 Task: Add a signature Jude Thompson containing Best wishes for a happy National Science Day, Jude Thompson to email address softage.5@softage.net and add a label Version control
Action: Mouse moved to (1037, 87)
Screenshot: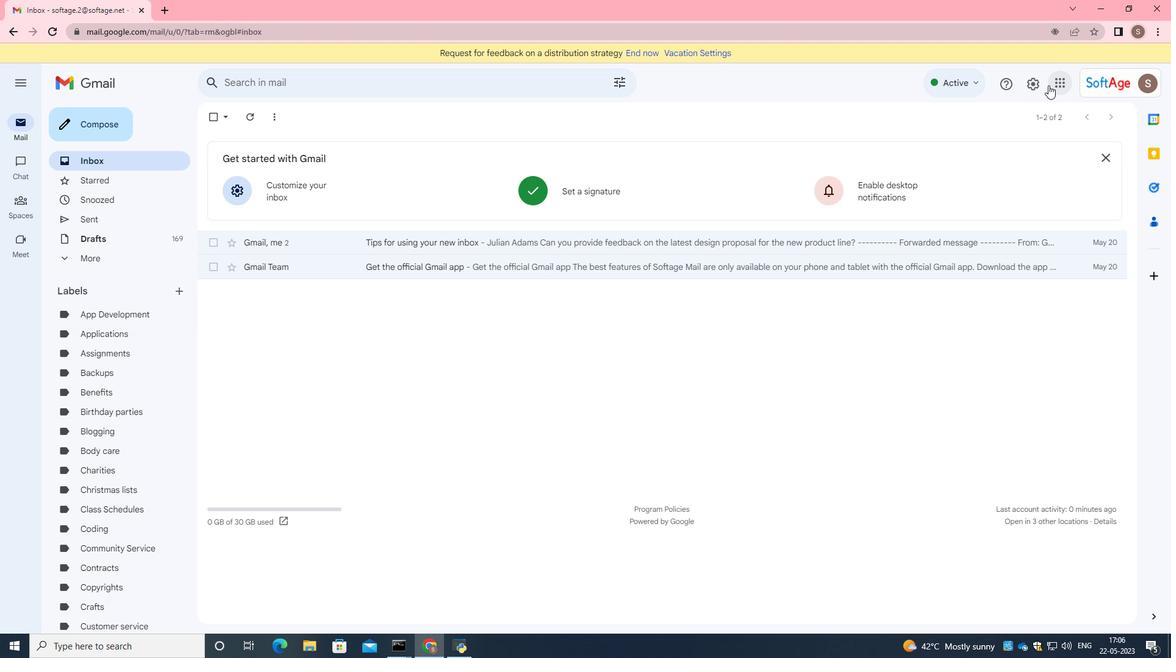 
Action: Mouse pressed left at (1037, 87)
Screenshot: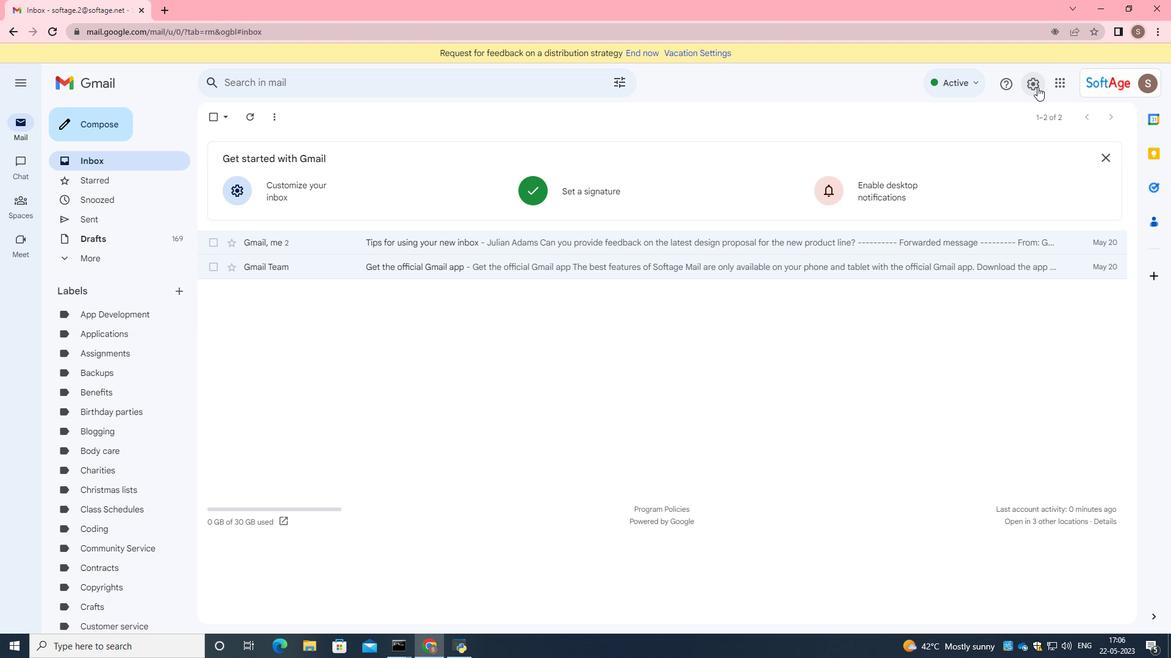 
Action: Mouse moved to (1022, 151)
Screenshot: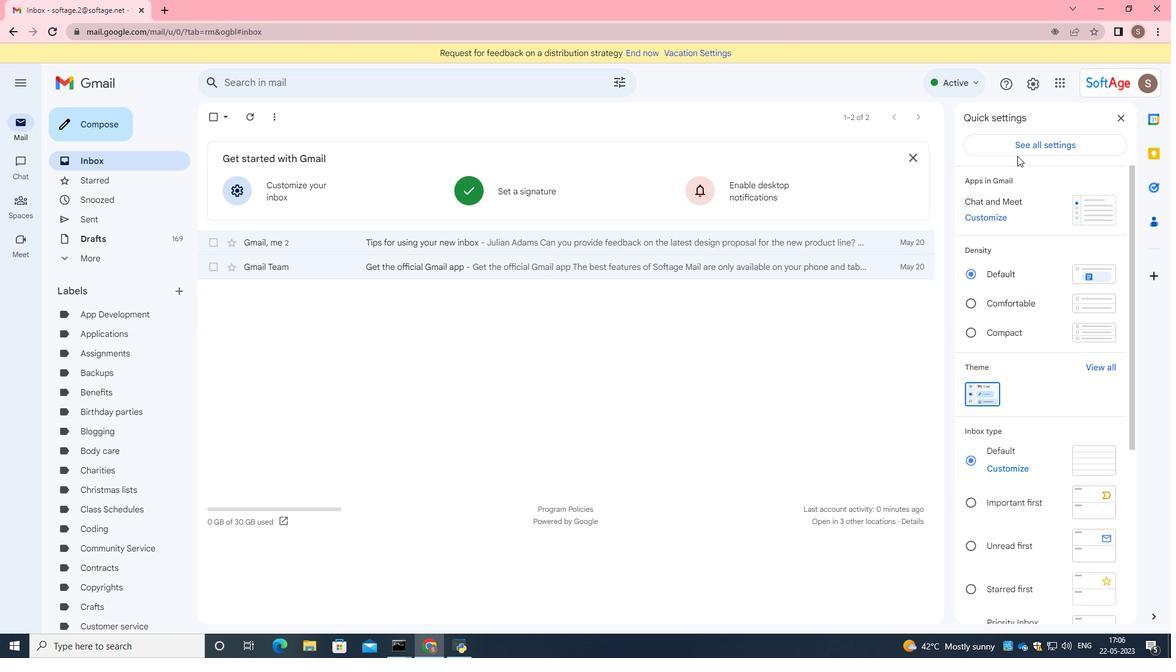 
Action: Mouse pressed left at (1022, 151)
Screenshot: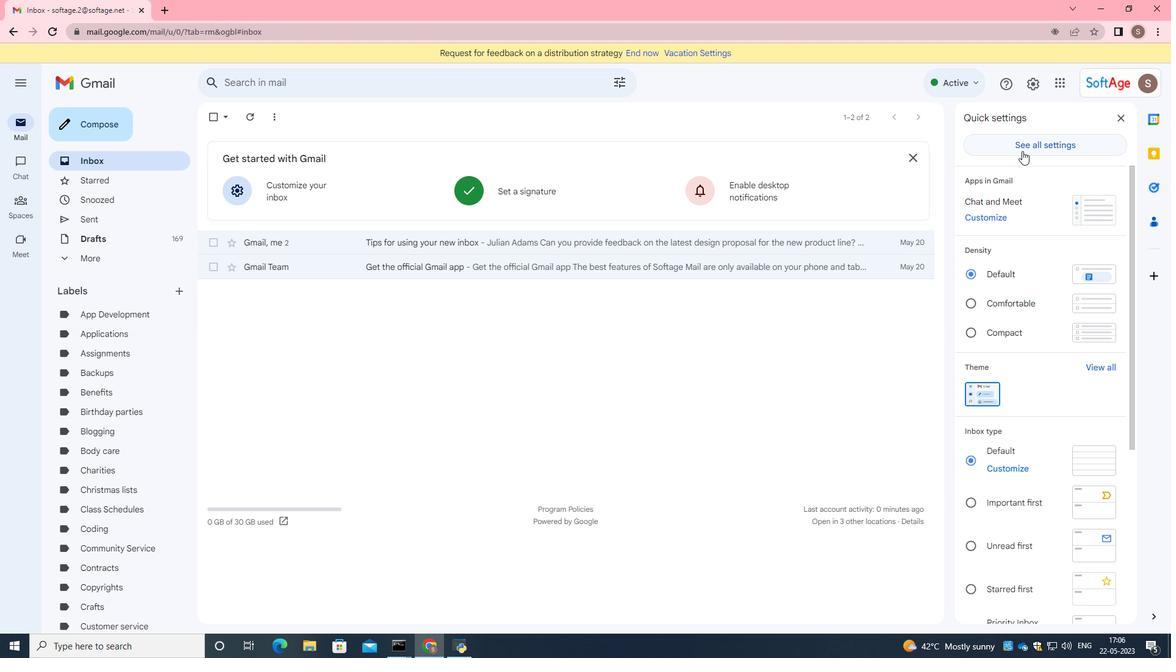 
Action: Mouse moved to (594, 265)
Screenshot: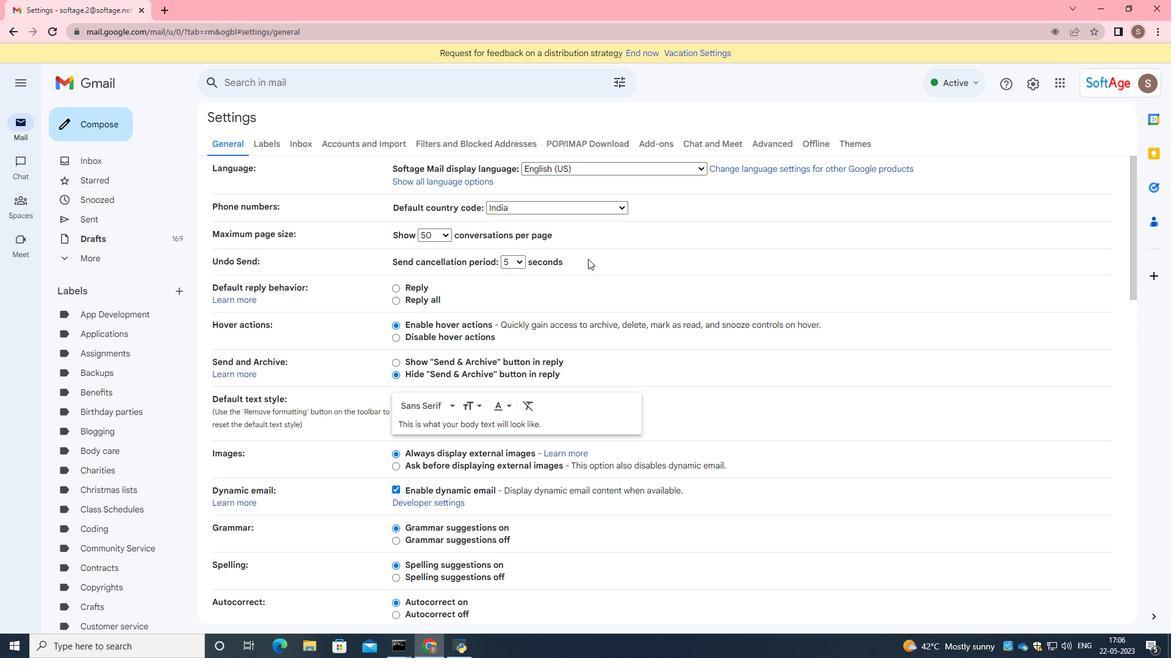 
Action: Mouse scrolled (594, 265) with delta (0, 0)
Screenshot: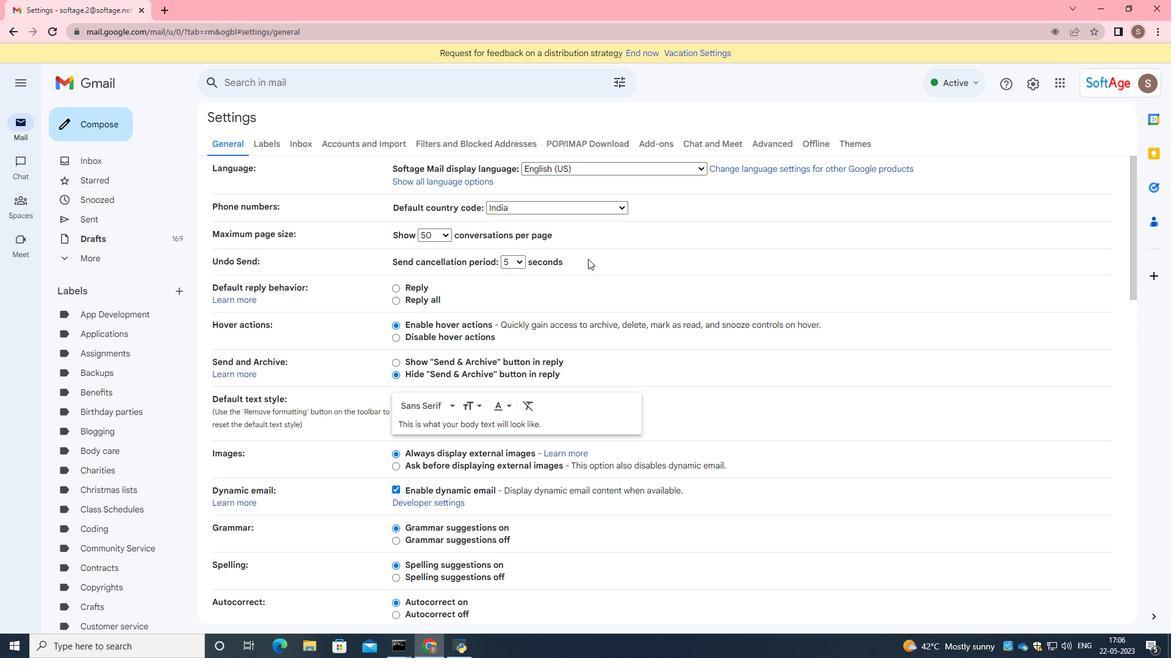 
Action: Mouse scrolled (594, 265) with delta (0, 0)
Screenshot: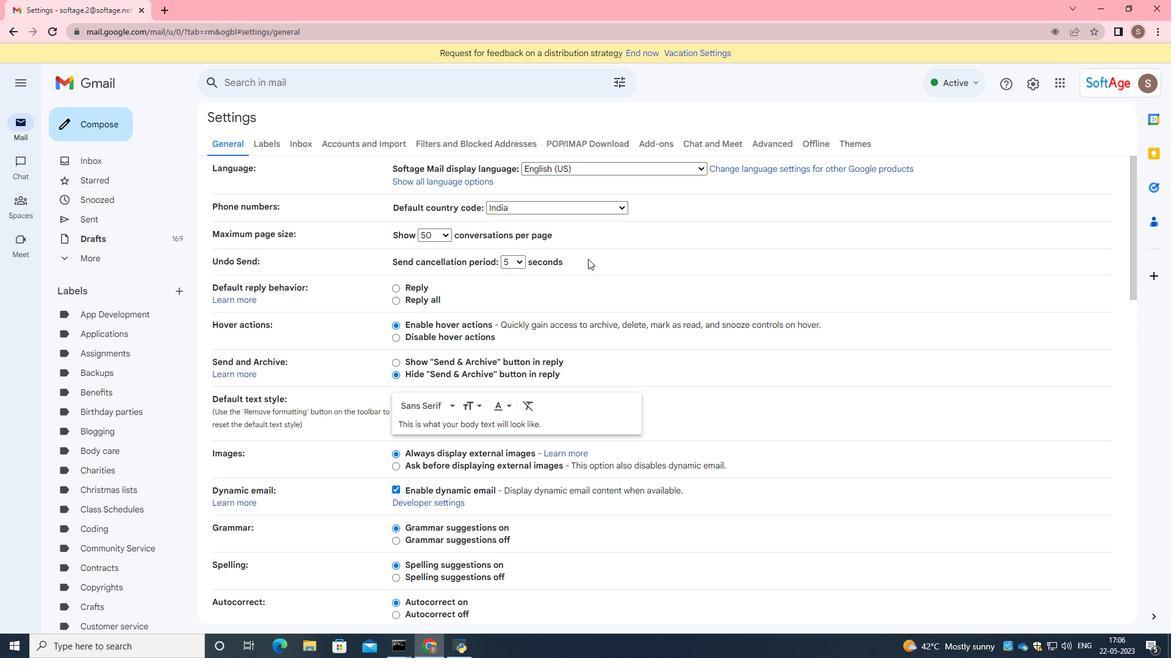 
Action: Mouse scrolled (594, 265) with delta (0, 0)
Screenshot: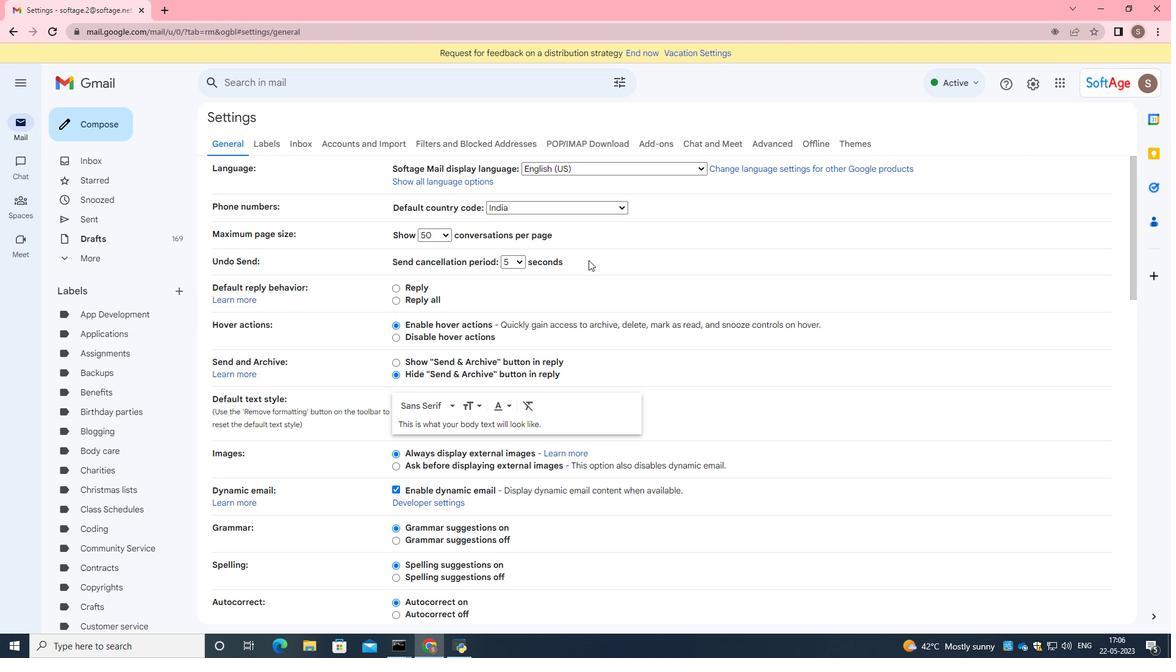 
Action: Mouse scrolled (594, 265) with delta (0, 0)
Screenshot: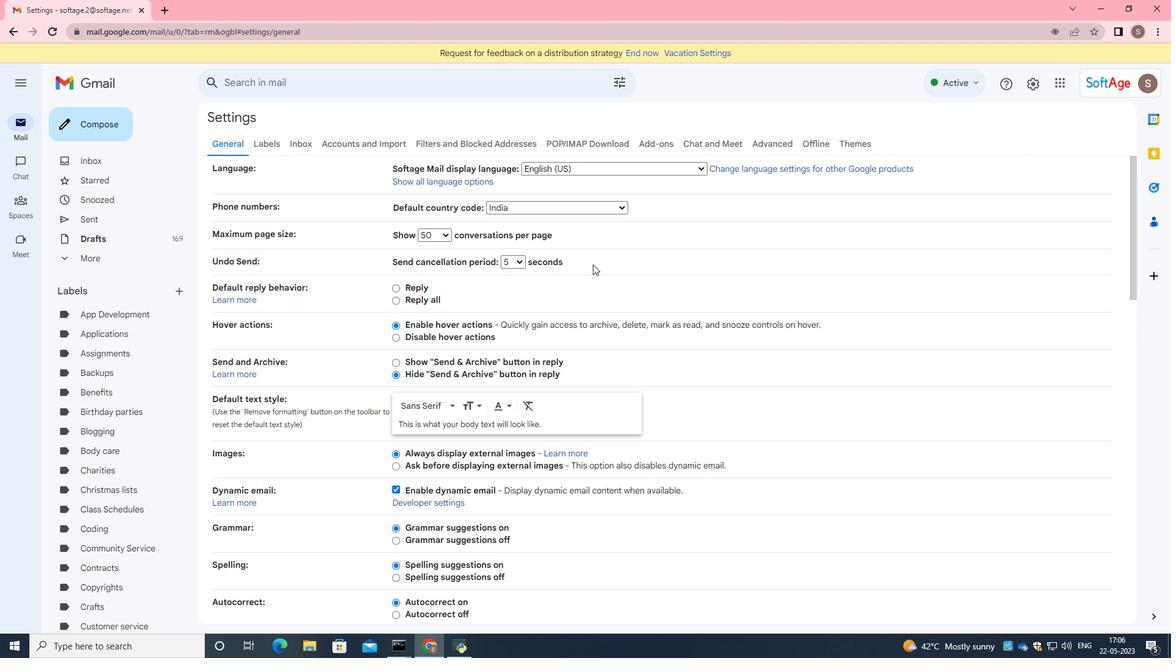 
Action: Mouse moved to (592, 259)
Screenshot: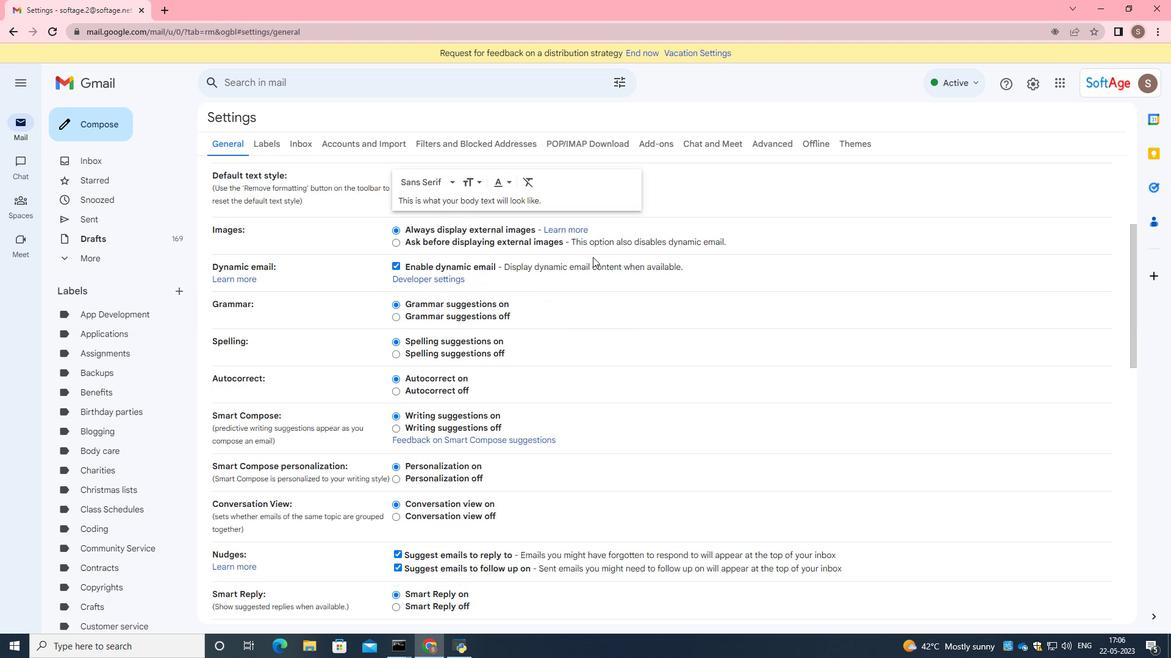
Action: Mouse scrolled (592, 259) with delta (0, 0)
Screenshot: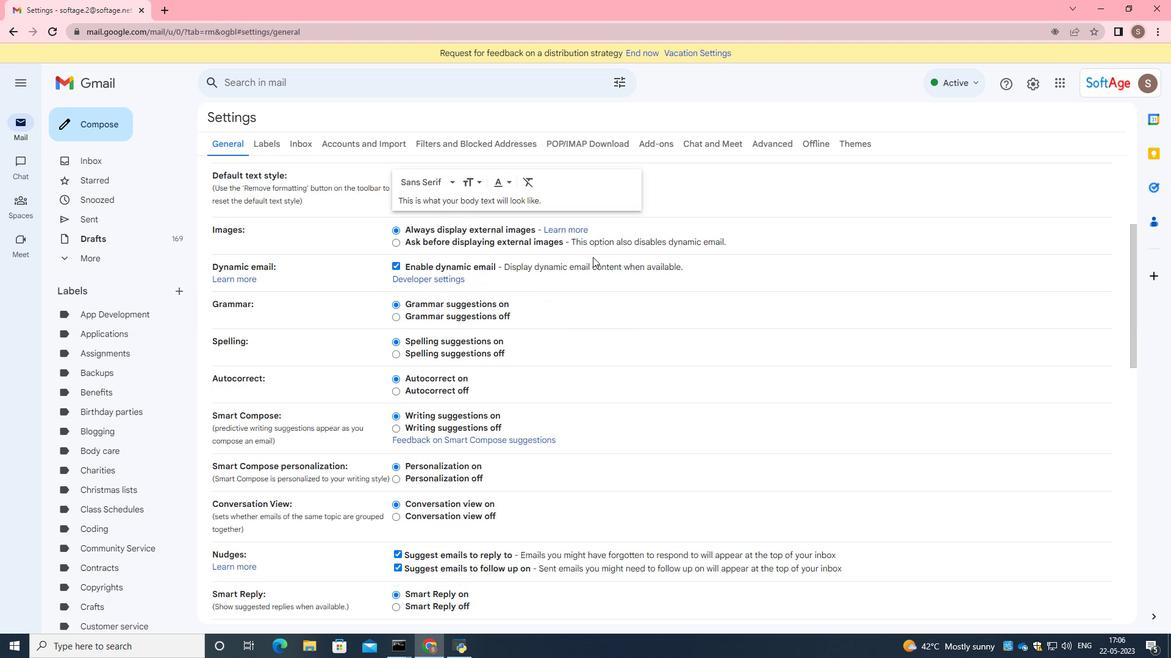 
Action: Mouse moved to (592, 260)
Screenshot: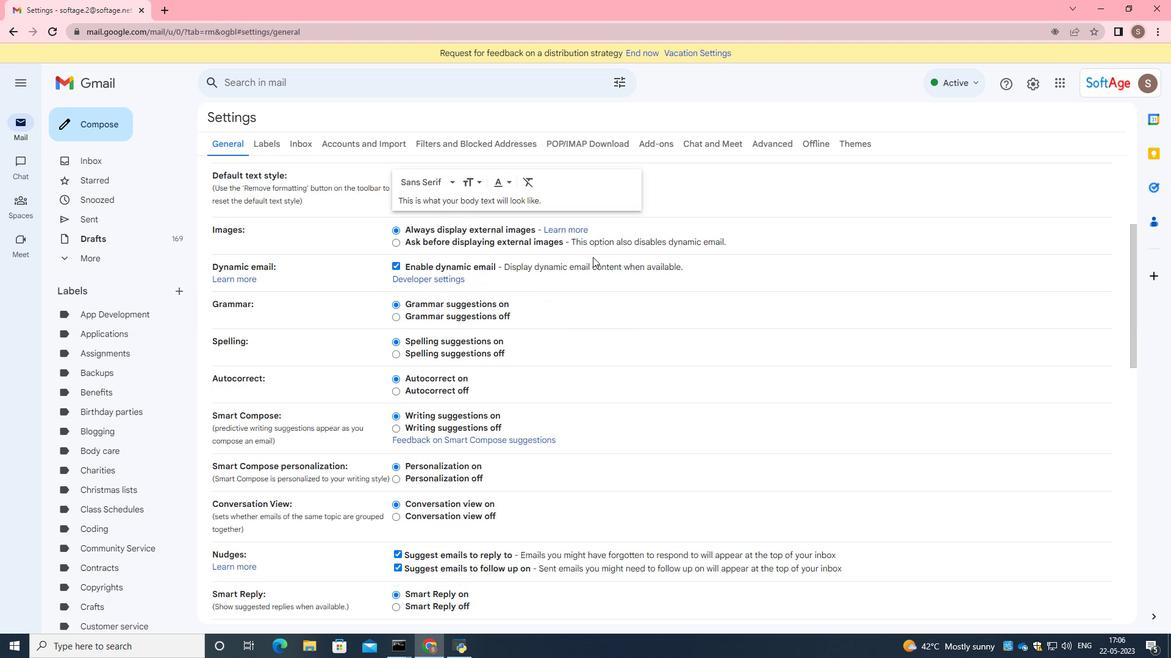 
Action: Mouse scrolled (592, 259) with delta (0, 0)
Screenshot: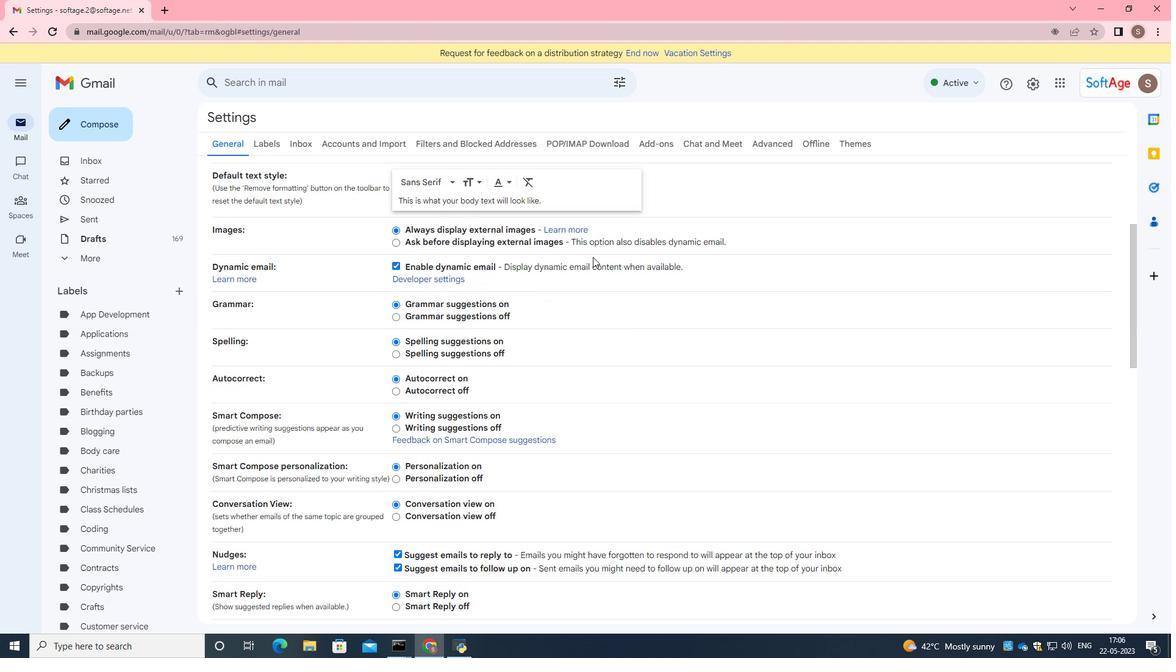 
Action: Mouse scrolled (592, 259) with delta (0, 0)
Screenshot: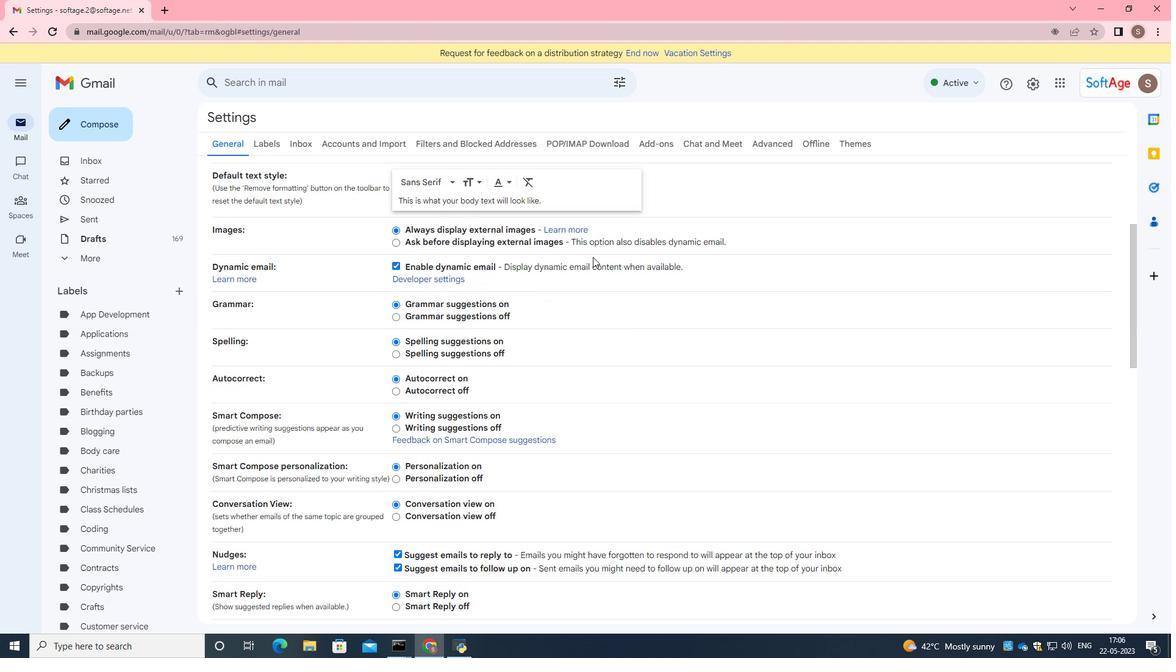 
Action: Mouse scrolled (592, 259) with delta (0, 0)
Screenshot: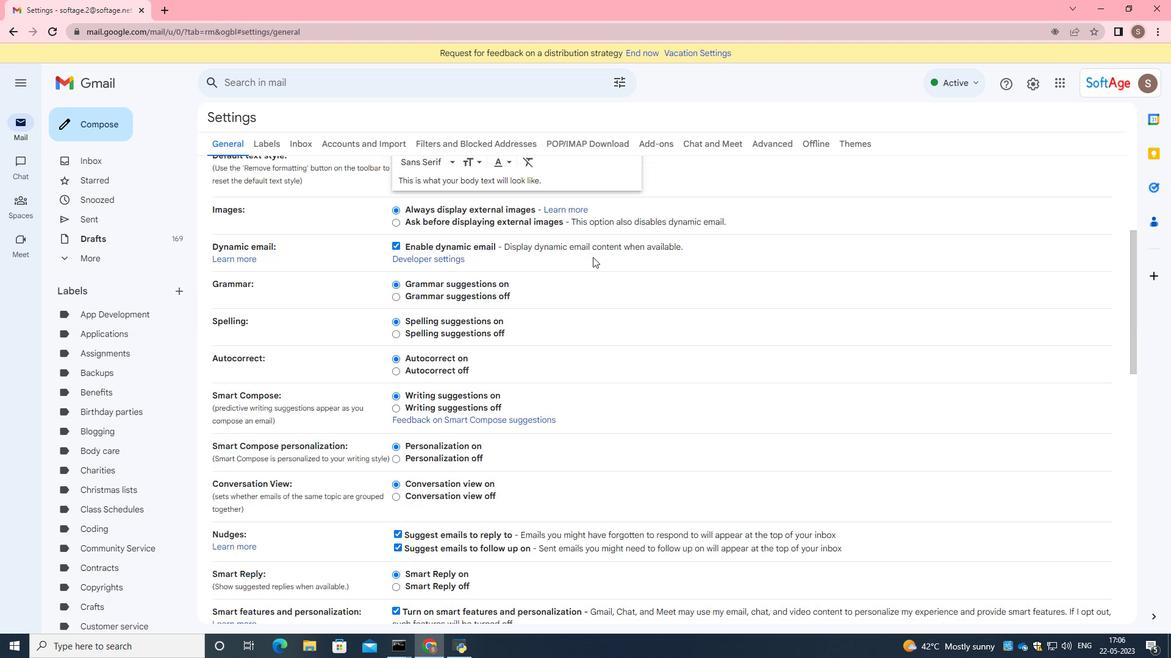 
Action: Mouse moved to (594, 261)
Screenshot: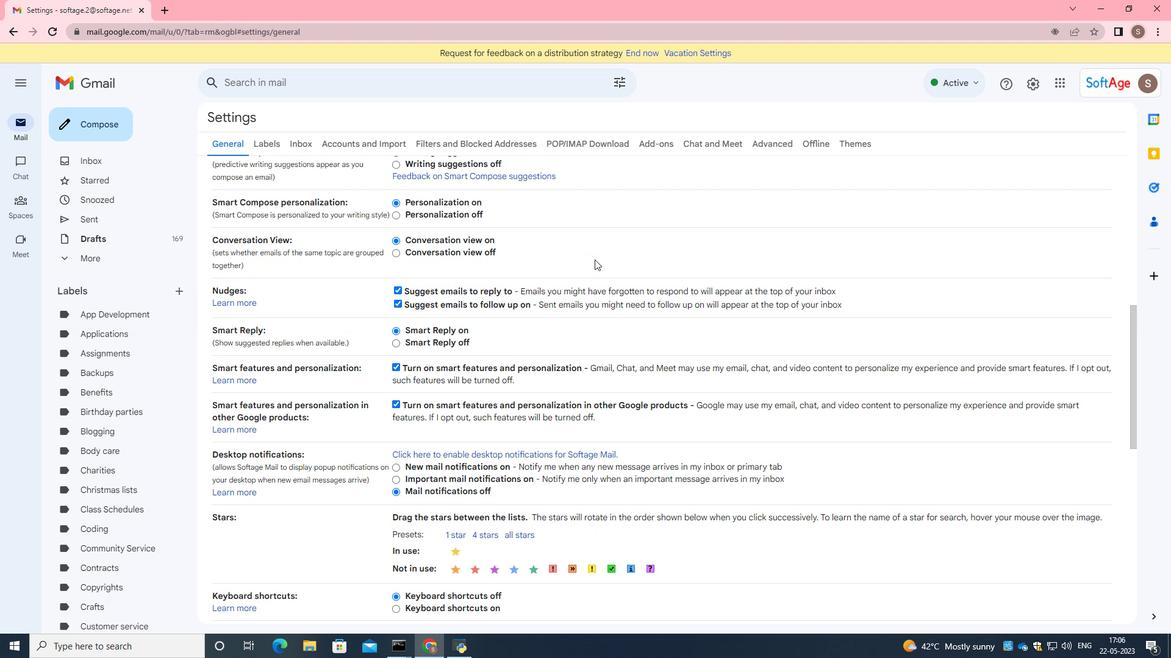 
Action: Mouse scrolled (594, 259) with delta (0, 0)
Screenshot: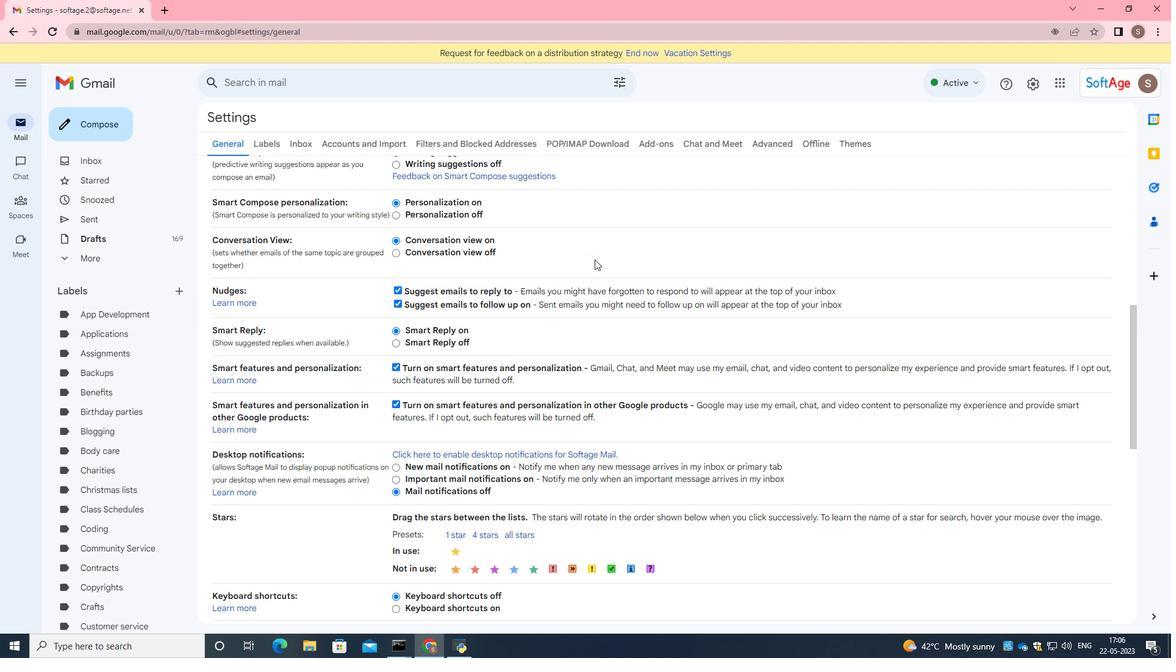 
Action: Mouse scrolled (594, 260) with delta (0, 0)
Screenshot: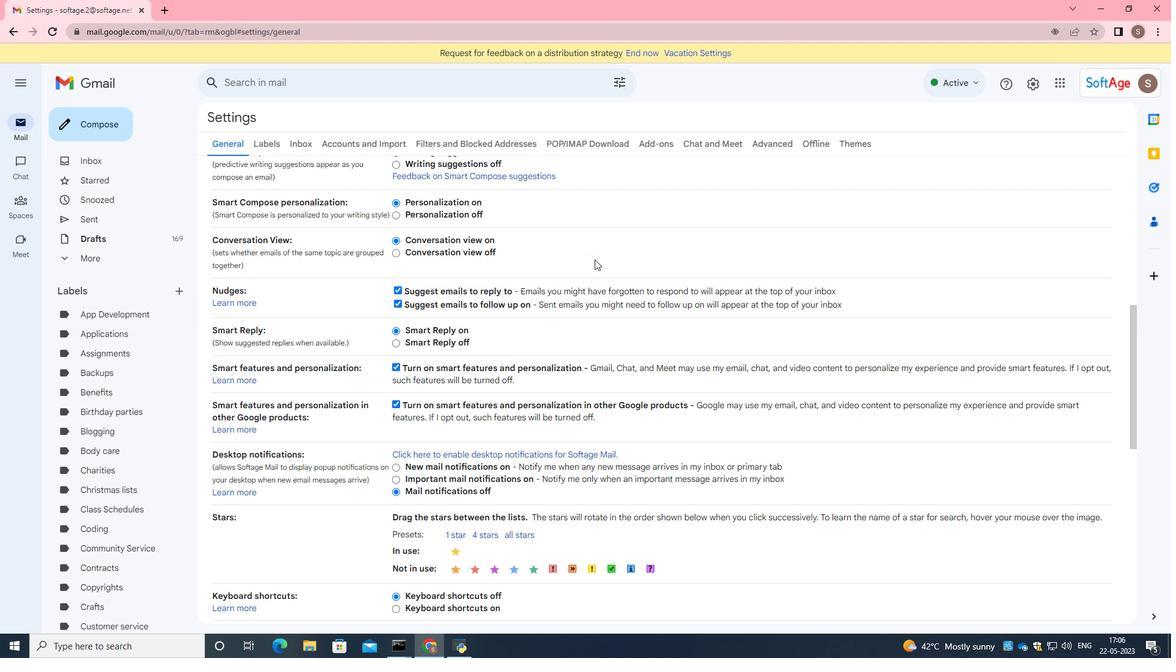 
Action: Mouse moved to (594, 263)
Screenshot: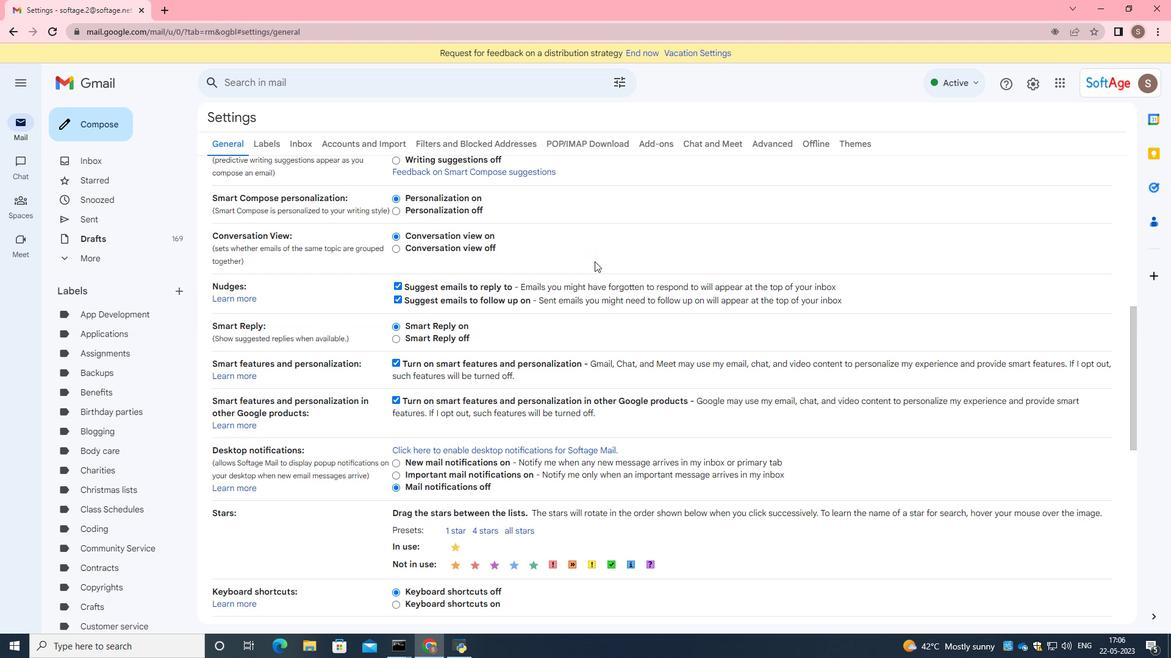 
Action: Mouse scrolled (594, 262) with delta (0, 0)
Screenshot: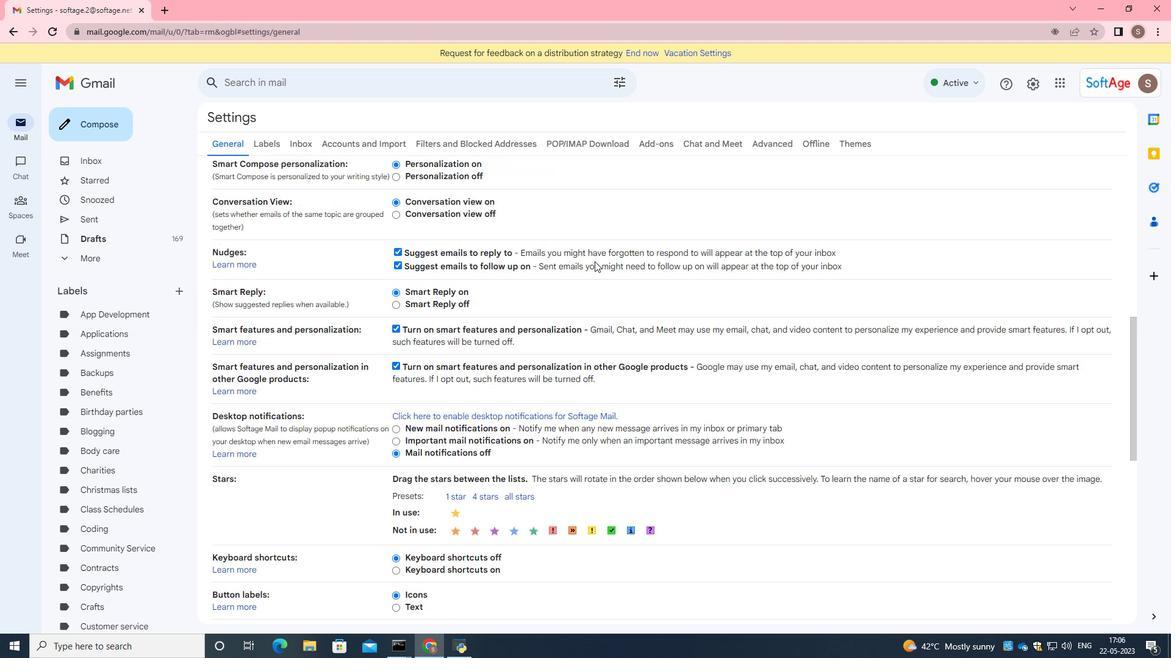
Action: Mouse scrolled (594, 262) with delta (0, 0)
Screenshot: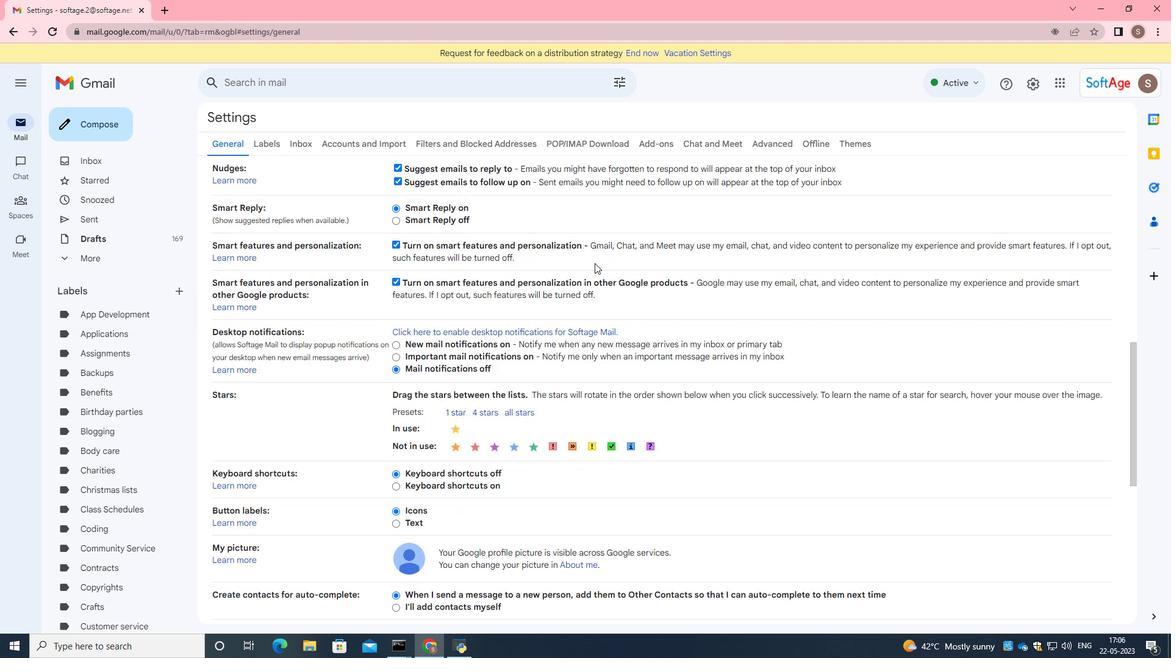 
Action: Mouse moved to (482, 433)
Screenshot: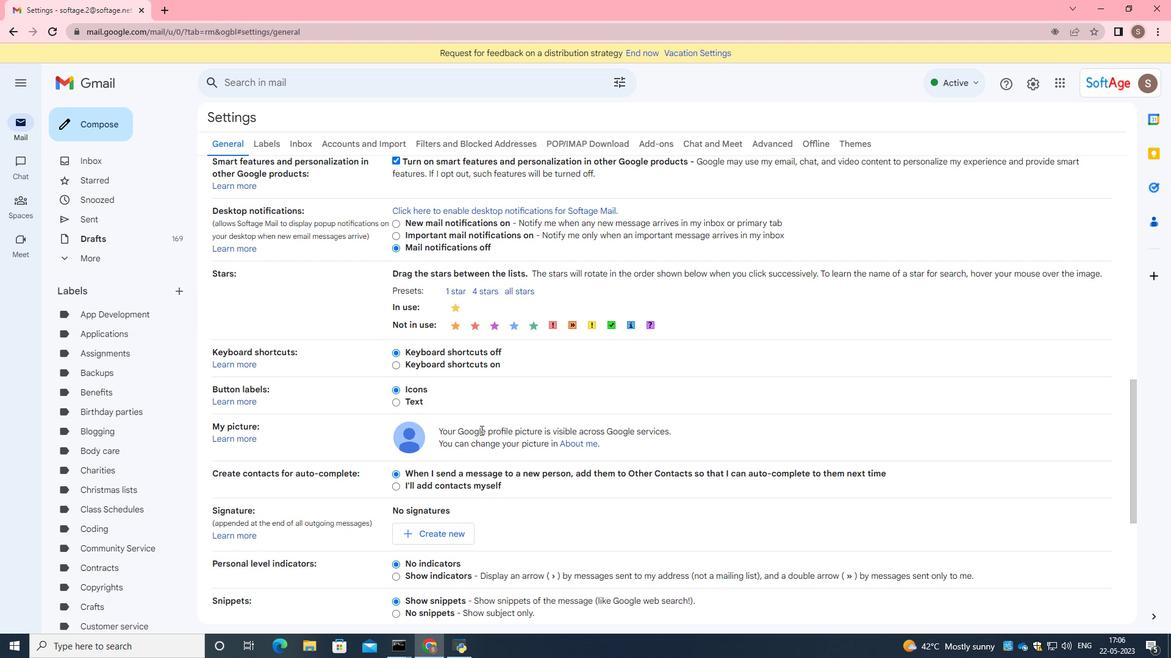 
Action: Mouse scrolled (482, 432) with delta (0, 0)
Screenshot: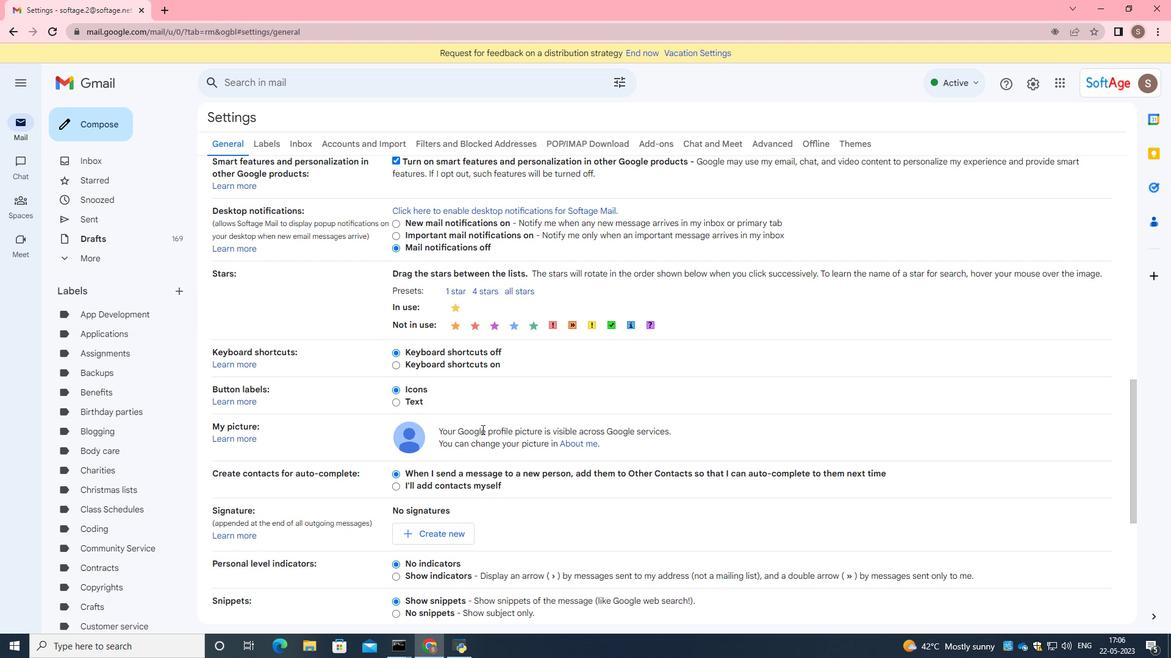 
Action: Mouse moved to (482, 442)
Screenshot: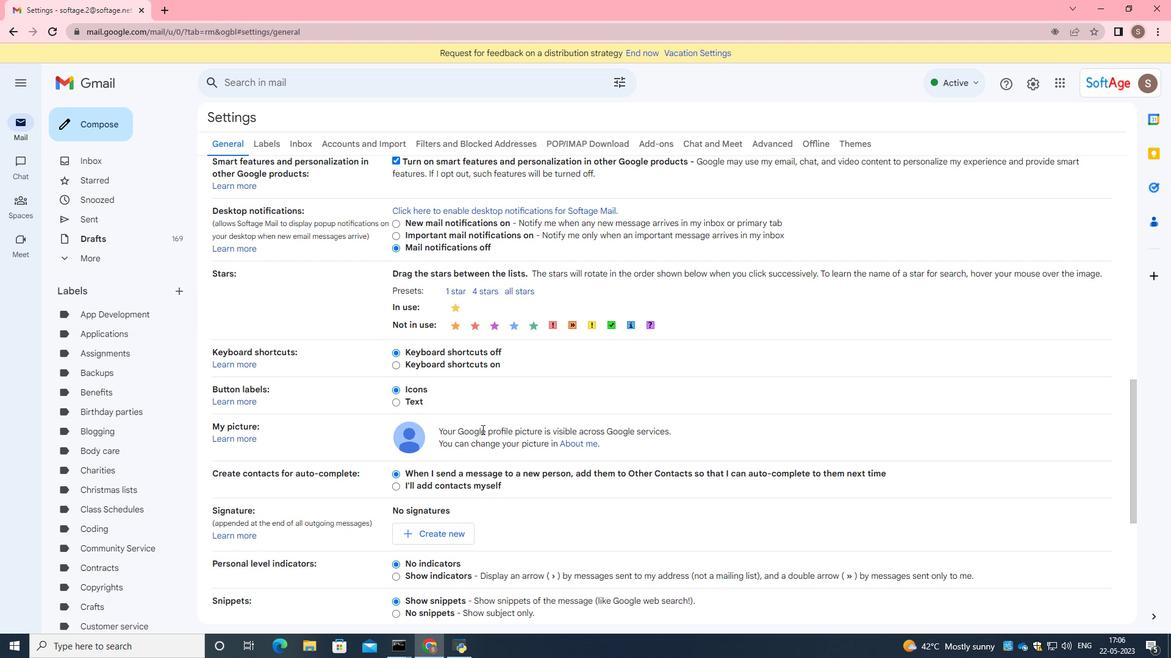 
Action: Mouse scrolled (482, 442) with delta (0, 0)
Screenshot: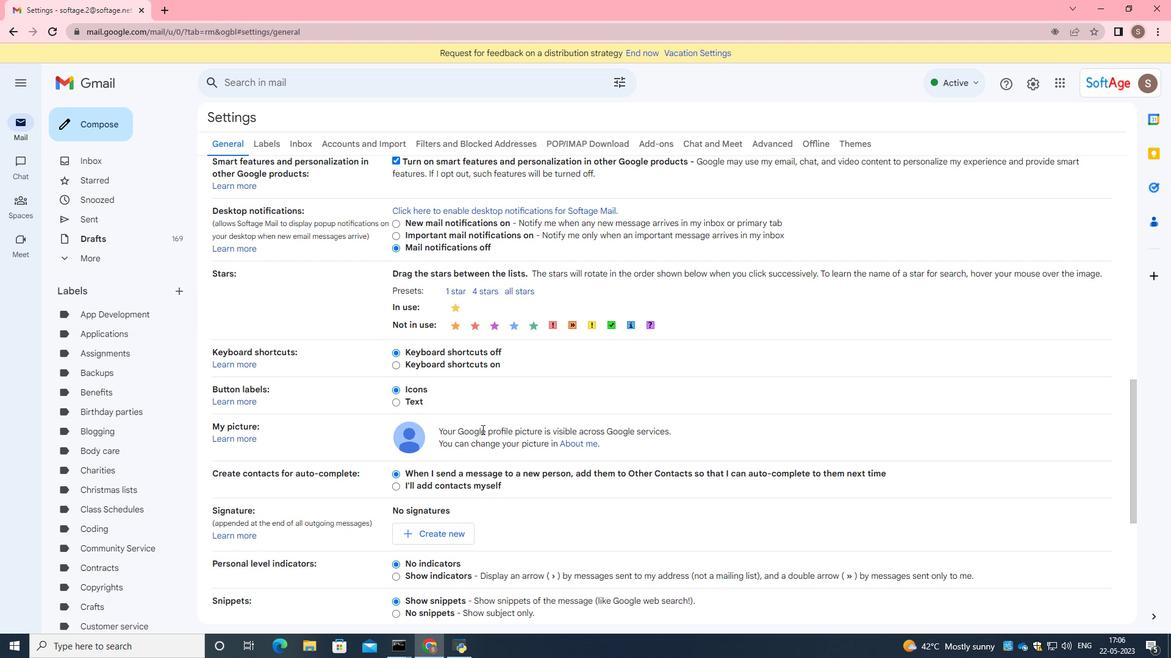 
Action: Mouse moved to (444, 417)
Screenshot: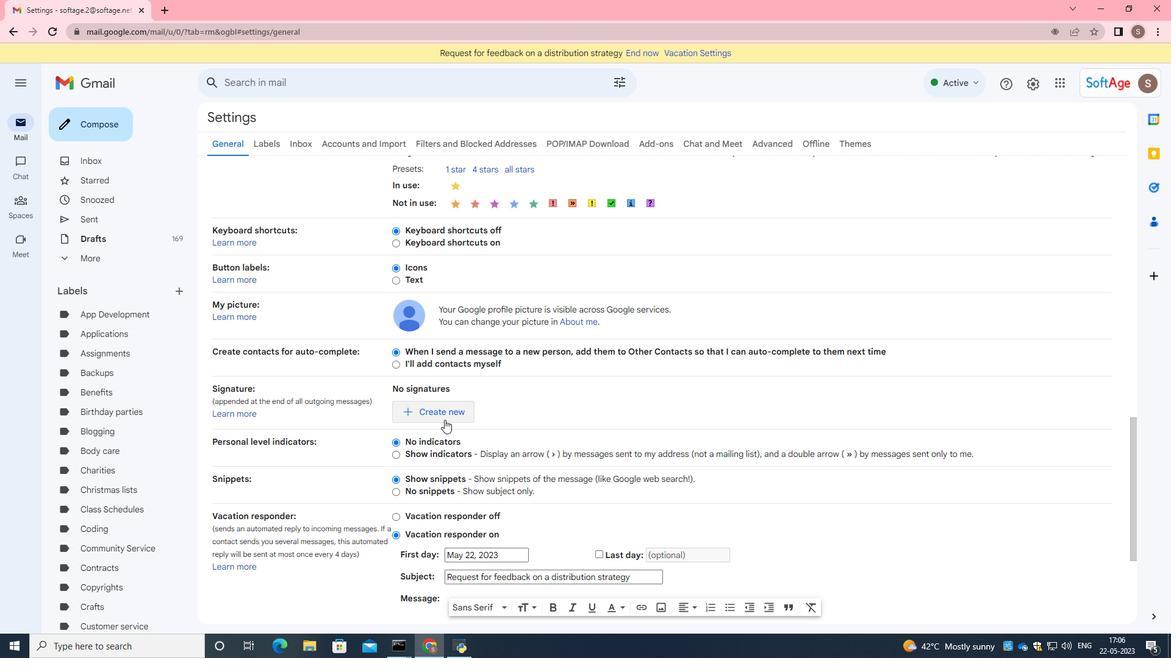
Action: Mouse pressed left at (444, 417)
Screenshot: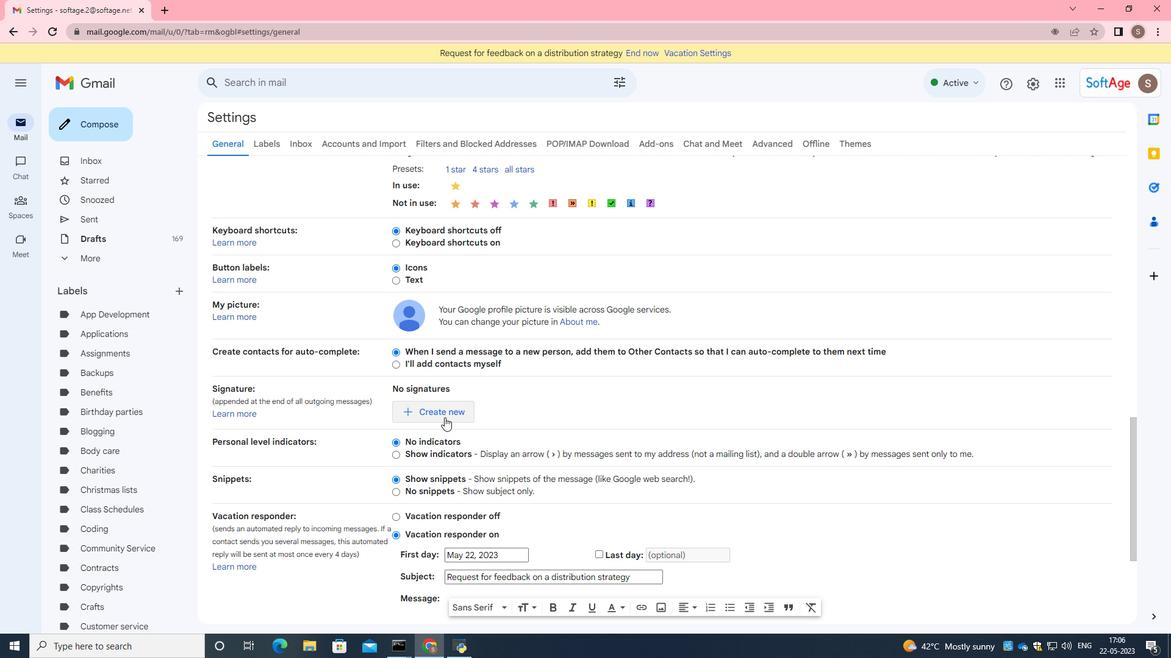 
Action: Mouse moved to (531, 333)
Screenshot: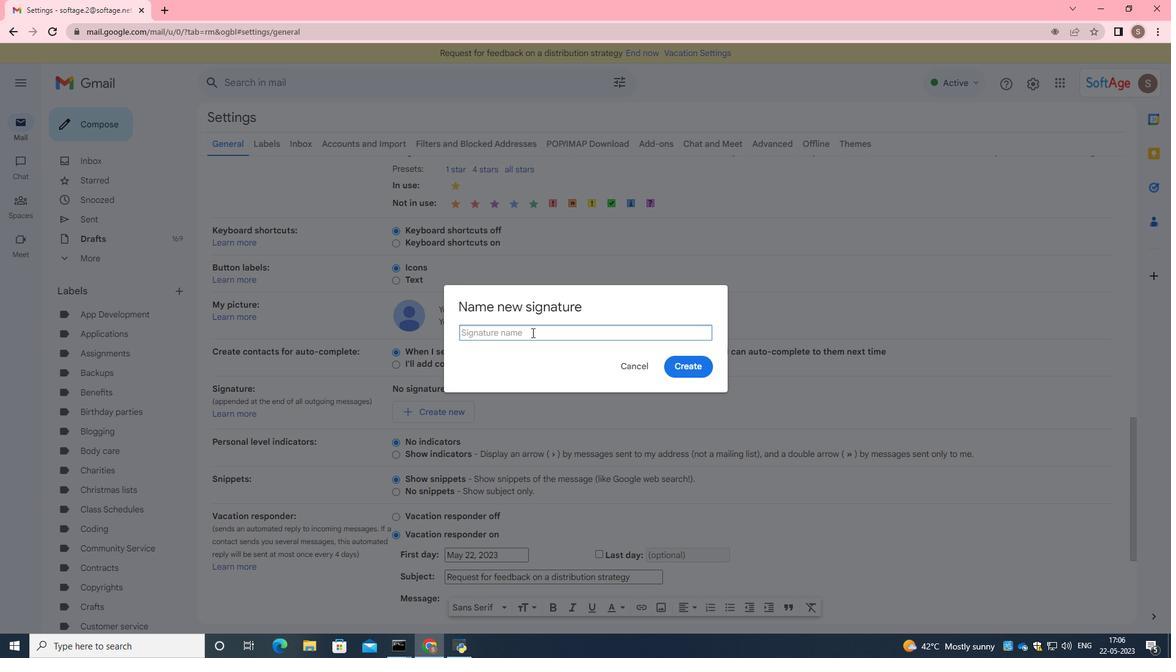 
Action: Key pressed <Key.caps_lock>J<Key.caps_lock>ude<Key.space><Key.caps_lock>T<Key.caps_lock>hompson
Screenshot: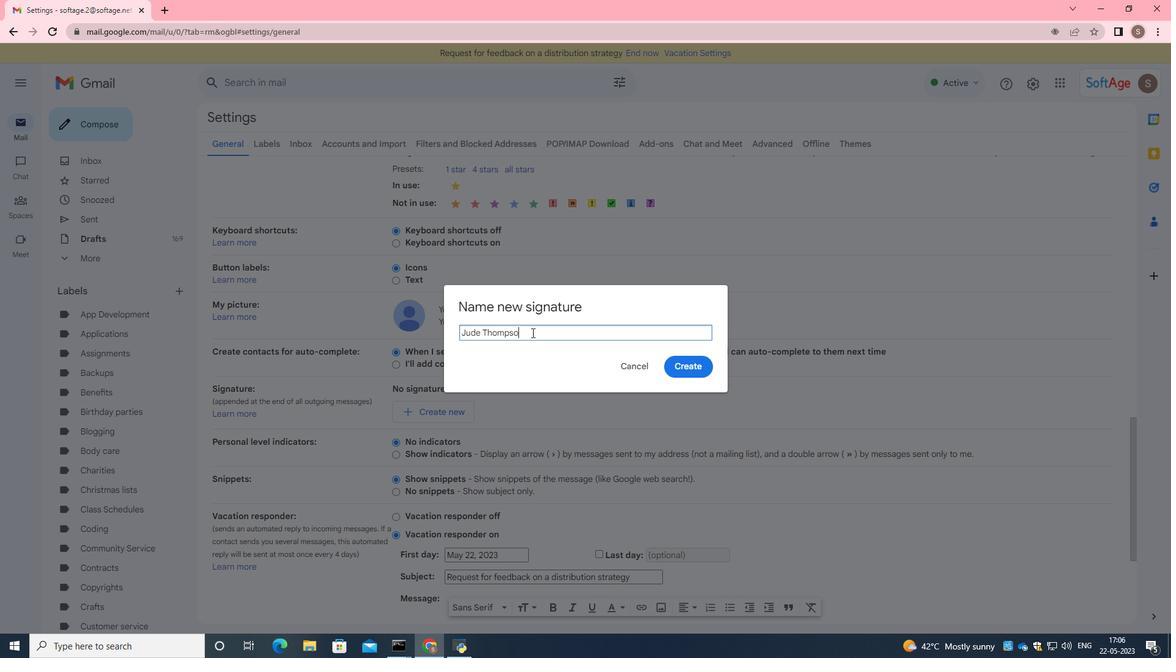 
Action: Mouse moved to (675, 364)
Screenshot: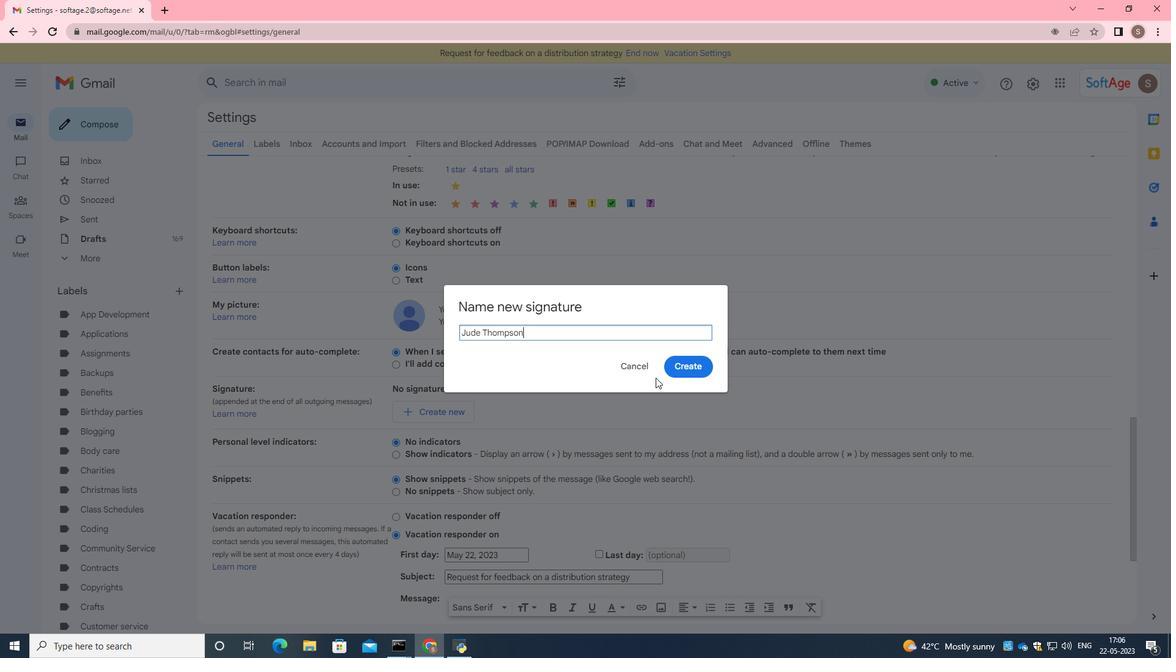 
Action: Mouse pressed left at (675, 364)
Screenshot: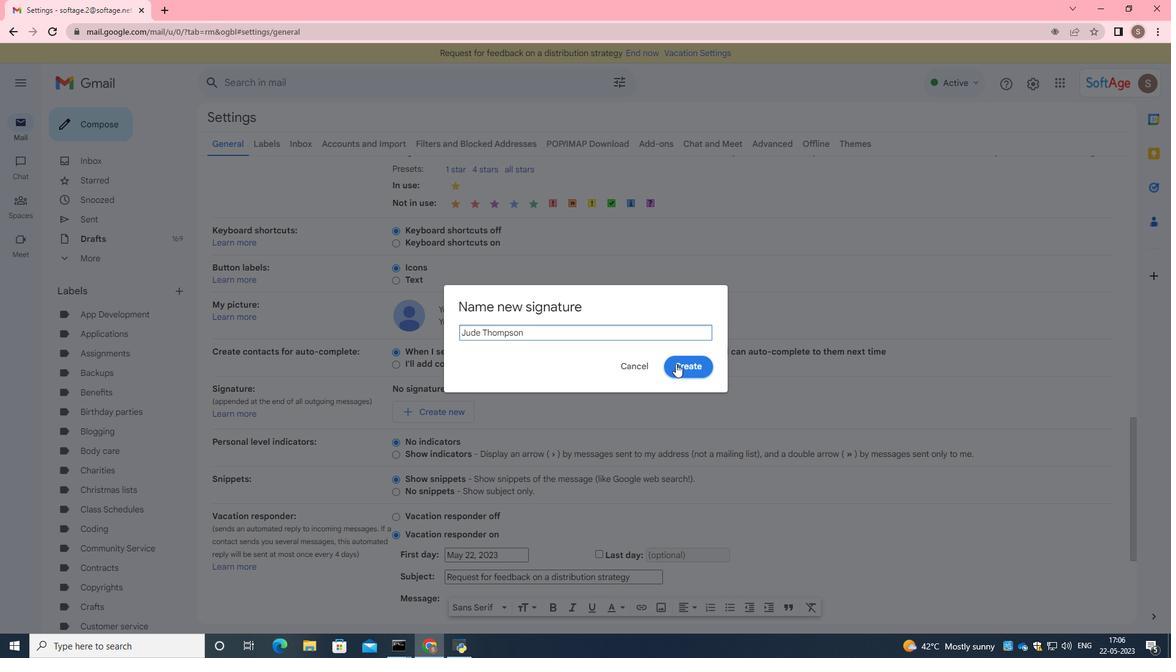 
Action: Mouse moved to (555, 394)
Screenshot: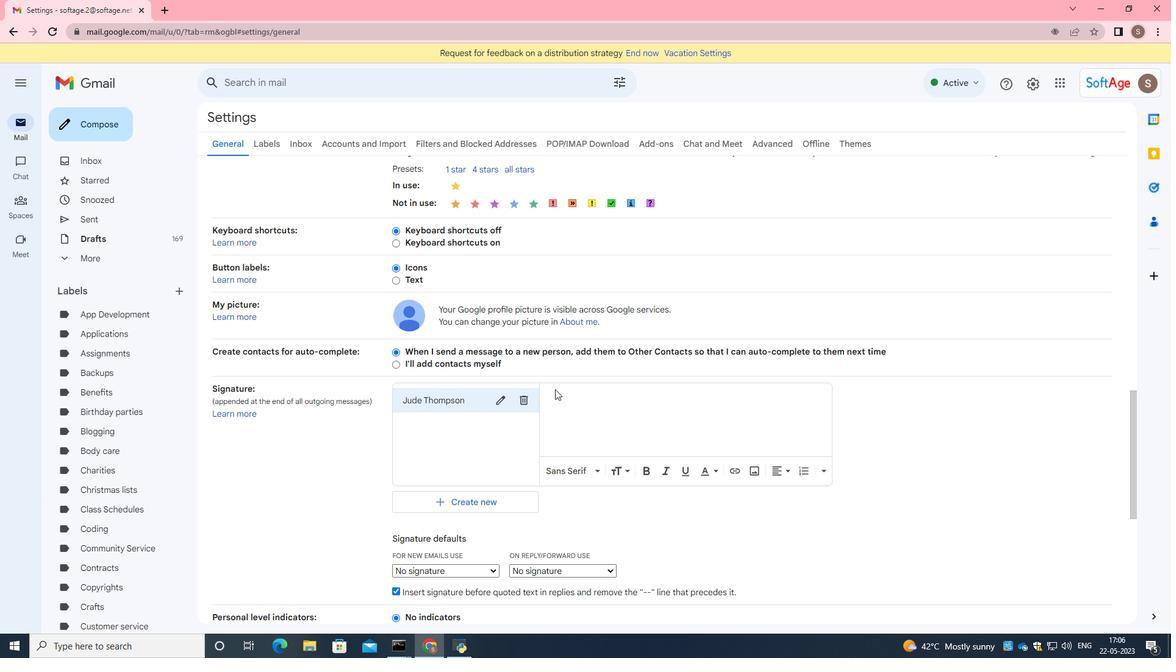 
Action: Mouse scrolled (555, 393) with delta (0, 0)
Screenshot: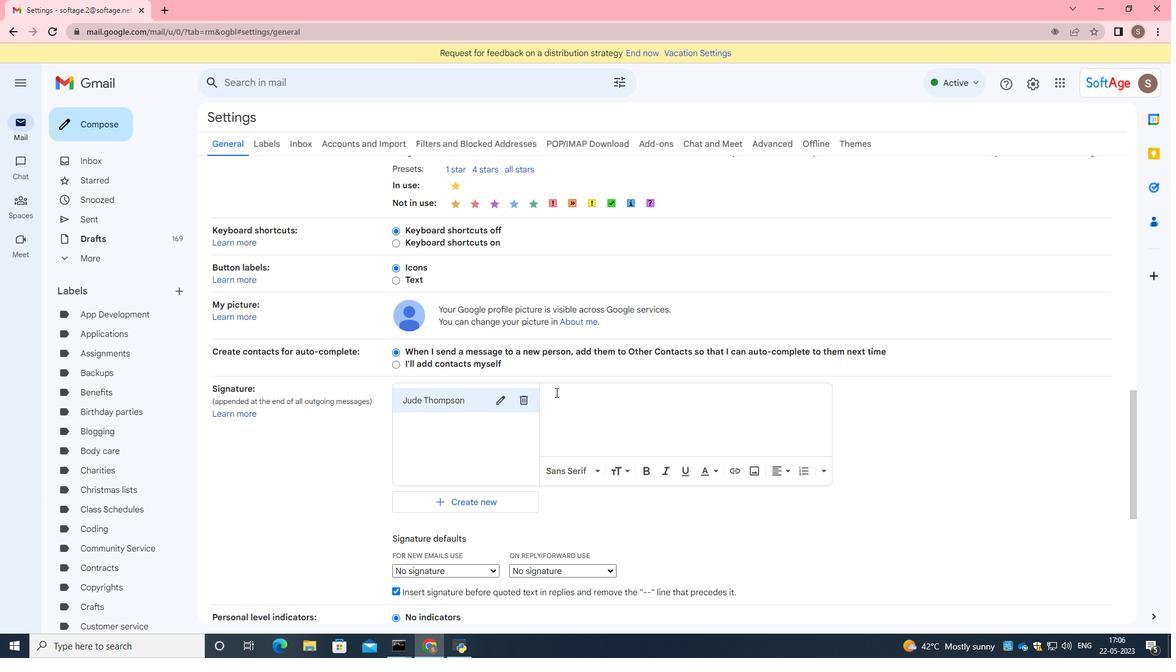 
Action: Mouse moved to (575, 395)
Screenshot: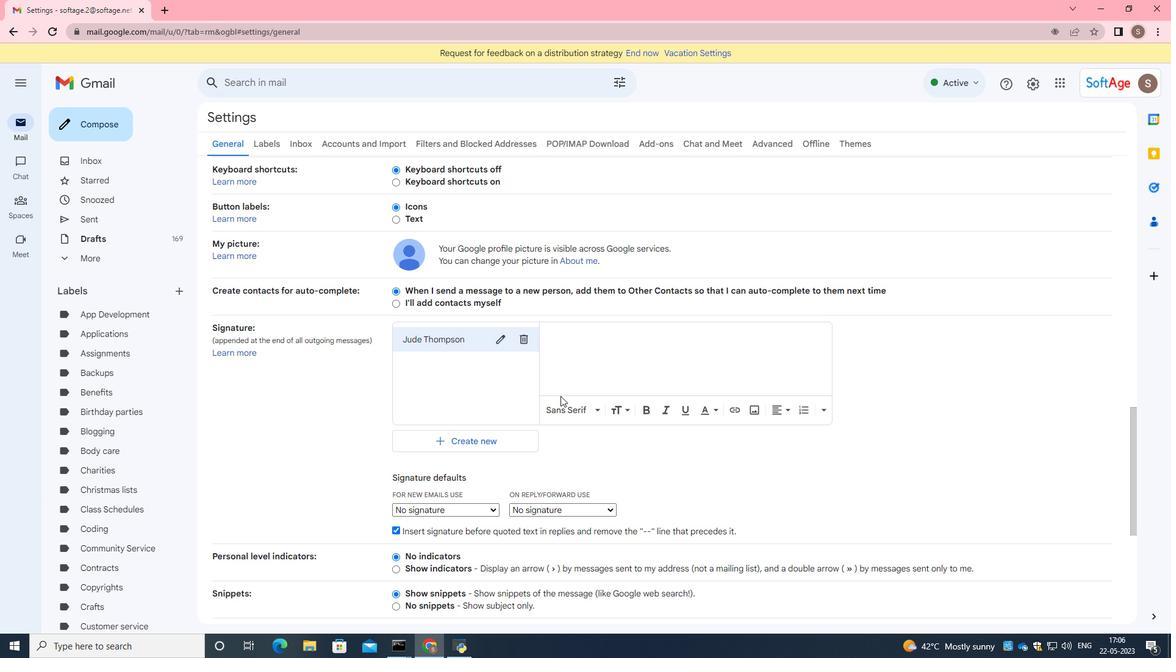 
Action: Mouse pressed left at (575, 395)
Screenshot: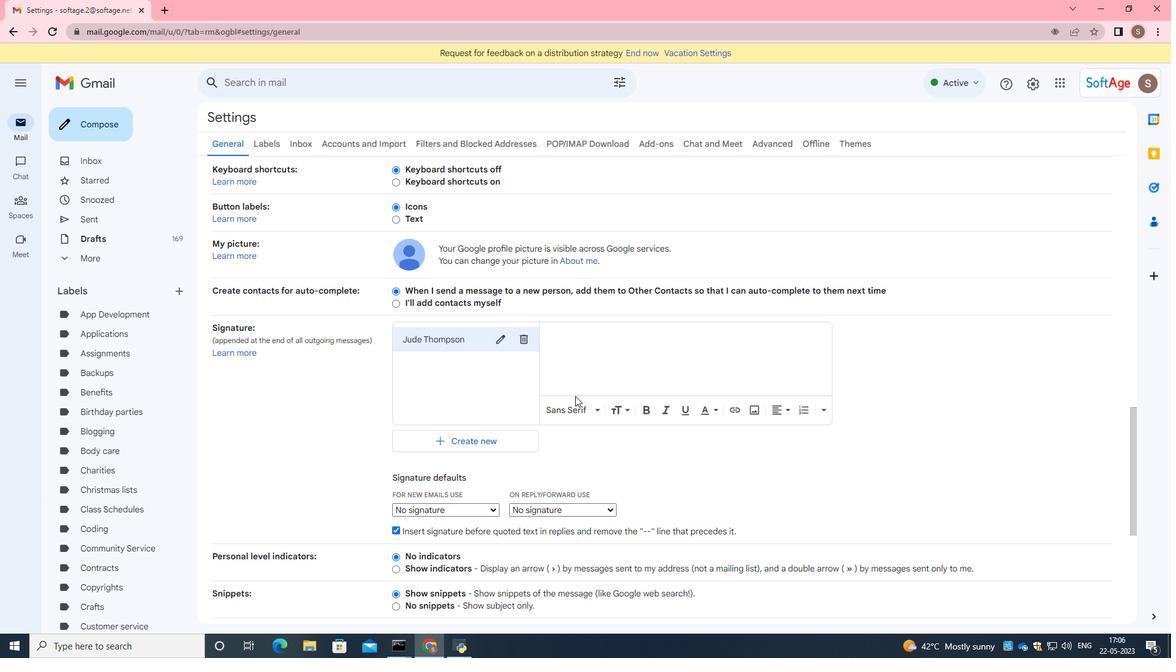 
Action: Key pressed <Key.caps_lock>B<Key.caps_lock>est<Key.space>wi
Screenshot: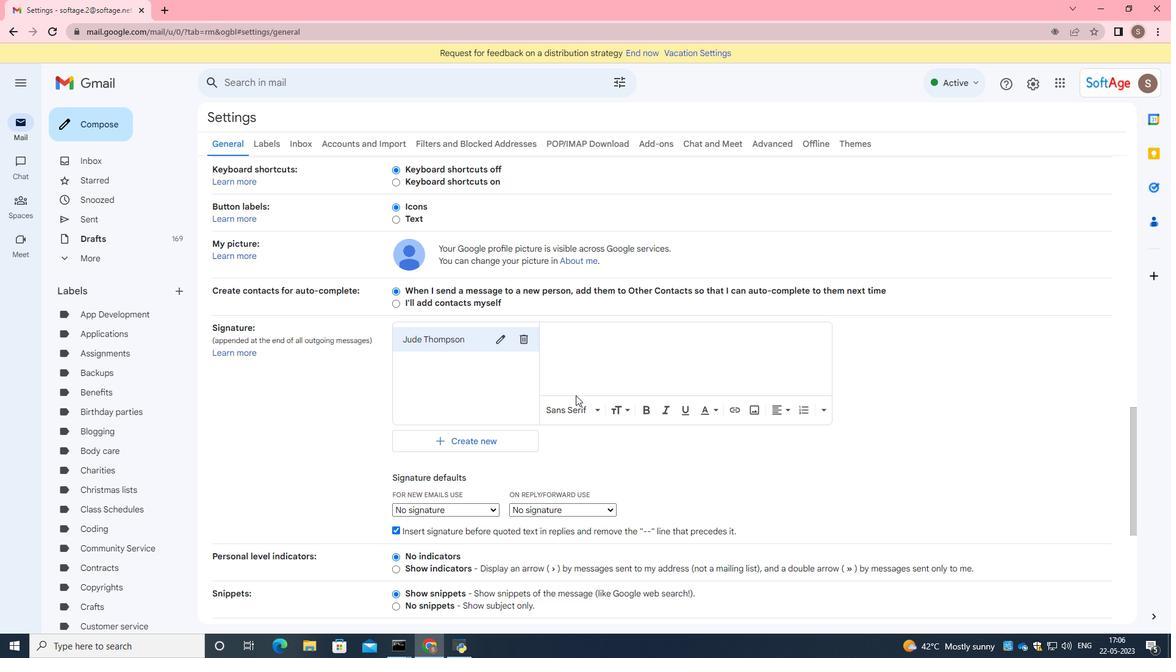 
Action: Mouse moved to (638, 375)
Screenshot: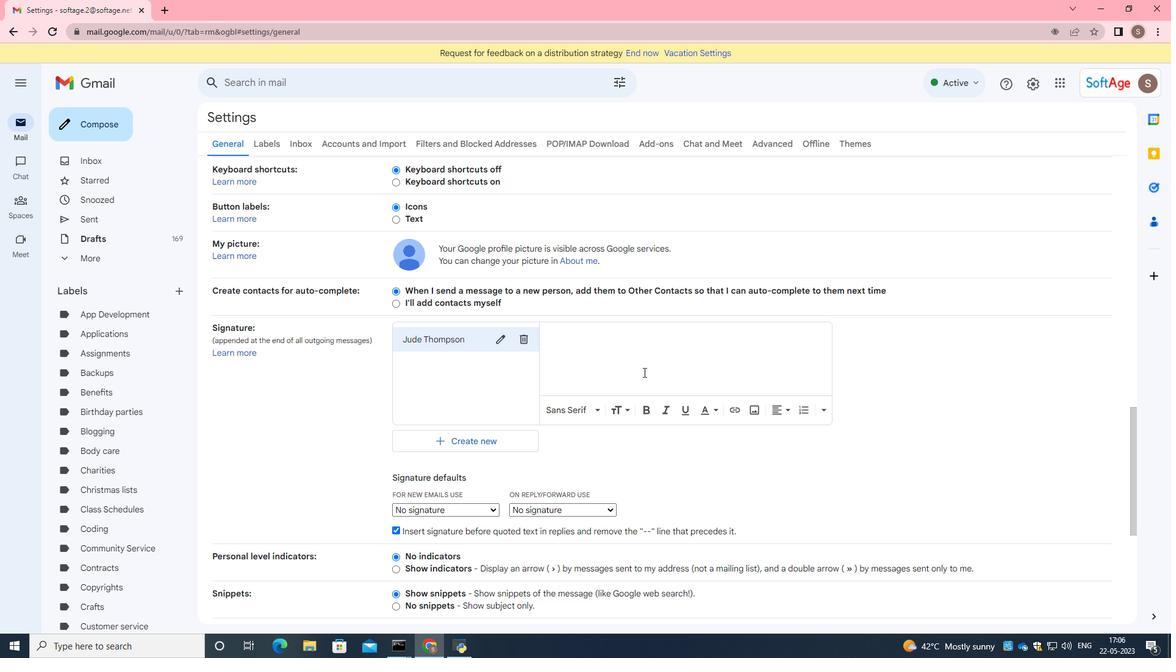 
Action: Mouse pressed left at (638, 375)
Screenshot: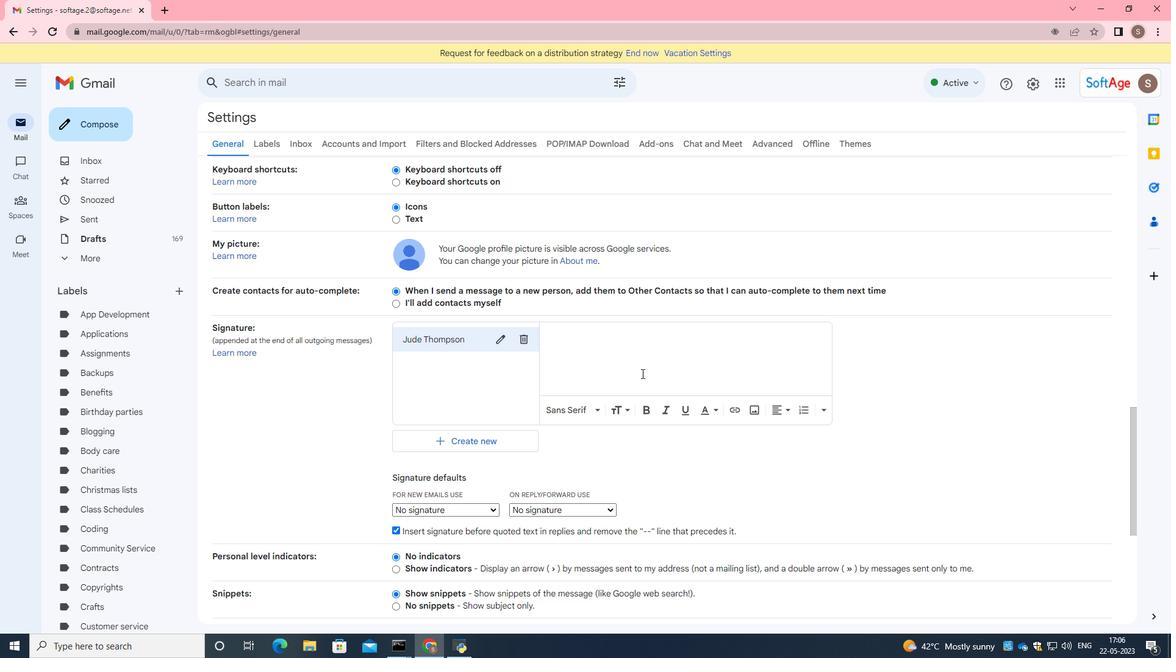 
Action: Key pressed <Key.caps_lock>B<Key.caps_lock>est<Key.space>wishes<Key.space>for<Key.space>a<Key.space>happy<Key.space><Key.caps_lock>N<Key.caps_lock>ational<Key.space><Key.caps_lock>S<Key.caps_lock>cience<Key.space><Key.caps_lock>D<Key.caps_lock>ay
Screenshot: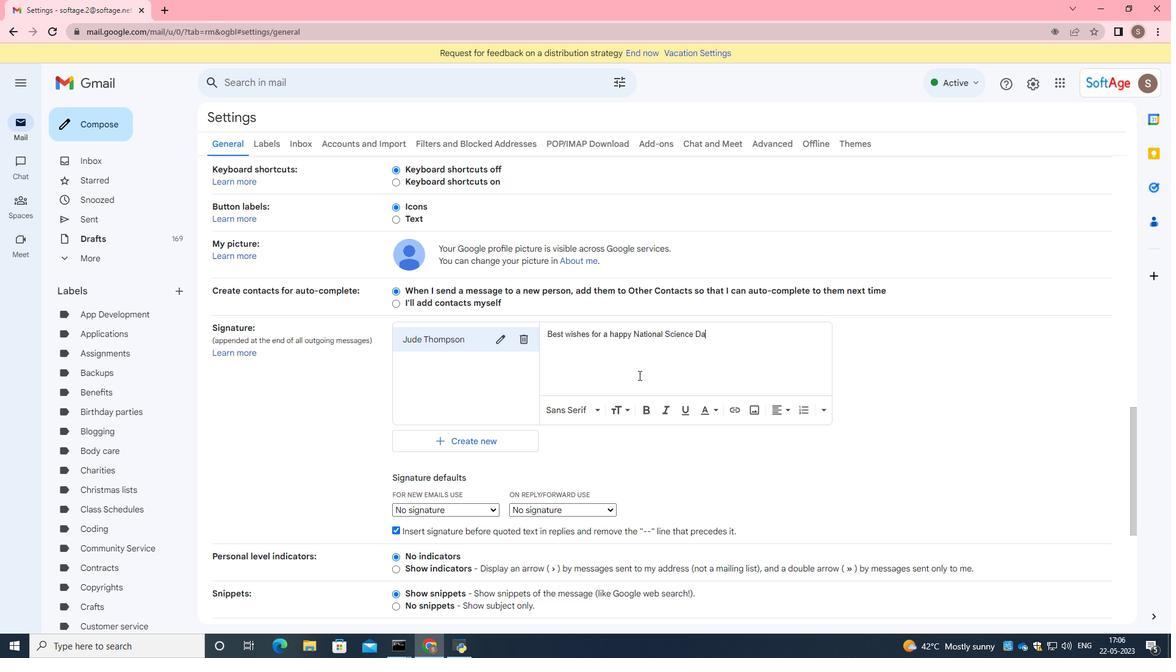 
Action: Mouse moved to (605, 436)
Screenshot: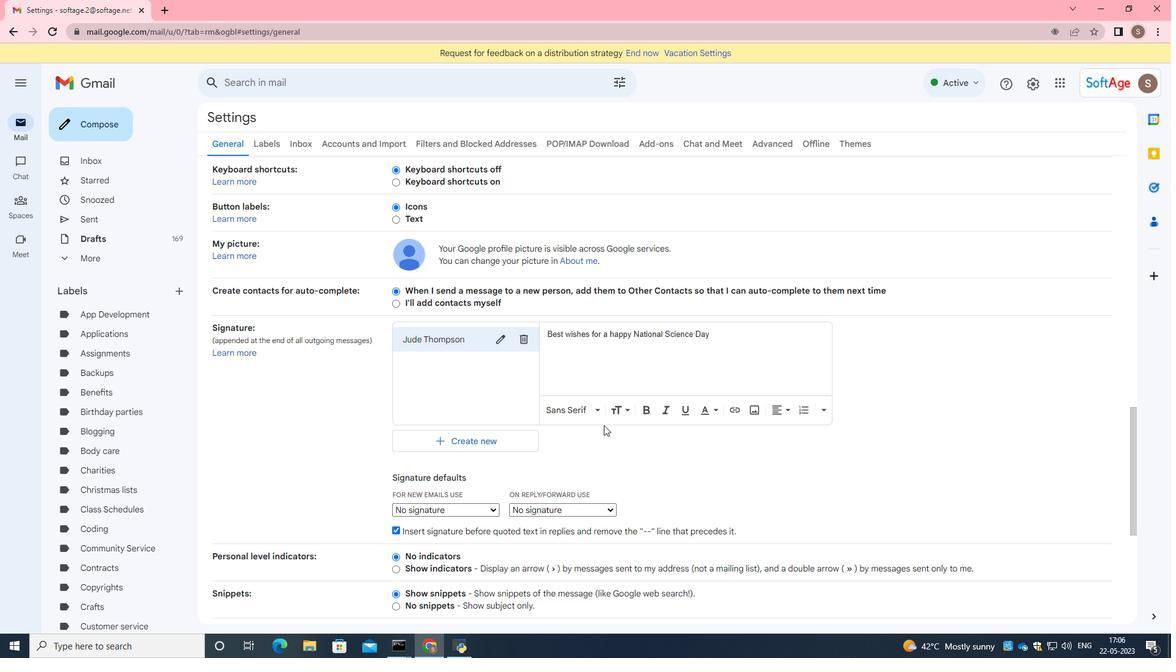 
Action: Mouse scrolled (605, 430) with delta (0, 0)
Screenshot: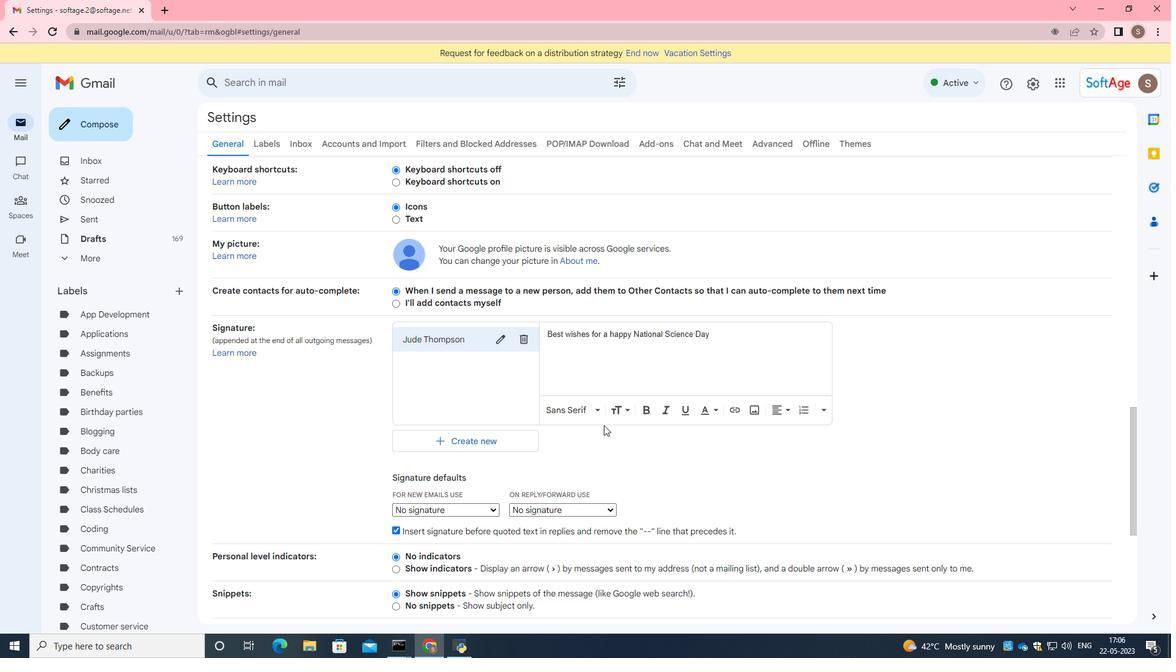
Action: Mouse scrolled (605, 434) with delta (0, 0)
Screenshot: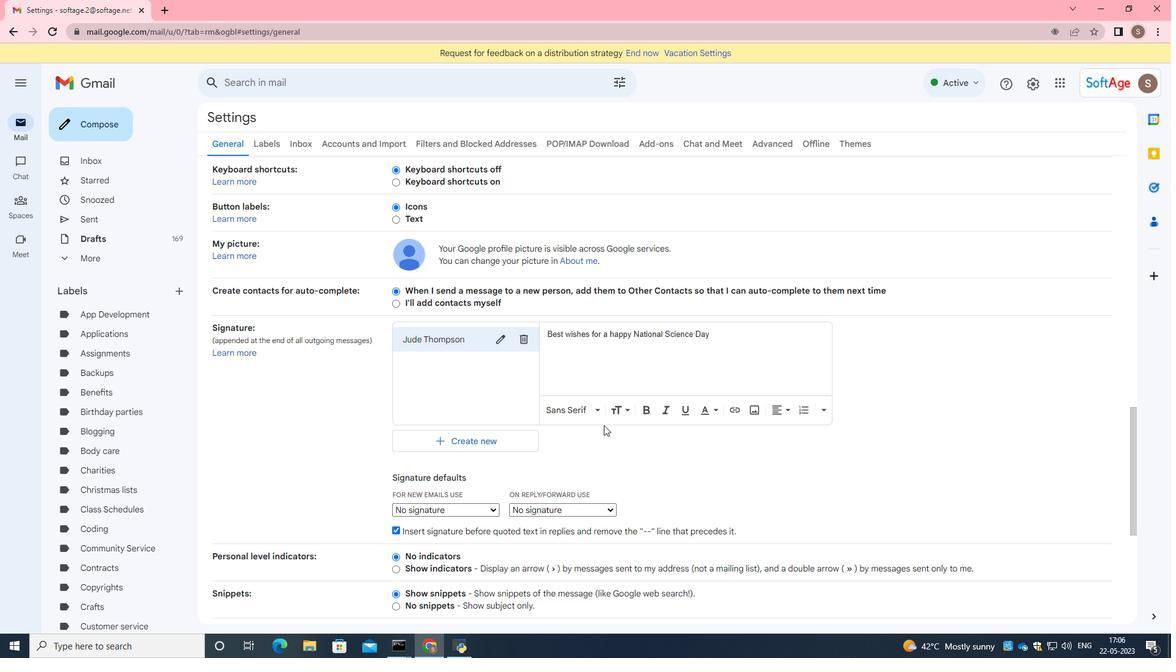
Action: Mouse scrolled (605, 435) with delta (0, 0)
Screenshot: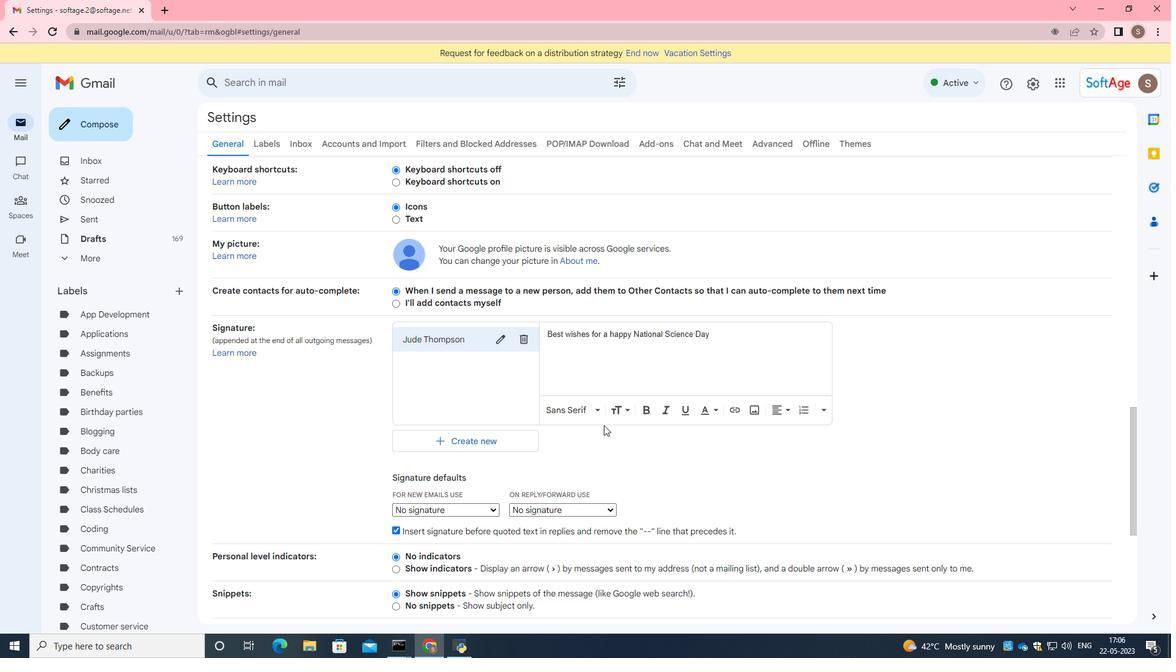 
Action: Mouse scrolled (605, 435) with delta (0, 0)
Screenshot: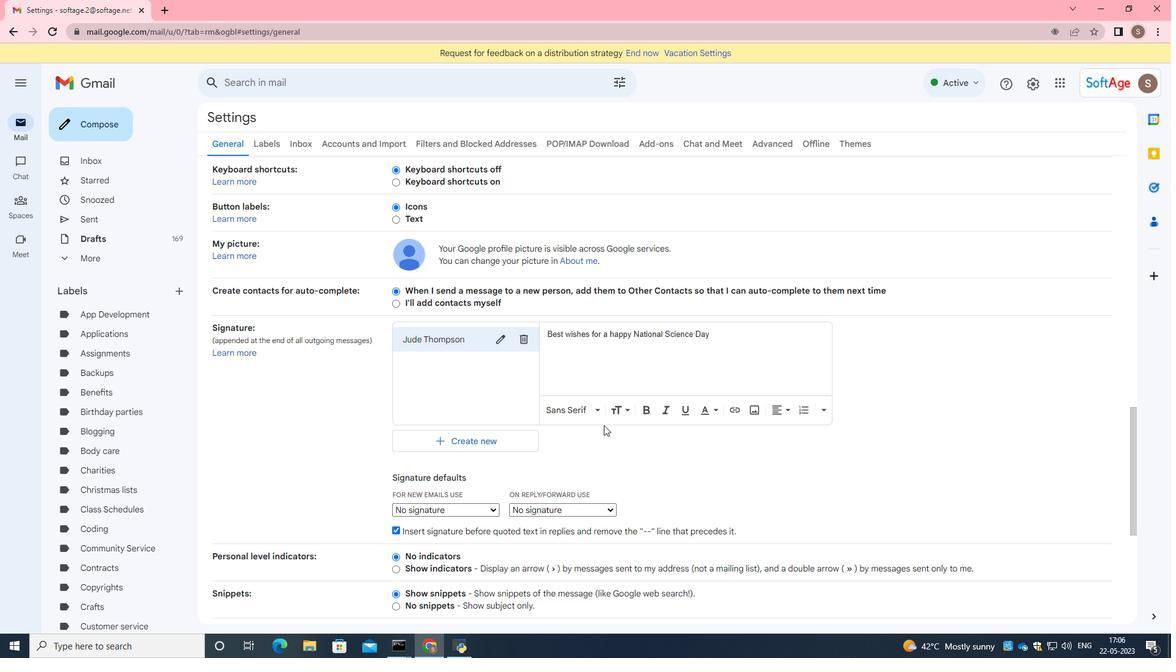 
Action: Mouse scrolled (605, 435) with delta (0, 0)
Screenshot: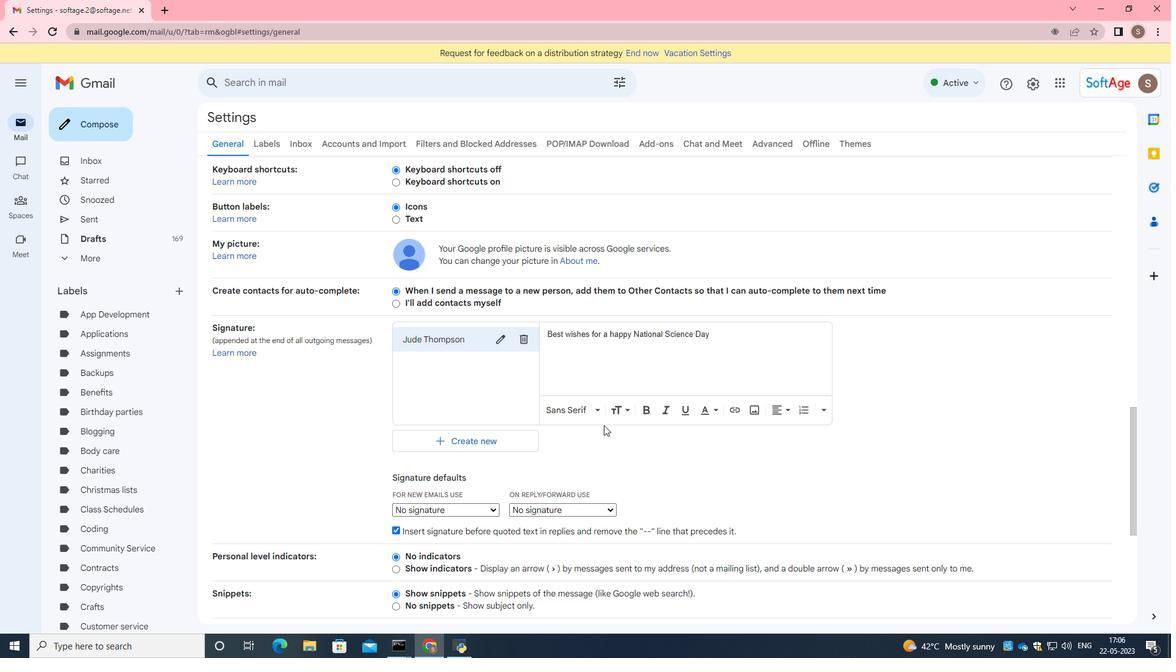 
Action: Mouse scrolled (605, 435) with delta (0, 0)
Screenshot: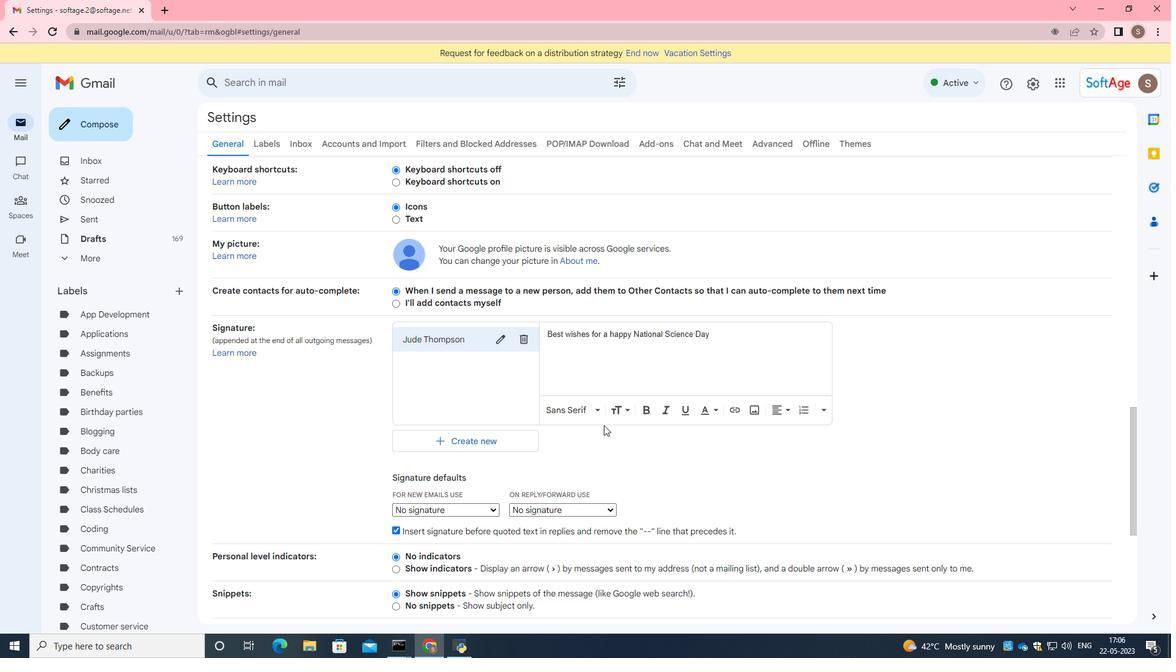 
Action: Mouse moved to (606, 434)
Screenshot: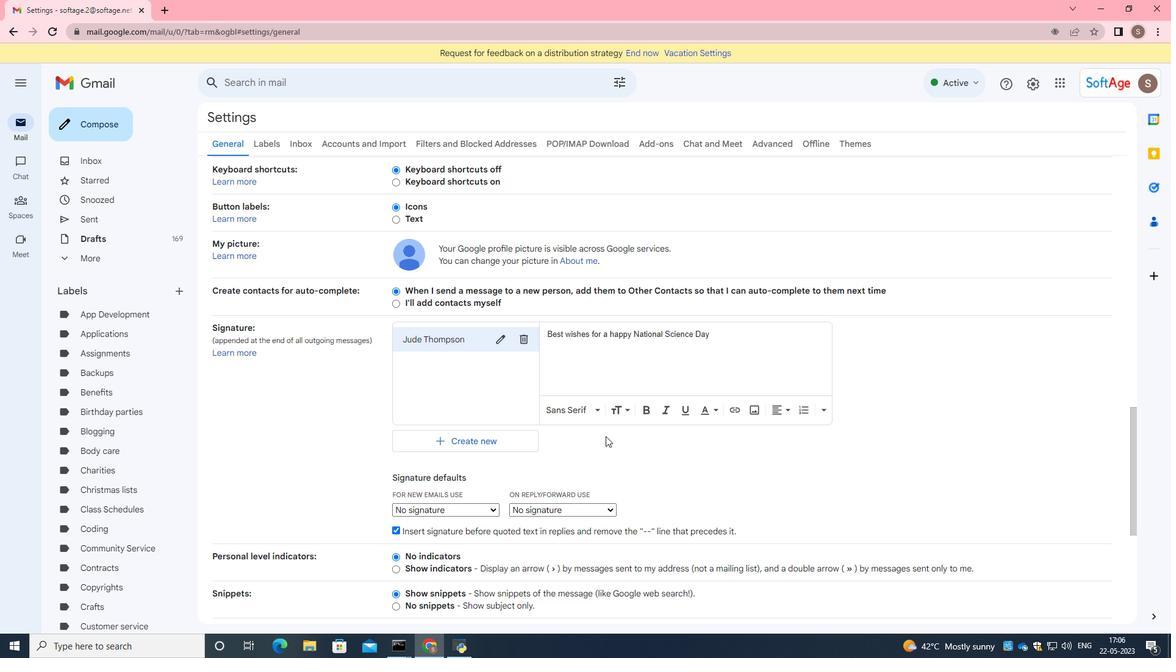 
Action: Mouse scrolled (606, 434) with delta (0, 0)
Screenshot: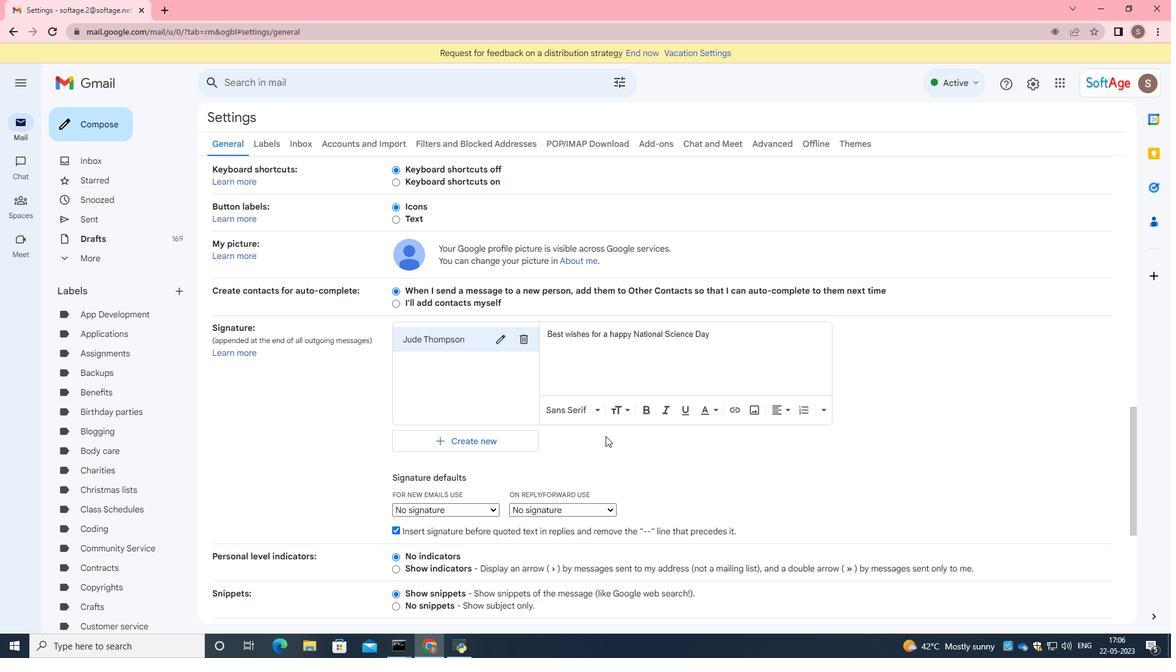 
Action: Mouse moved to (608, 436)
Screenshot: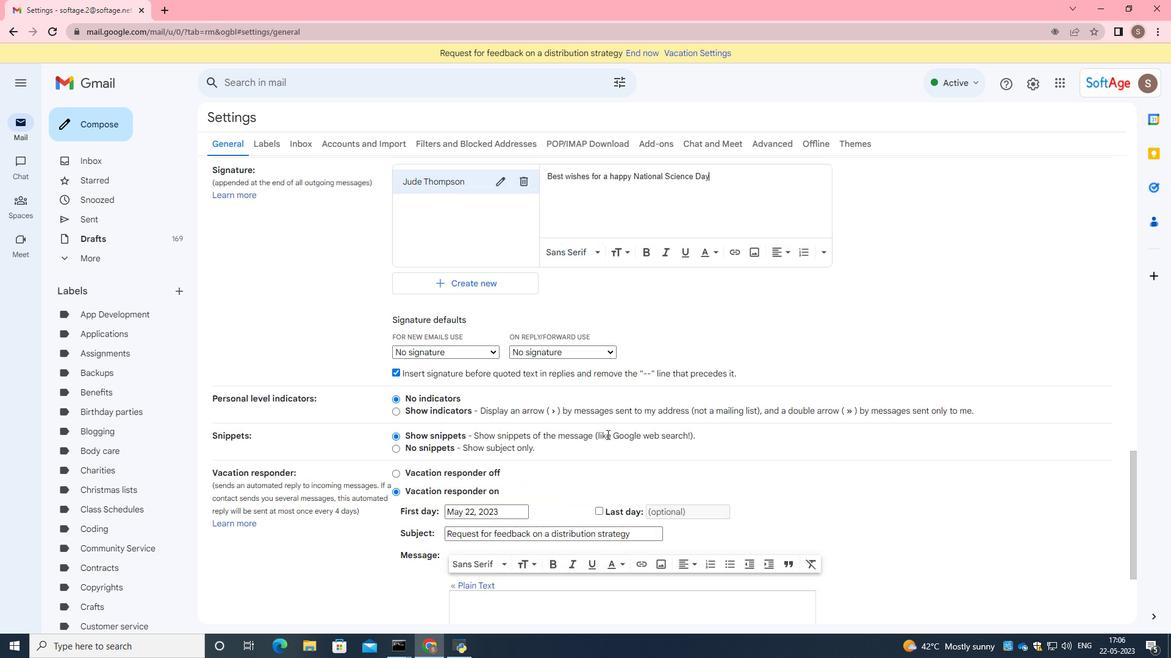 
Action: Mouse scrolled (608, 434) with delta (0, 0)
Screenshot: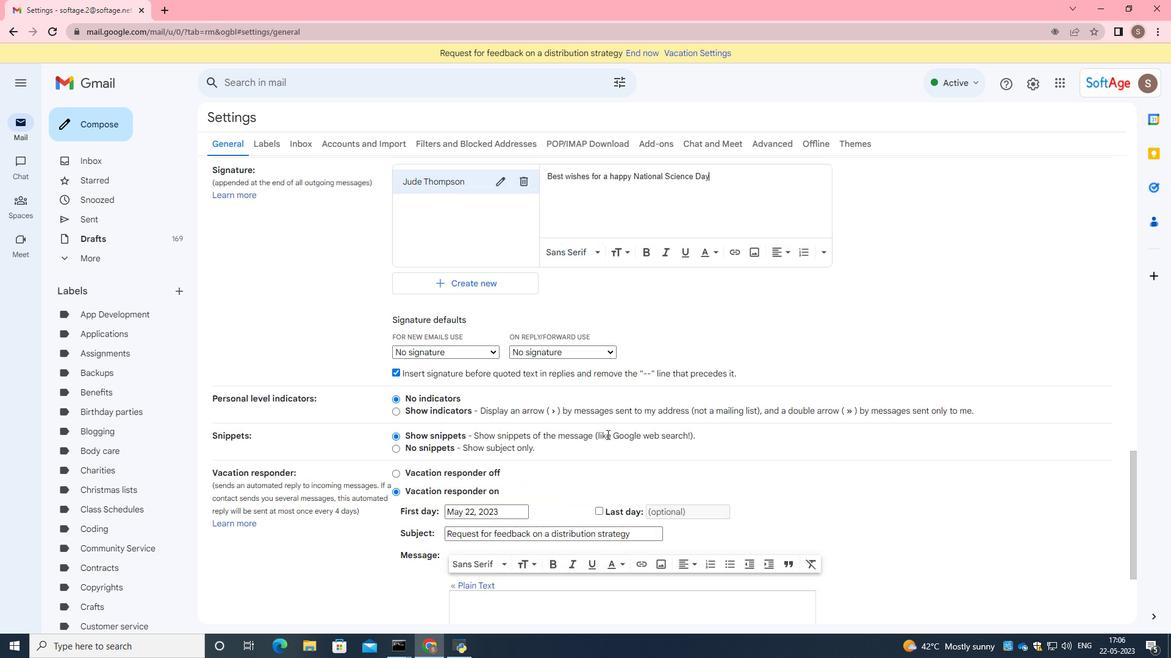 
Action: Mouse moved to (608, 436)
Screenshot: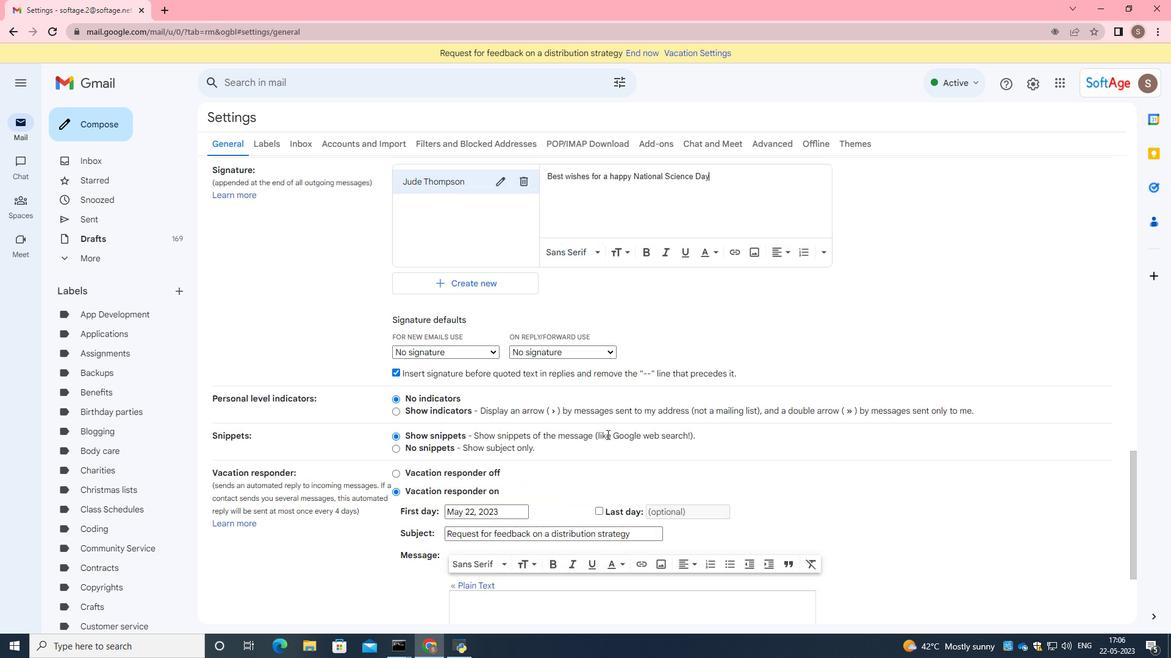 
Action: Mouse scrolled (608, 436) with delta (0, 0)
Screenshot: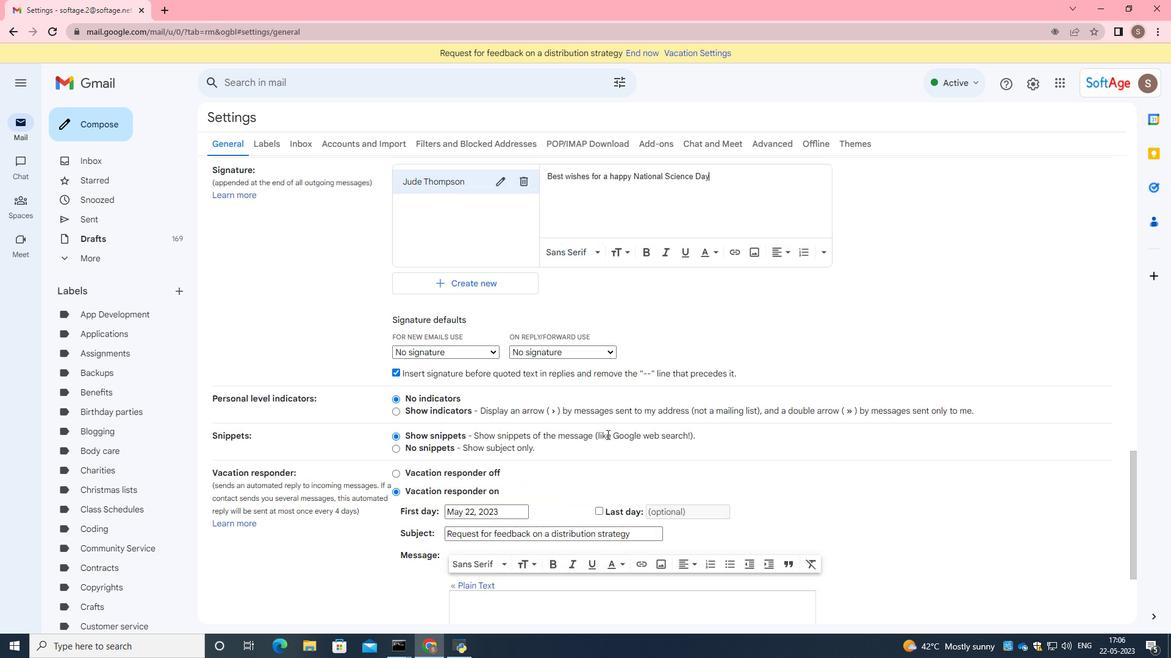 
Action: Mouse scrolled (608, 436) with delta (0, 0)
Screenshot: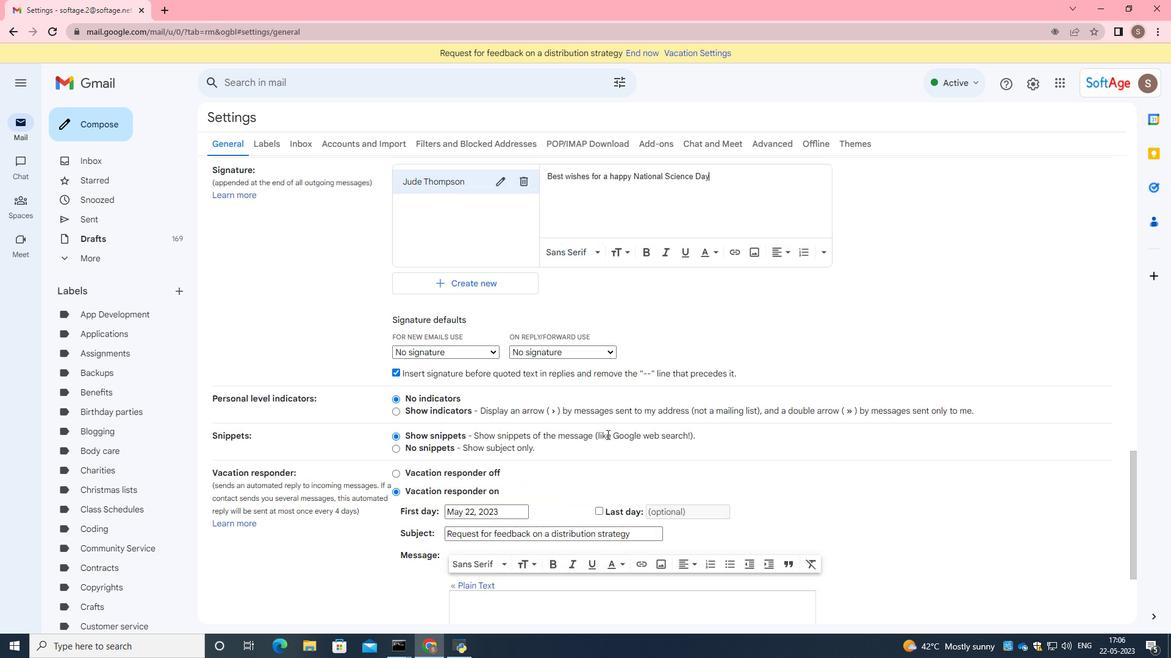 
Action: Mouse moved to (608, 437)
Screenshot: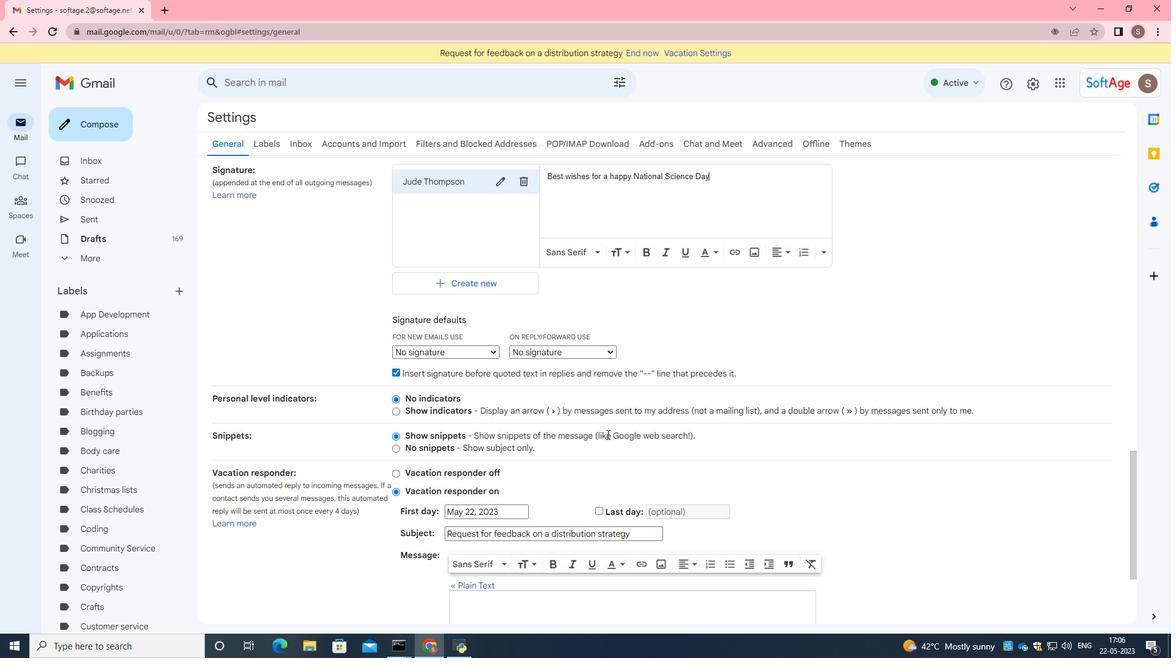 
Action: Mouse scrolled (608, 436) with delta (0, 0)
Screenshot: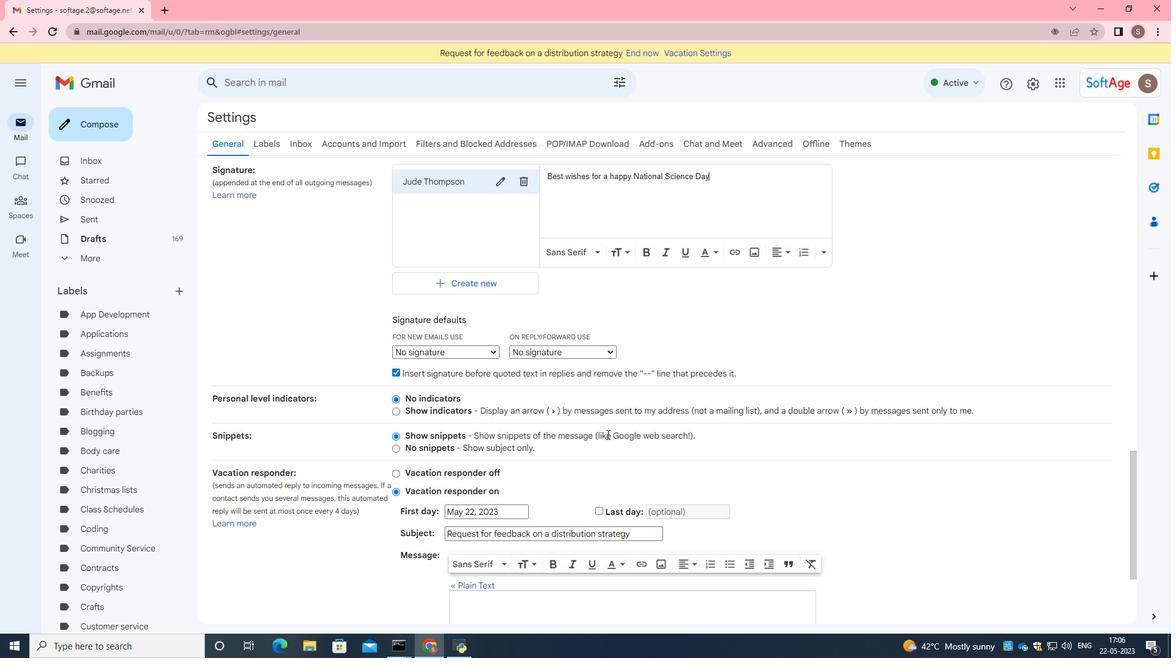 
Action: Mouse moved to (649, 555)
Screenshot: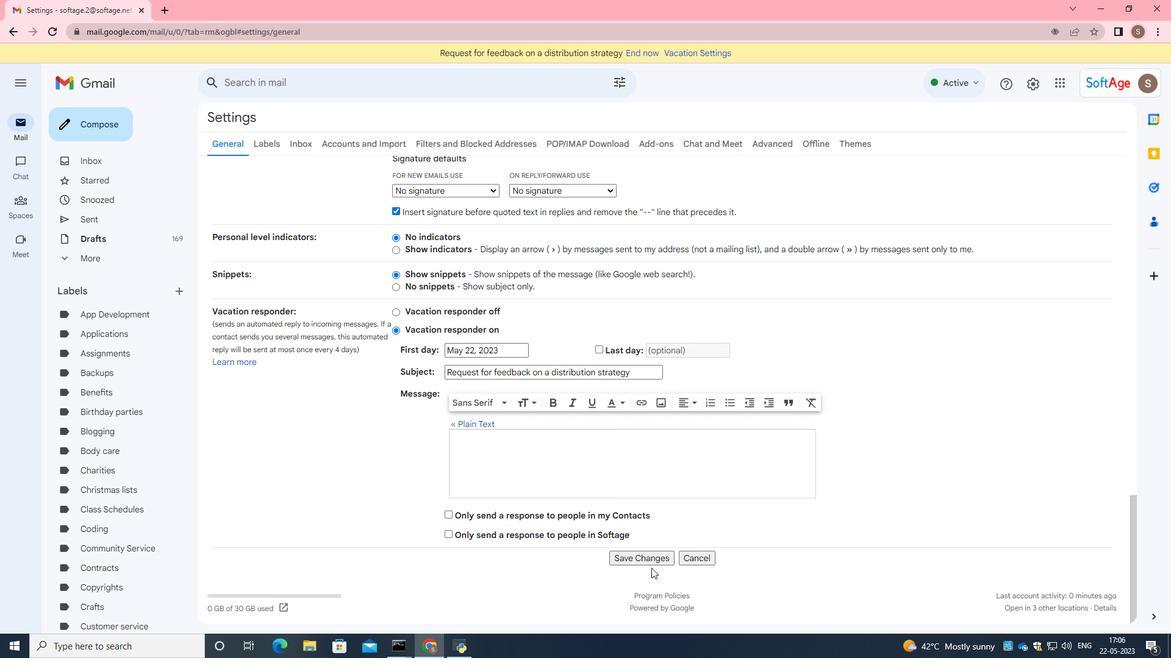 
Action: Mouse pressed left at (649, 555)
Screenshot: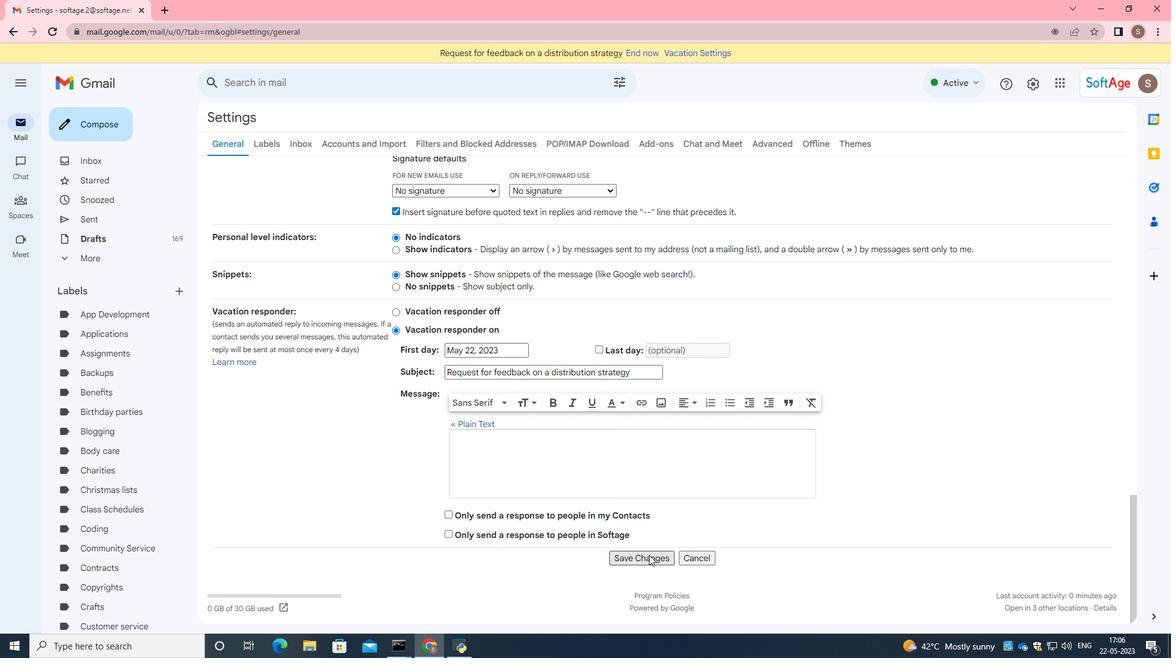 
Action: Mouse moved to (96, 127)
Screenshot: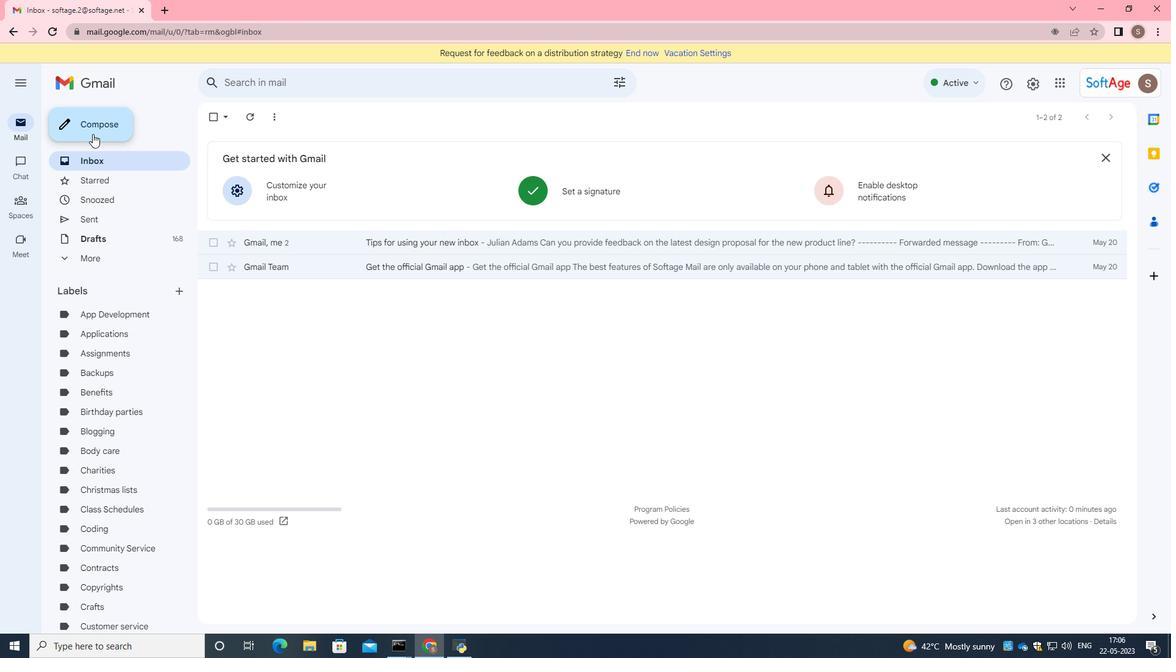 
Action: Mouse pressed left at (96, 127)
Screenshot: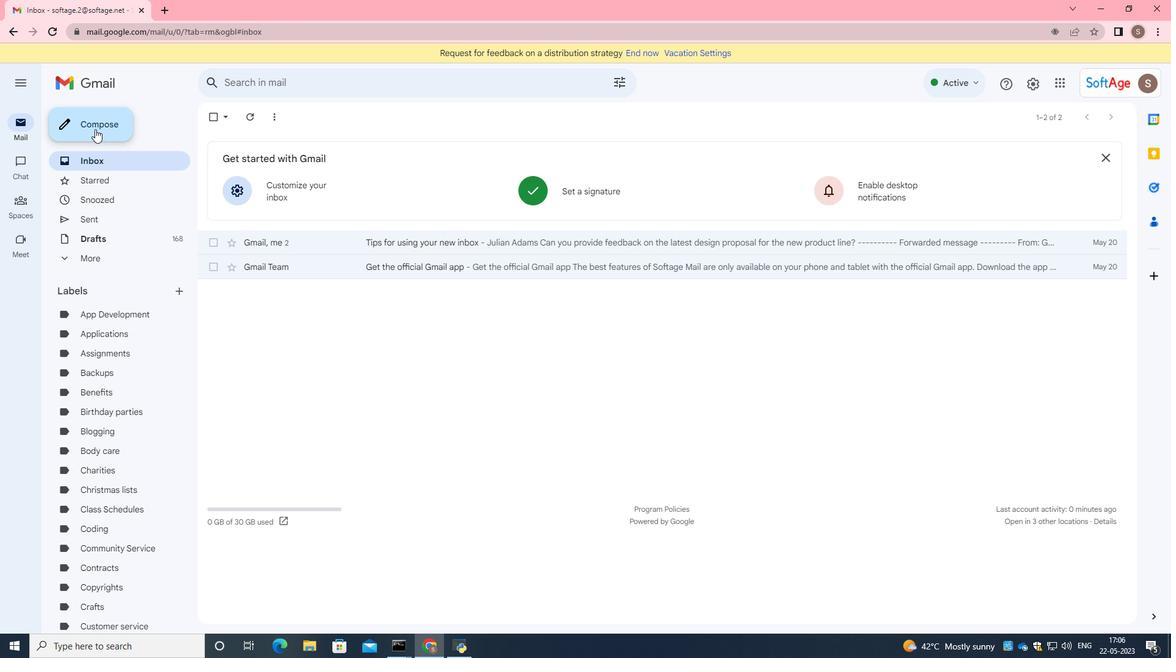 
Action: Mouse moved to (772, 273)
Screenshot: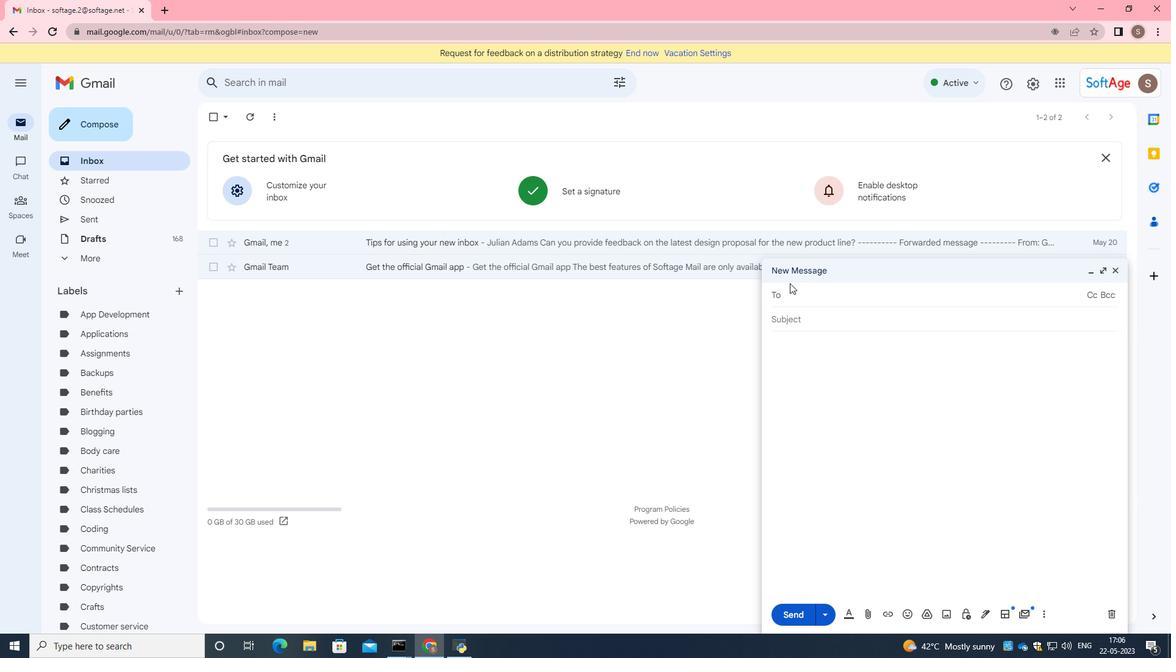 
Action: Key pressed softage.5<Key.shift>@softage.net
Screenshot: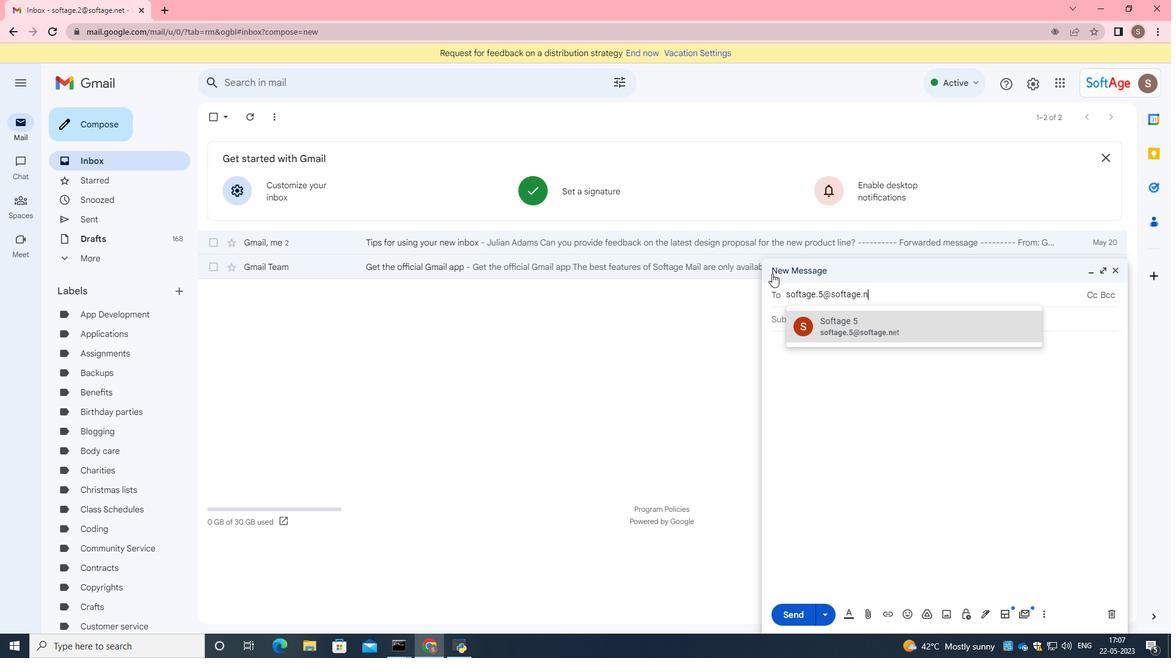
Action: Mouse moved to (889, 325)
Screenshot: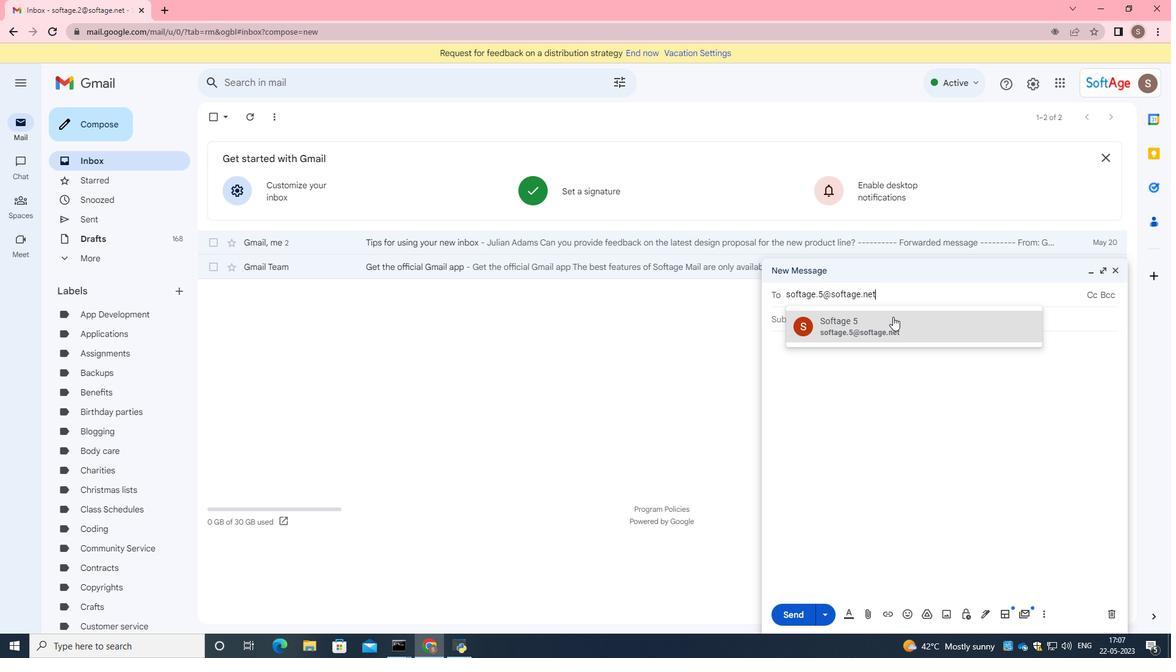 
Action: Mouse pressed left at (889, 325)
Screenshot: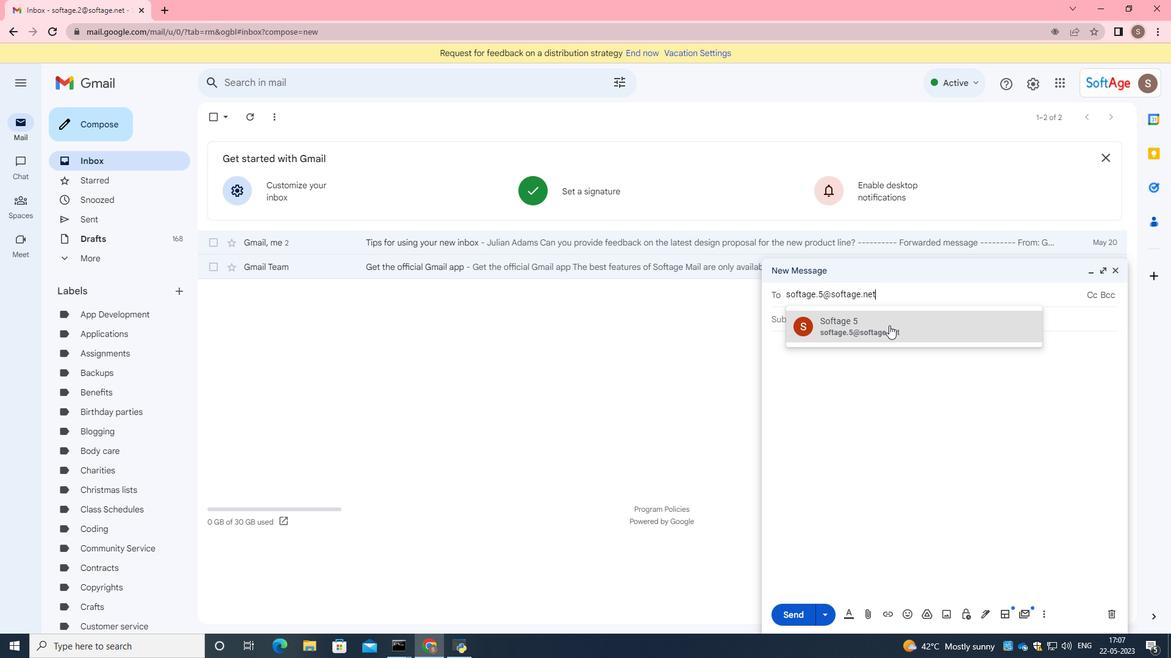 
Action: Mouse moved to (985, 616)
Screenshot: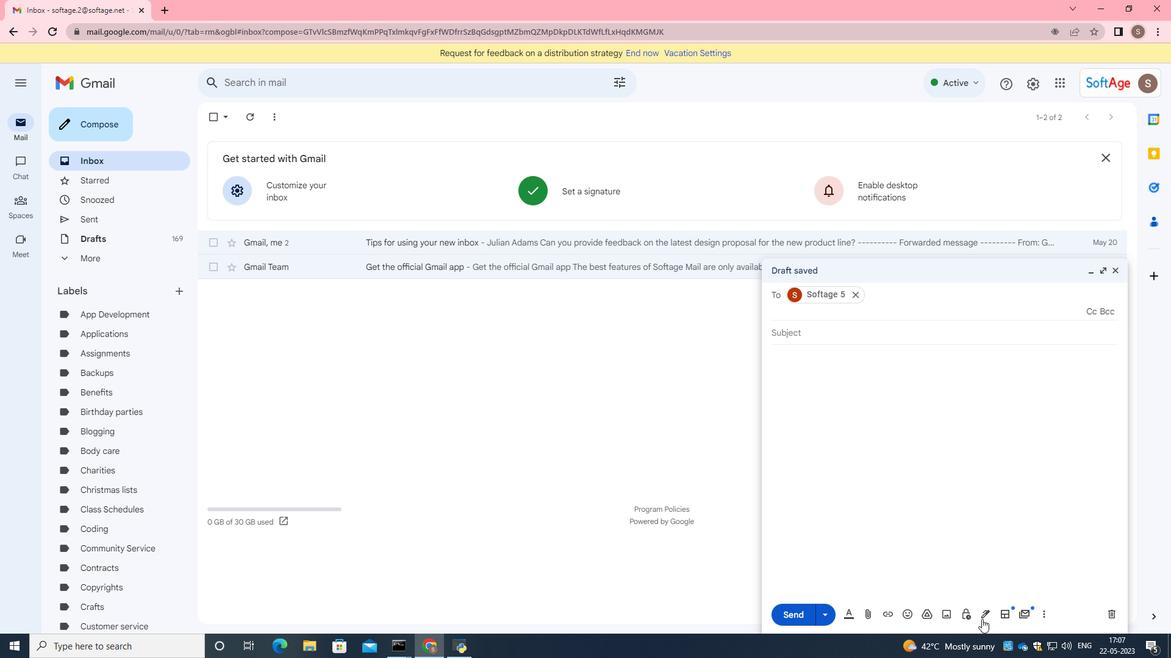
Action: Mouse pressed left at (985, 616)
Screenshot: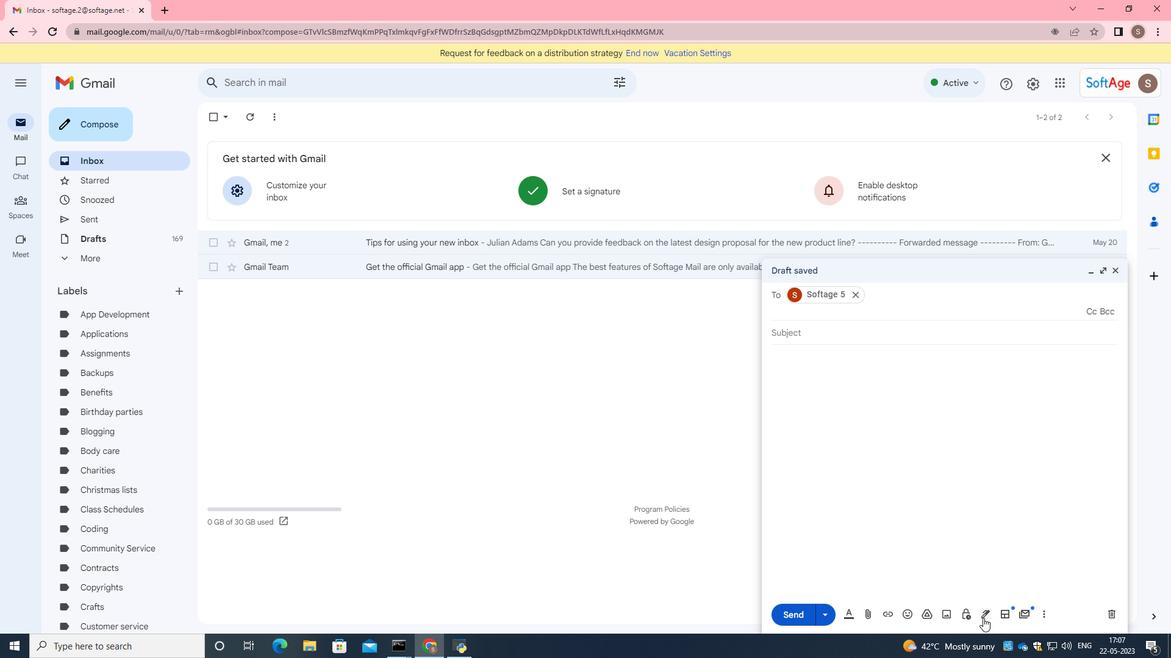 
Action: Mouse moved to (1024, 592)
Screenshot: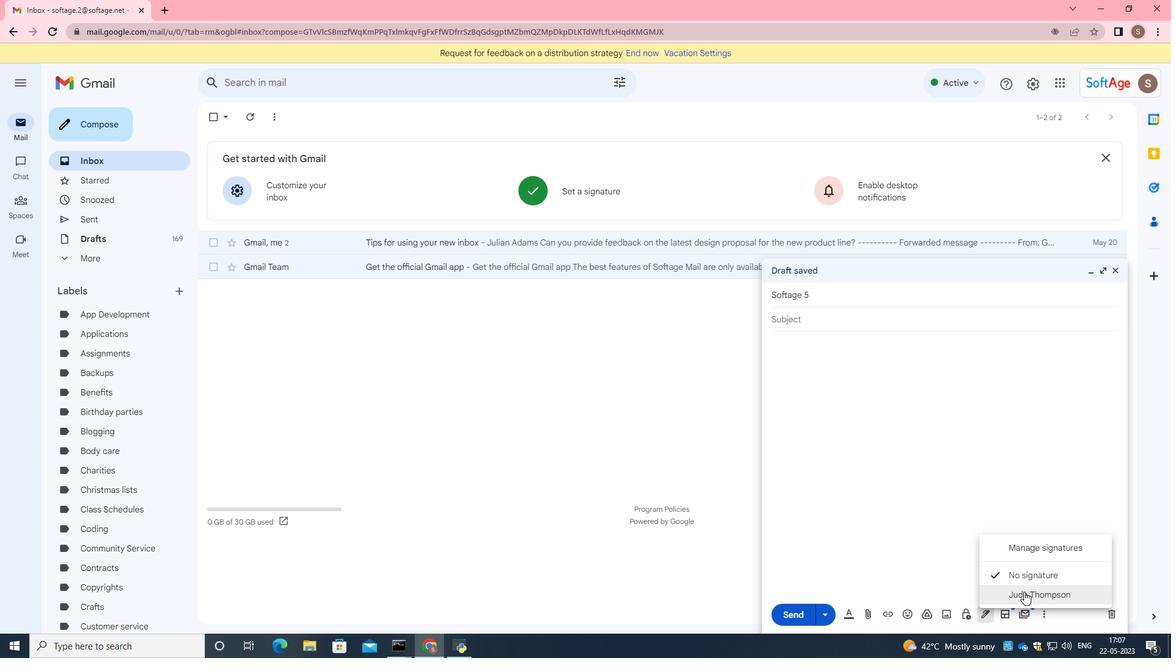 
Action: Mouse pressed left at (1024, 592)
Screenshot: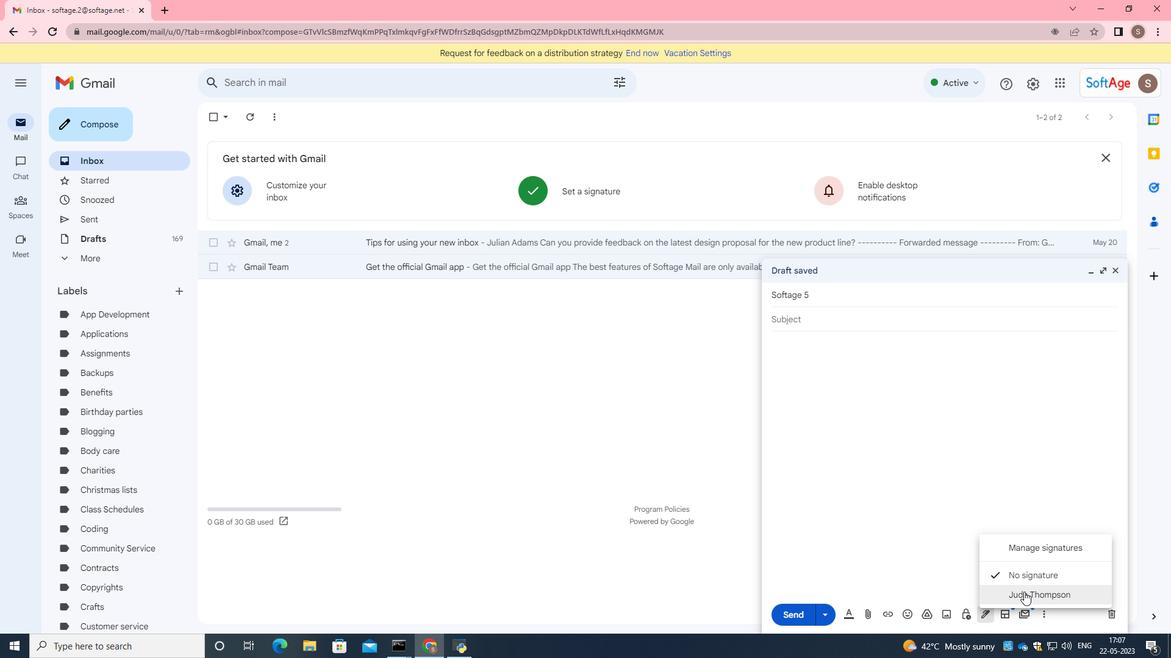 
Action: Mouse moved to (1046, 616)
Screenshot: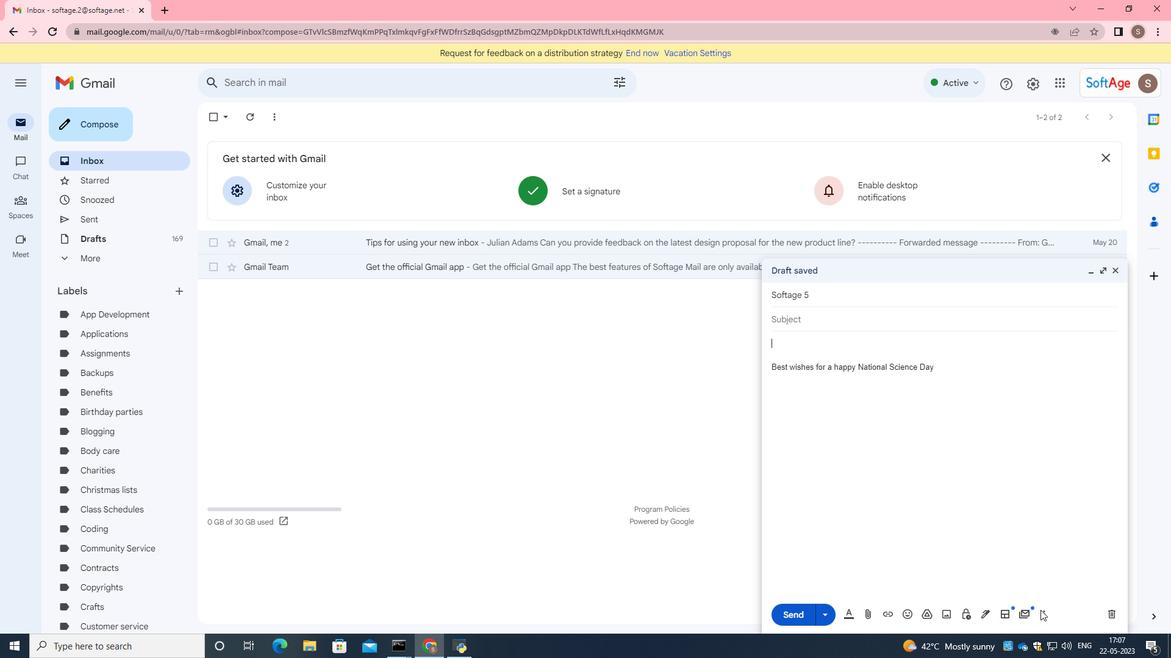 
Action: Mouse pressed left at (1046, 616)
Screenshot: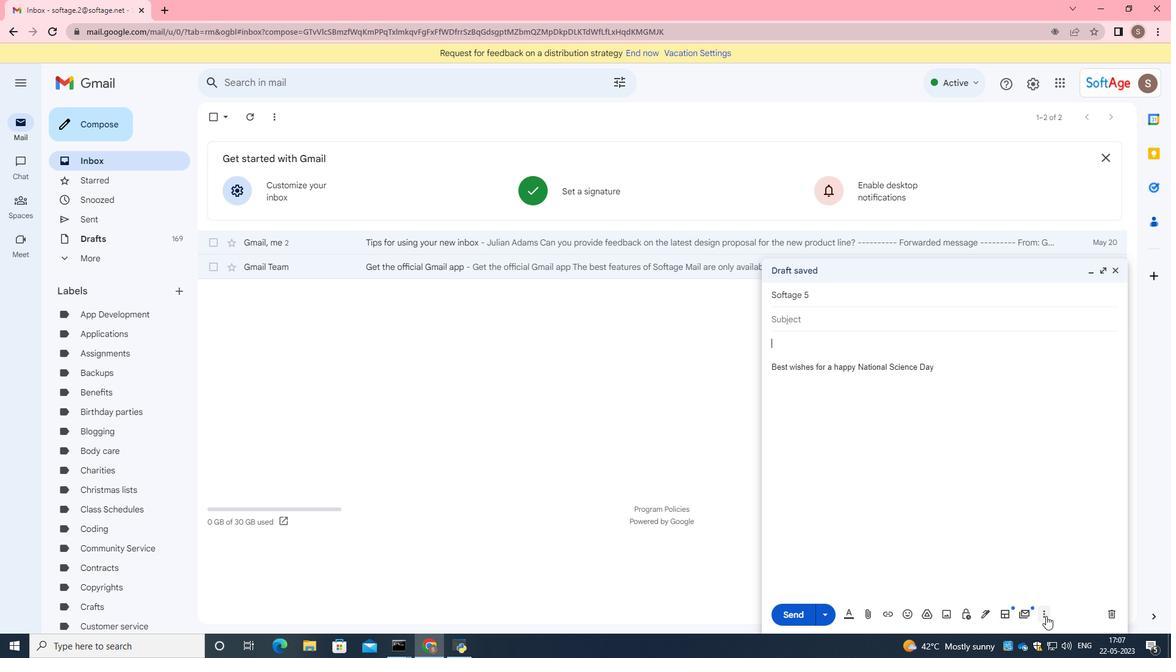 
Action: Mouse moved to (955, 504)
Screenshot: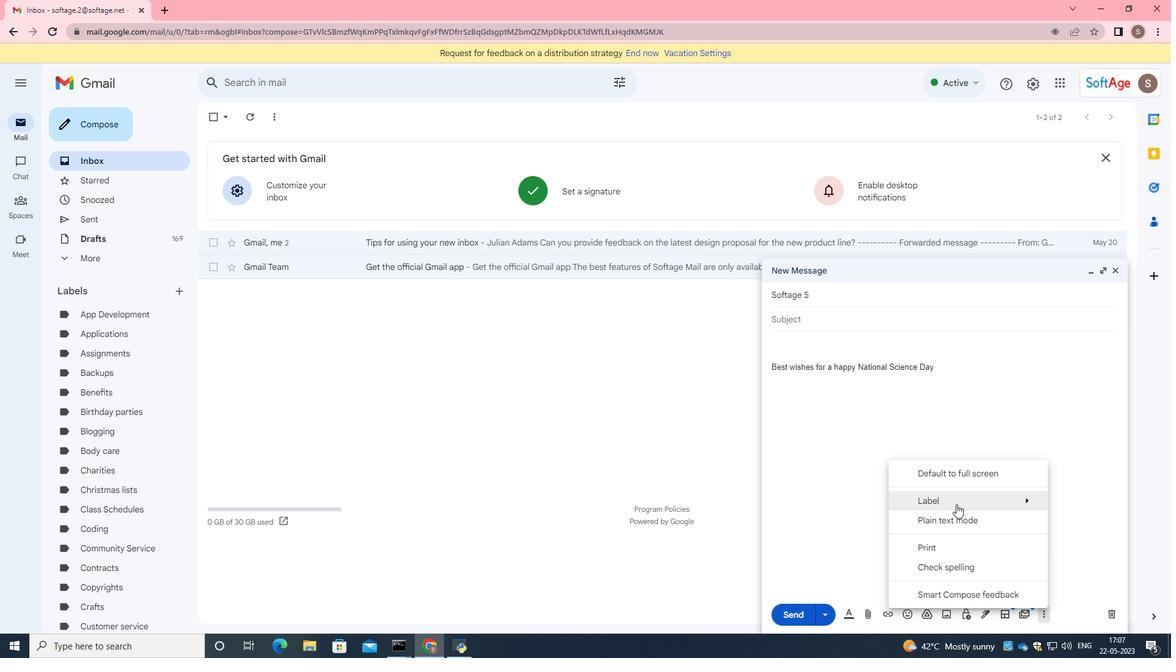 
Action: Mouse pressed left at (955, 504)
Screenshot: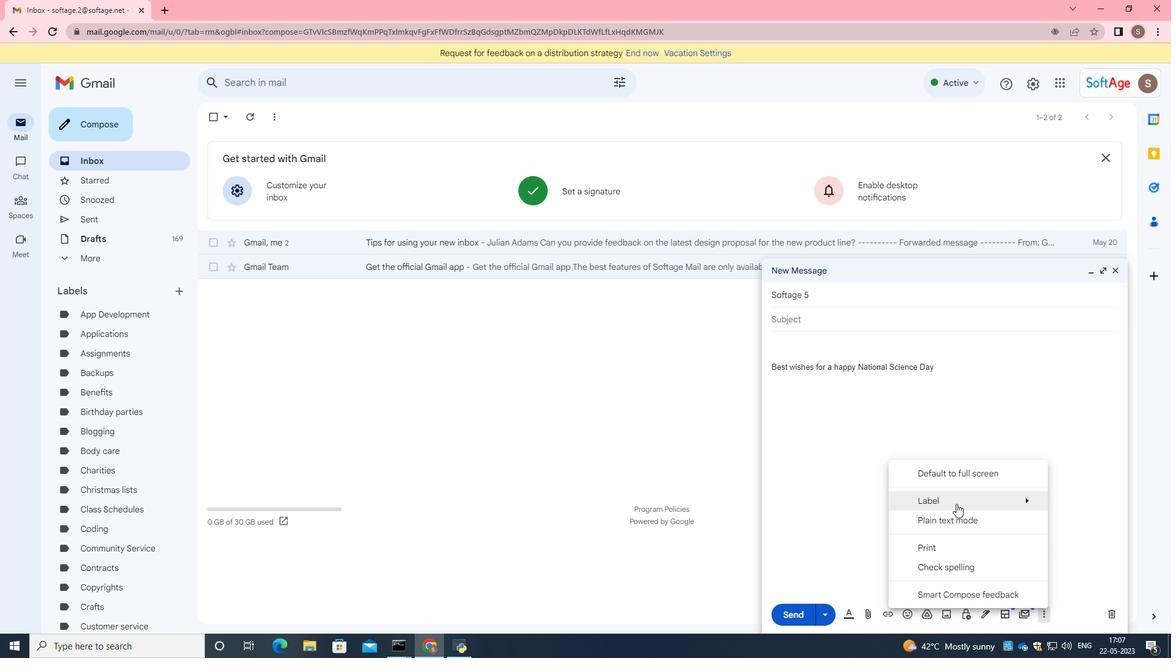 
Action: Mouse moved to (696, 262)
Screenshot: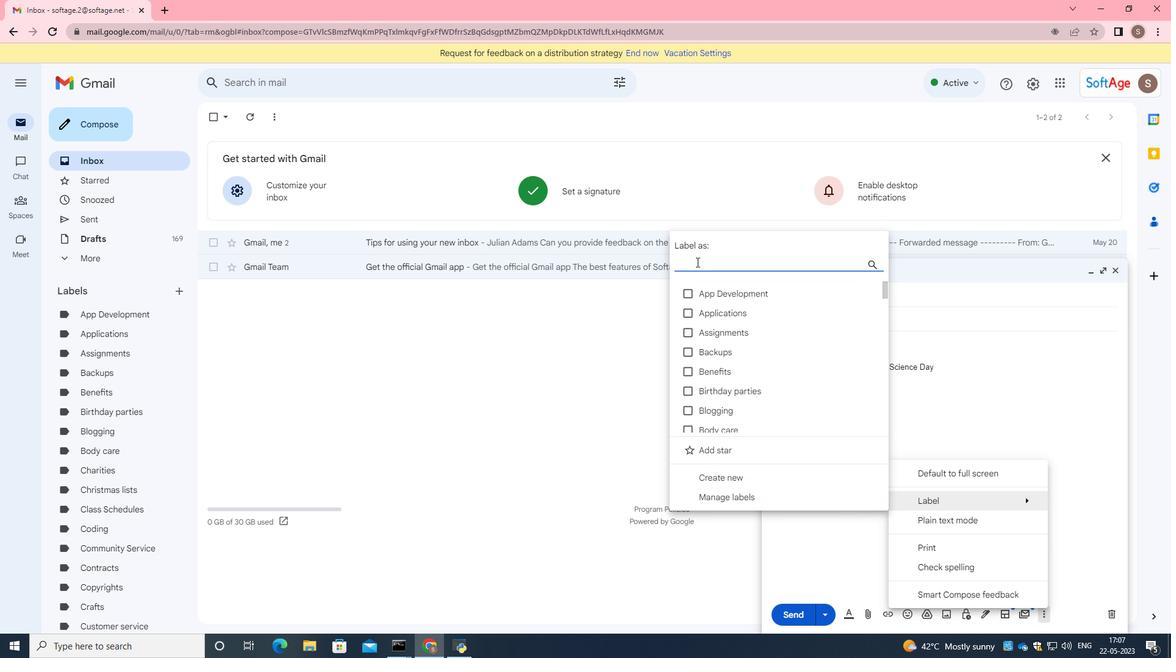 
Action: Key pressed <Key.caps_lock>V<Key.caps_lock>ersion<Key.space><Key.caps_lock>C<Key.caps_lock>ontrol
Screenshot: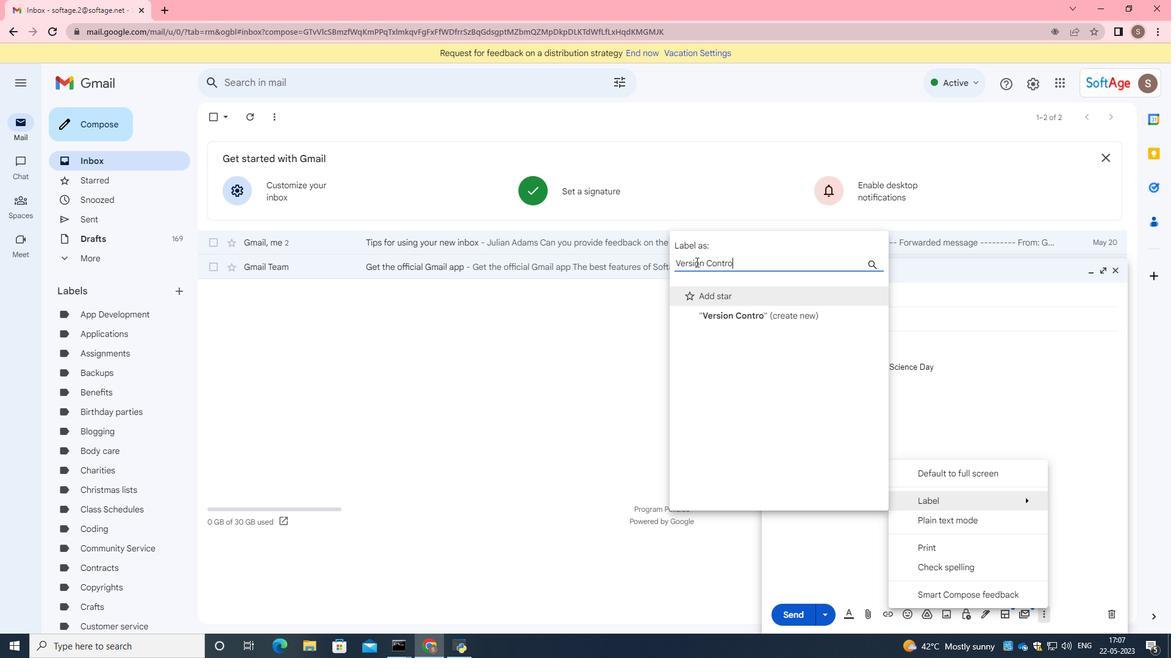 
Action: Mouse moved to (741, 313)
Screenshot: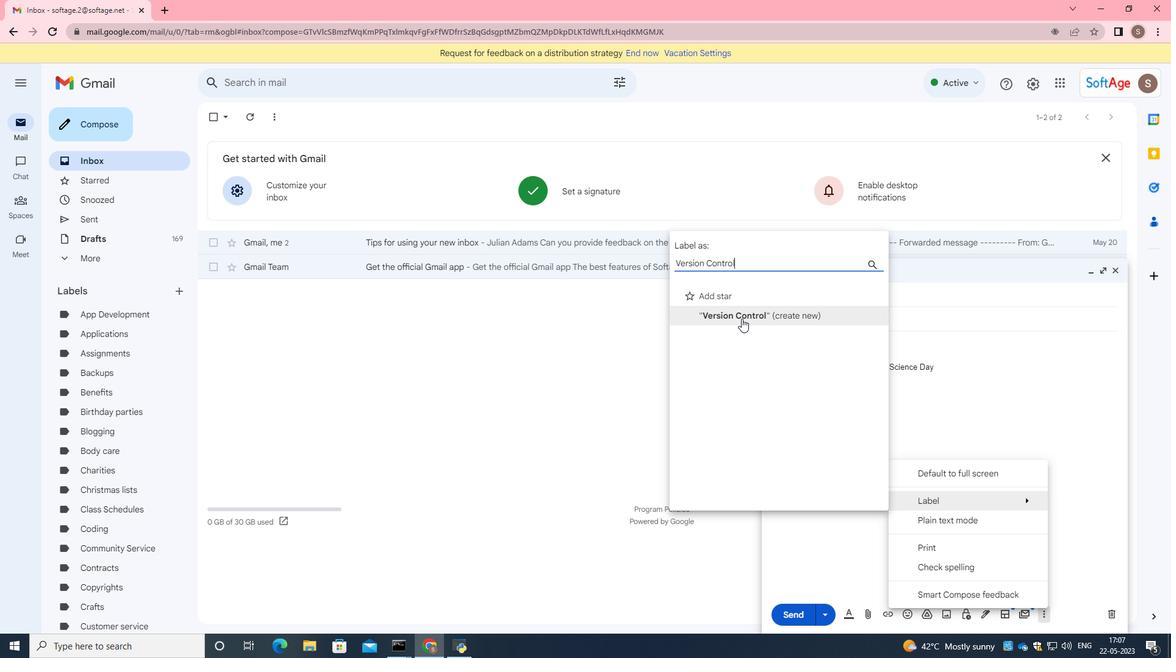 
Action: Mouse pressed left at (741, 313)
Screenshot: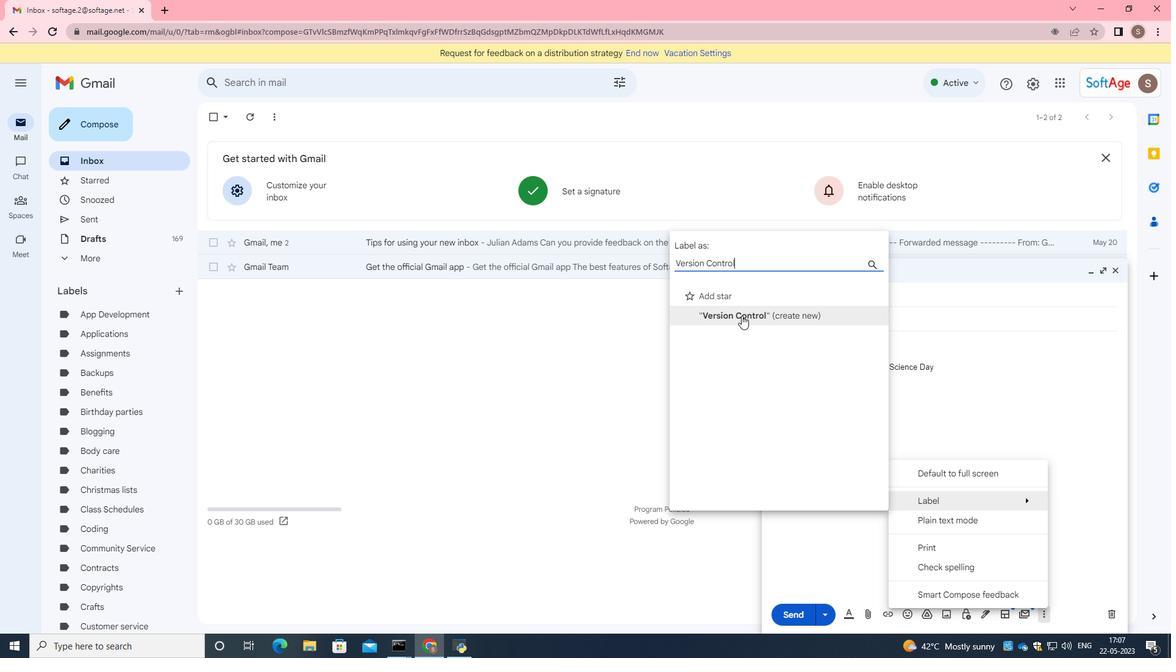 
Action: Mouse moved to (665, 380)
Screenshot: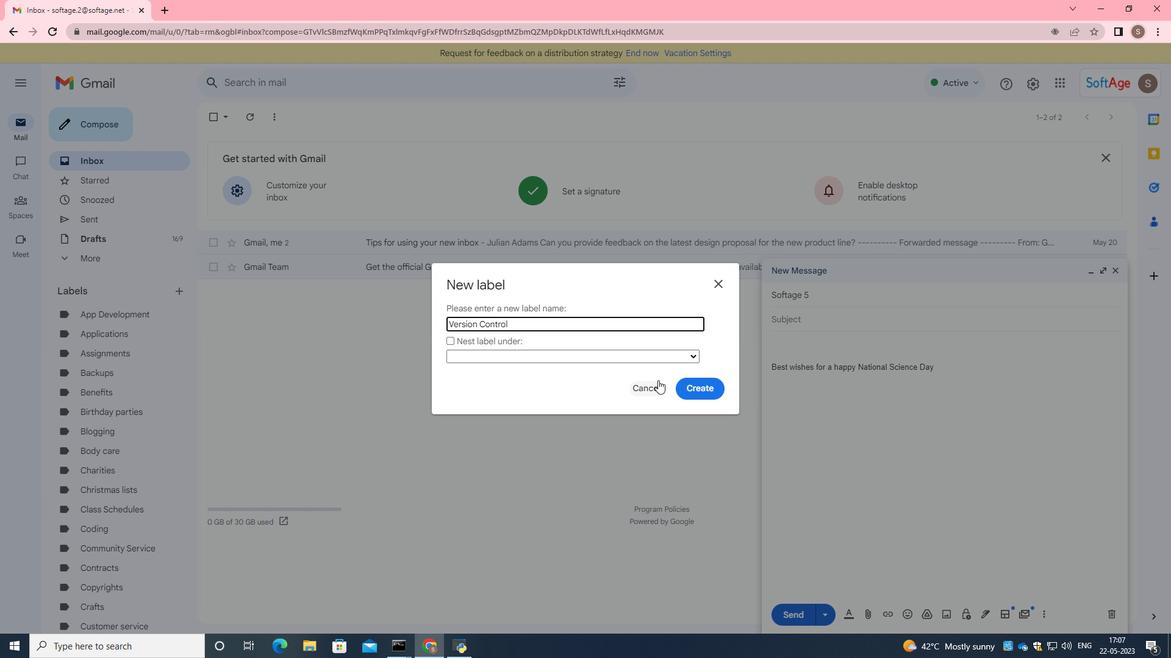 
Action: Mouse pressed left at (665, 380)
Screenshot: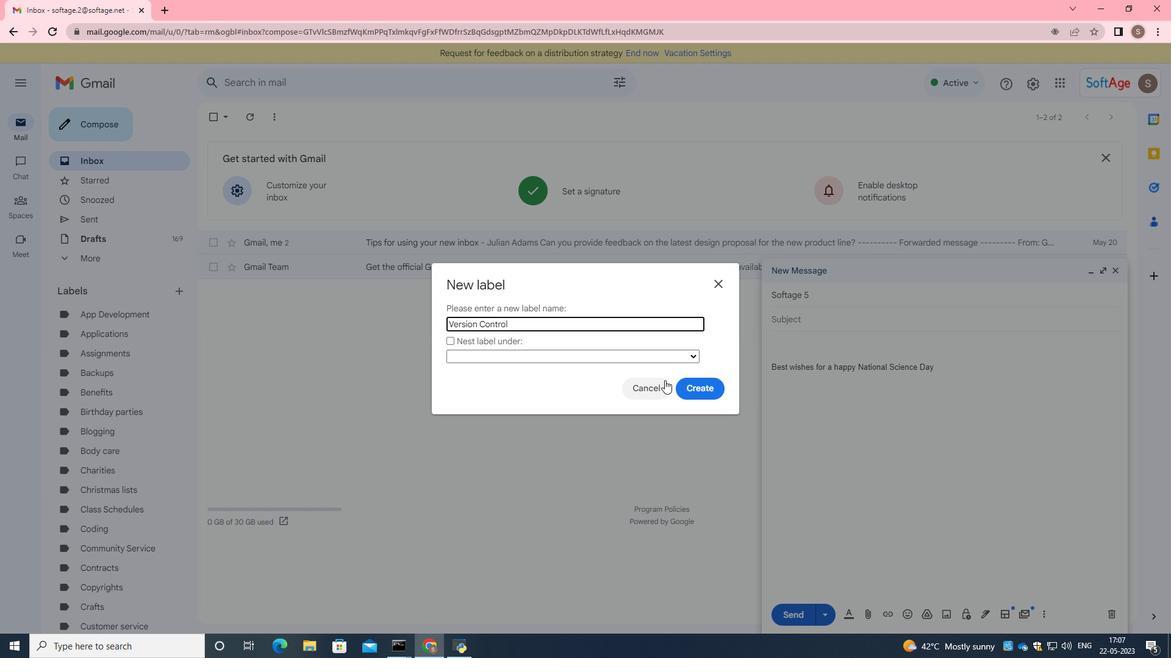 
Action: Mouse moved to (1044, 613)
Screenshot: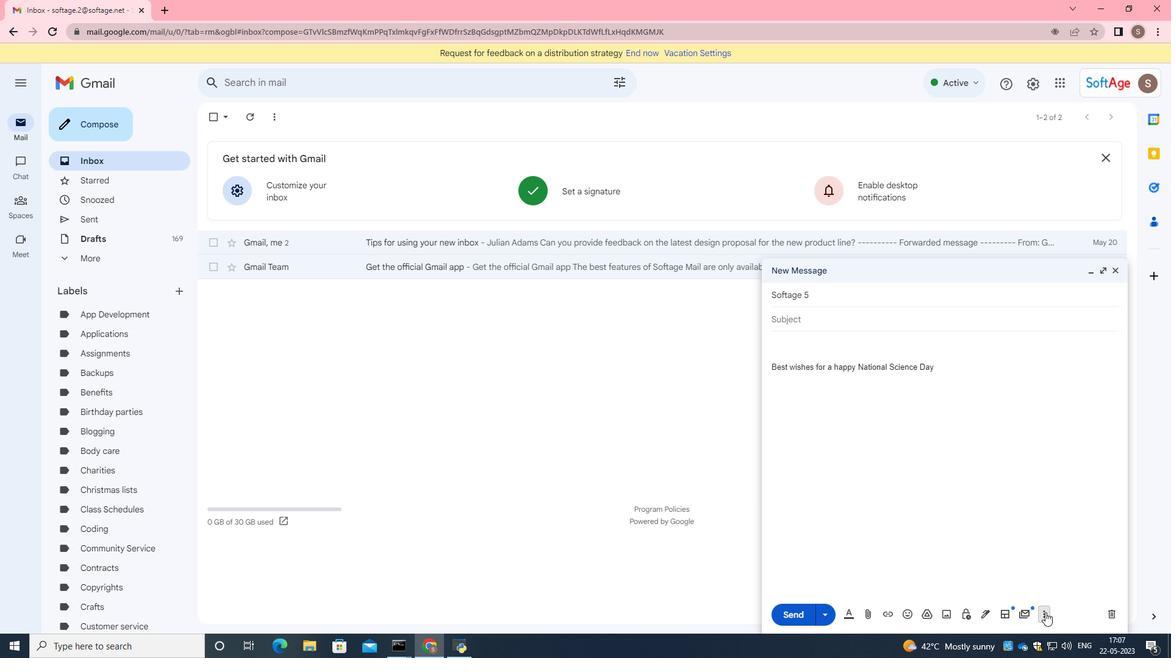 
Action: Mouse pressed left at (1044, 613)
Screenshot: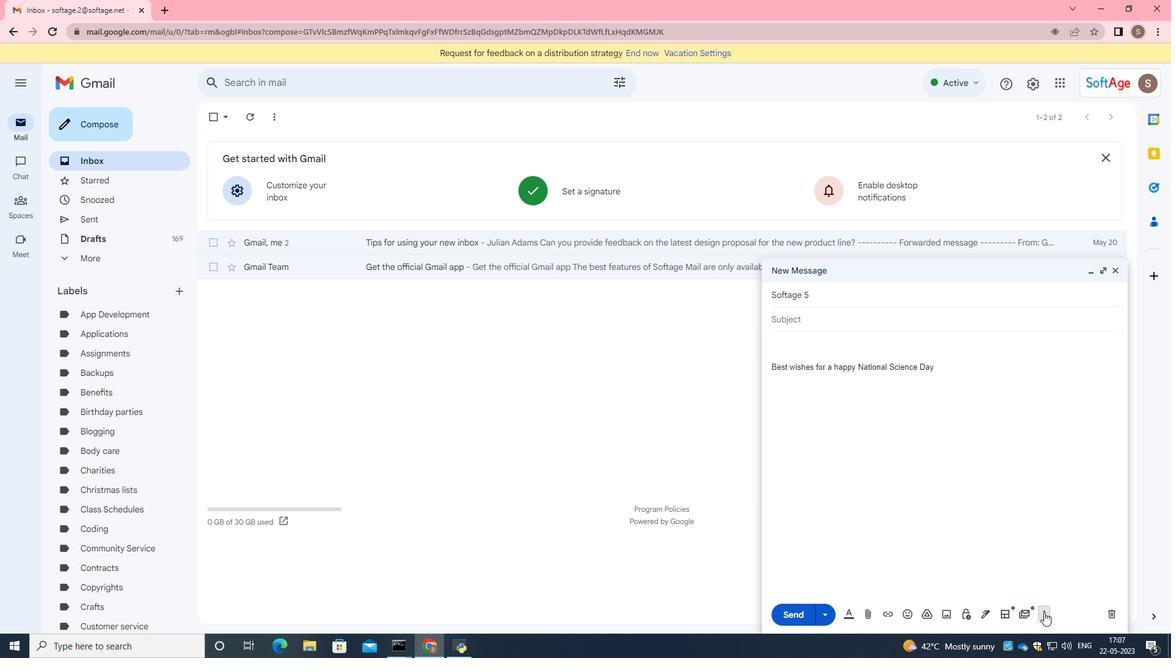 
Action: Mouse moved to (755, 266)
Screenshot: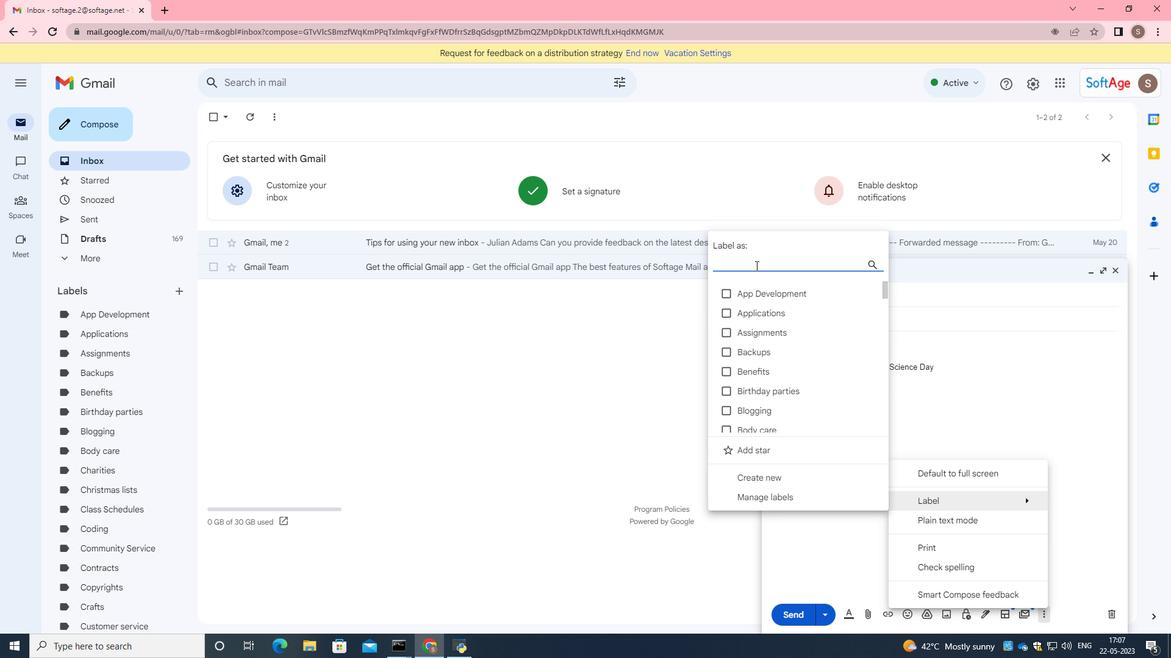 
Action: Key pressed <Key.caps_lock>V<Key.caps_lock>r<Key.backspace>ersion<Key.space><Key.caps_lock>C<Key.caps_lock>ontrol
Screenshot: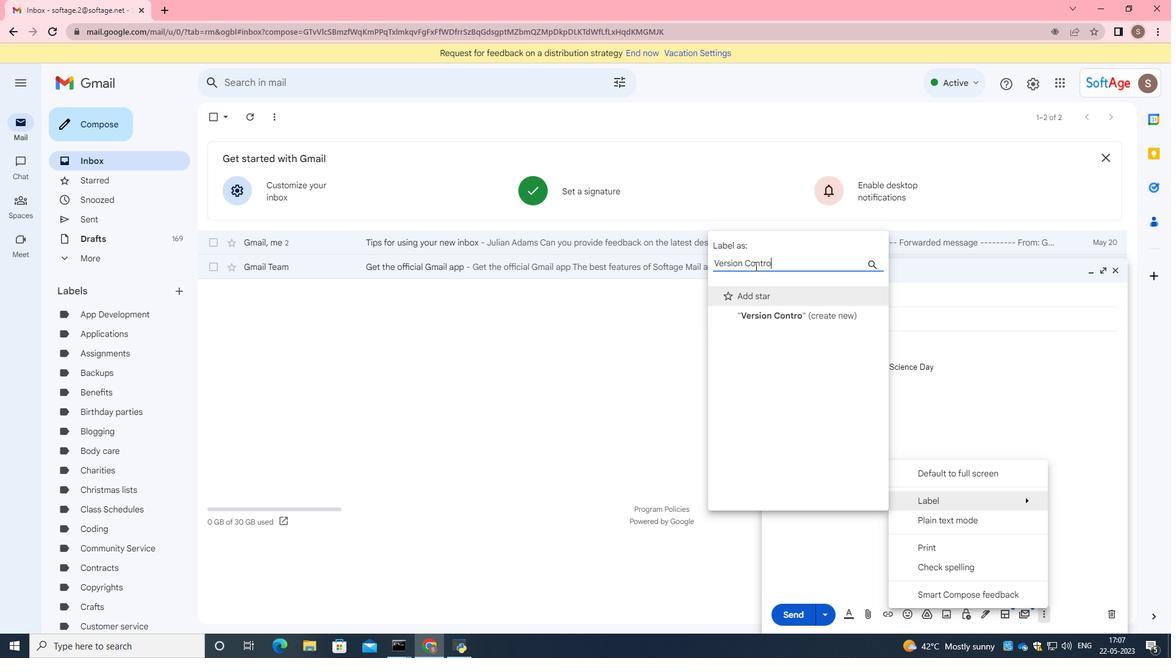 
Action: Mouse moved to (755, 316)
Screenshot: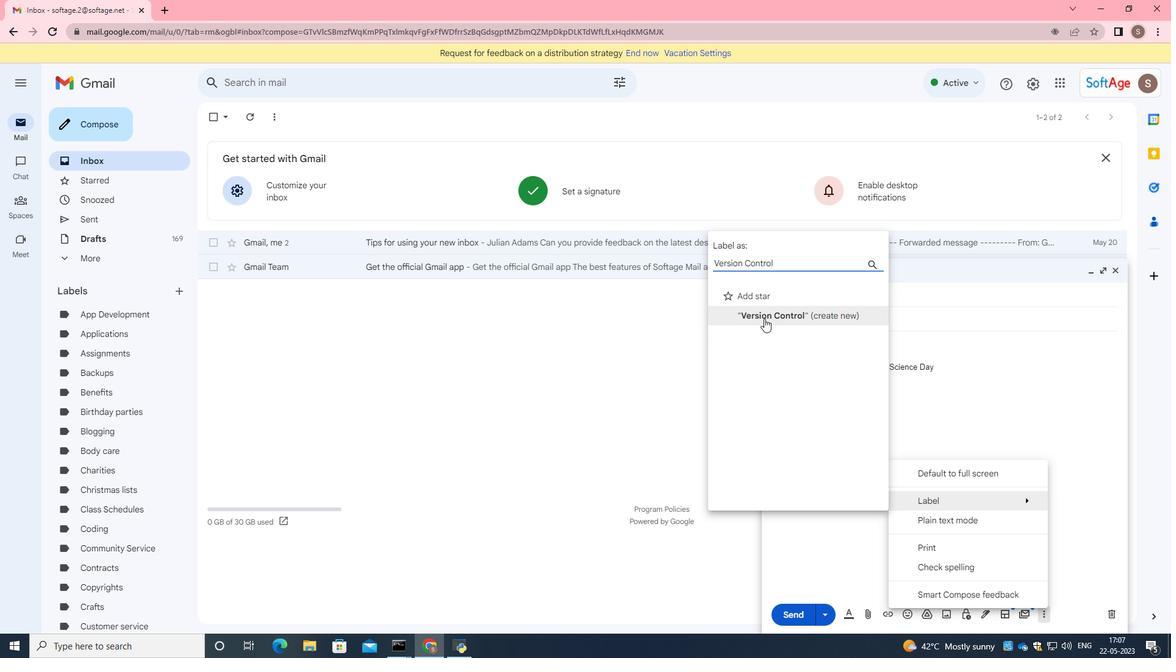 
Action: Mouse pressed left at (755, 316)
Screenshot: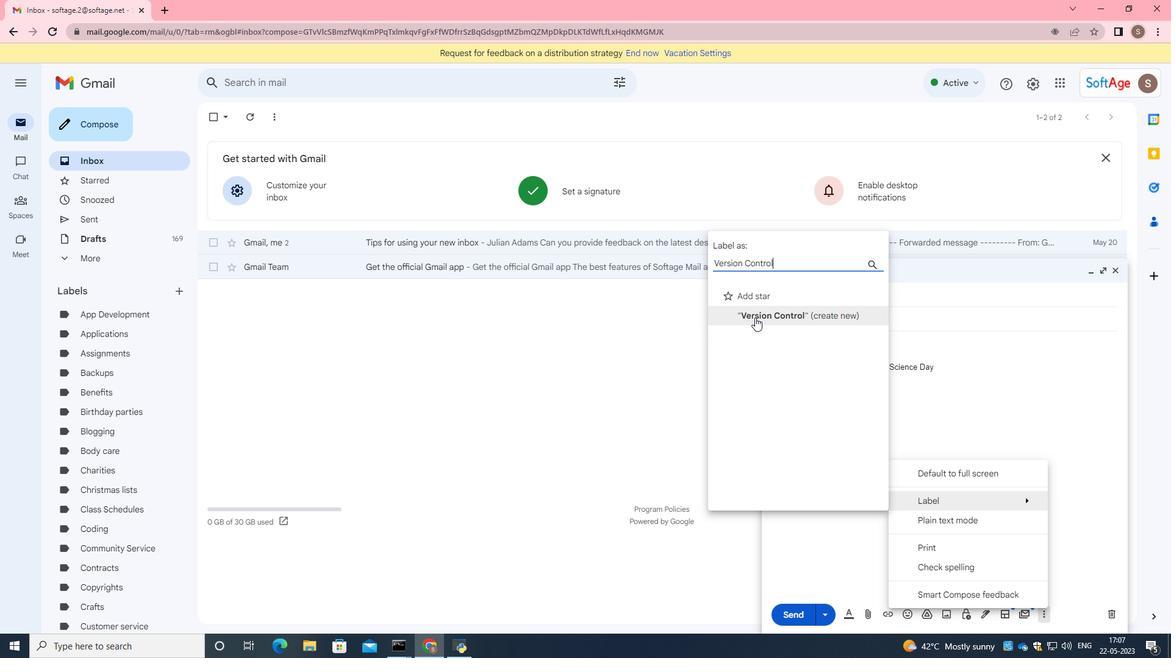 
Action: Mouse moved to (698, 381)
Screenshot: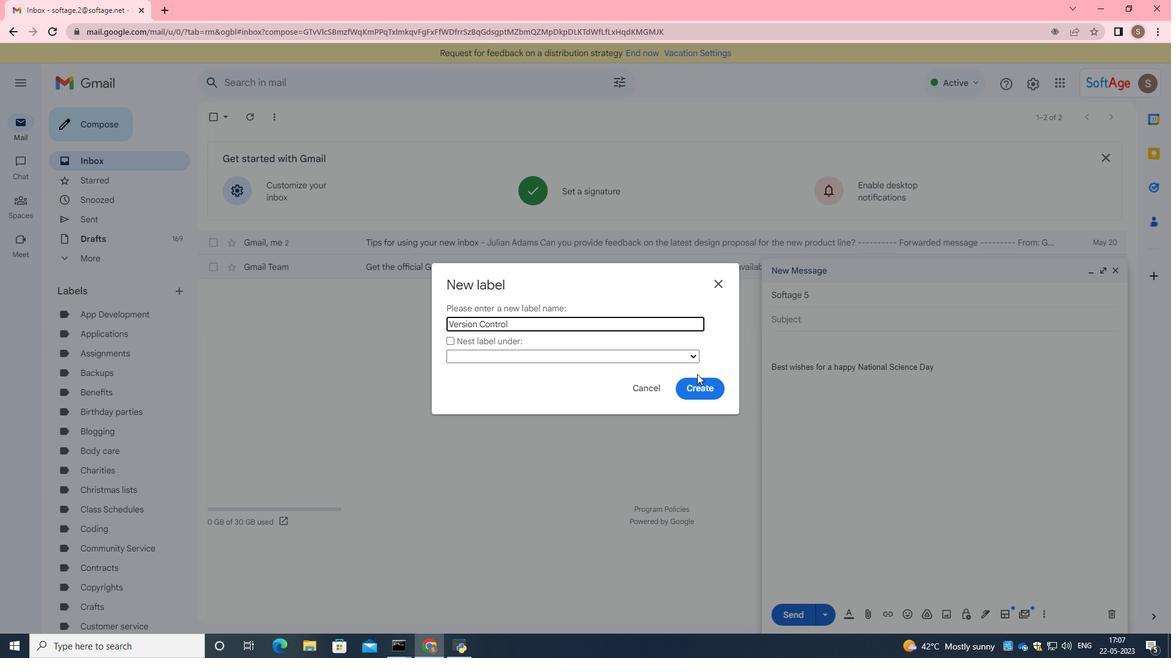 
Action: Mouse pressed left at (698, 381)
Screenshot: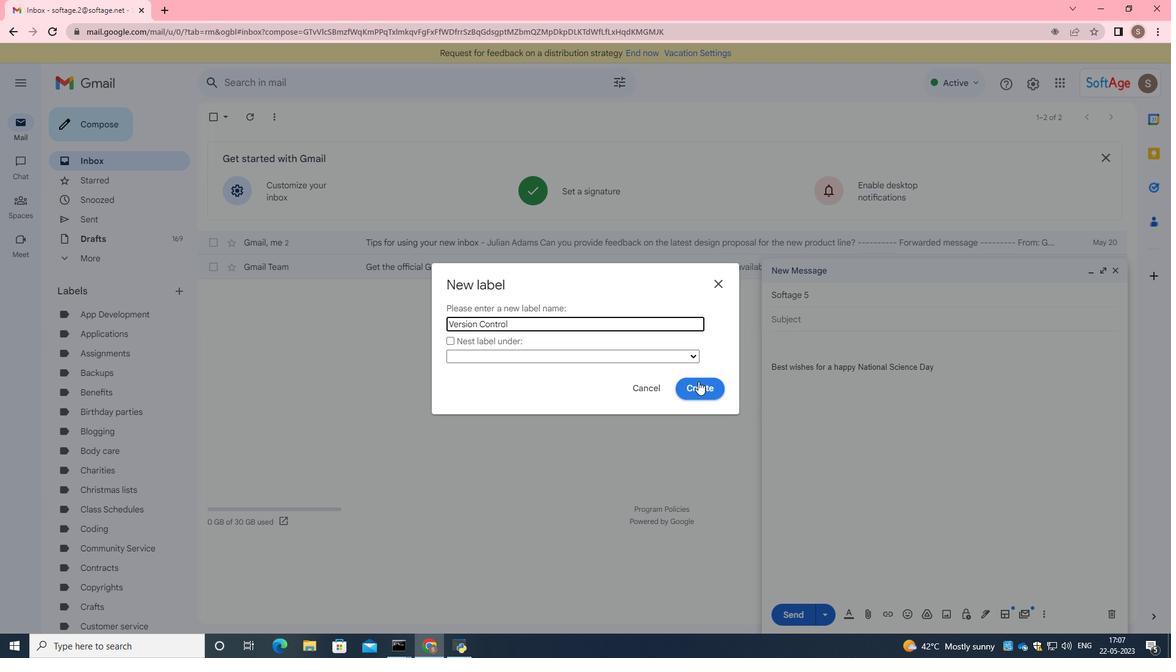 
Action: Mouse moved to (825, 396)
Screenshot: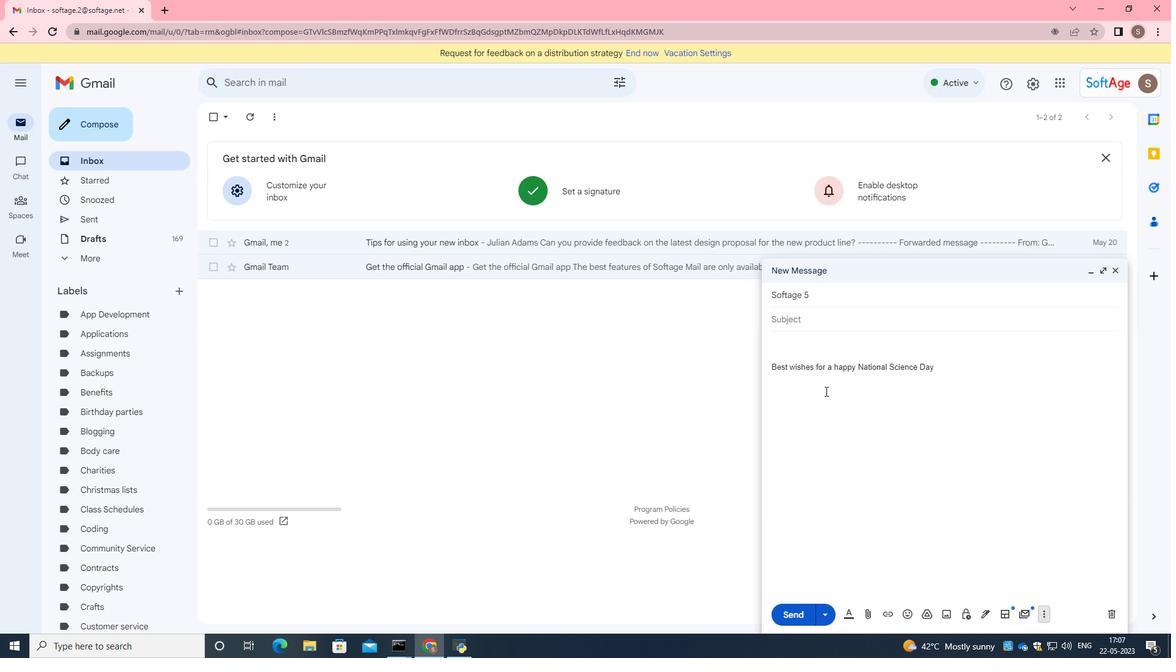 
Action: Mouse scrolled (825, 395) with delta (0, 0)
Screenshot: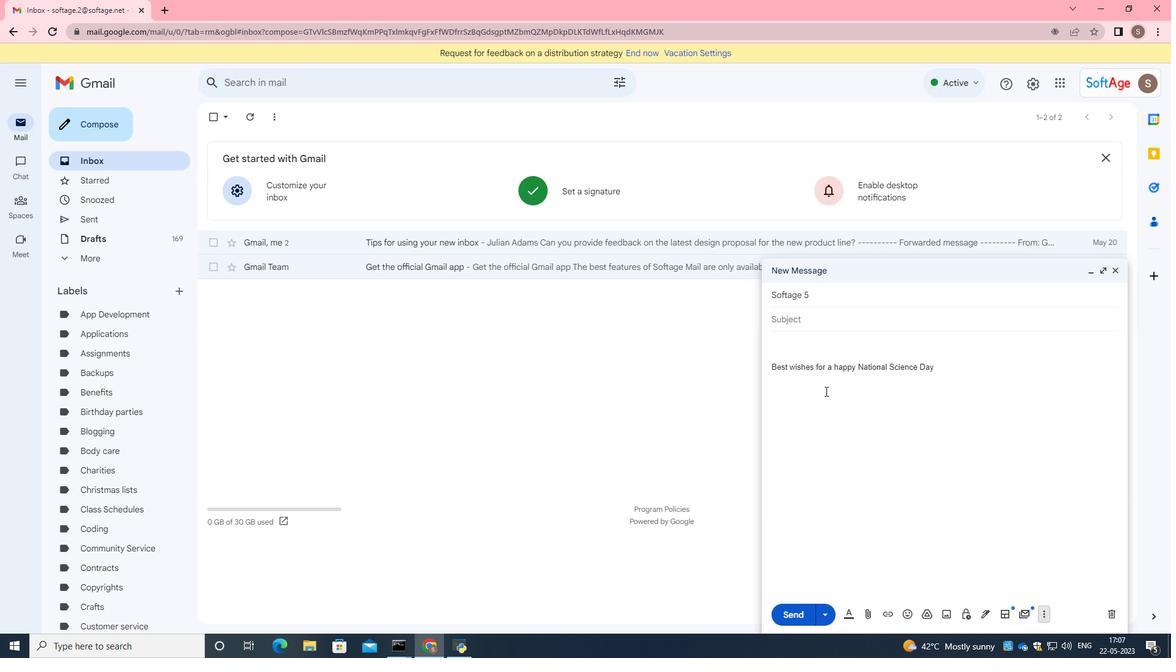 
Action: Mouse moved to (825, 398)
Screenshot: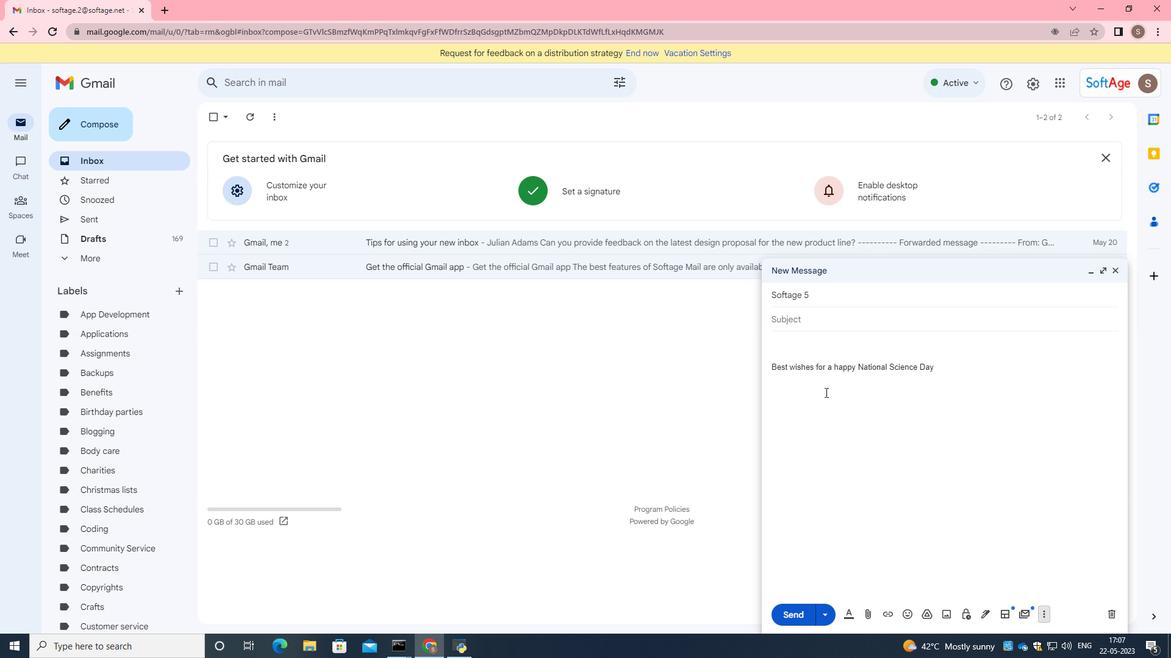 
Action: Mouse scrolled (825, 397) with delta (0, 0)
Screenshot: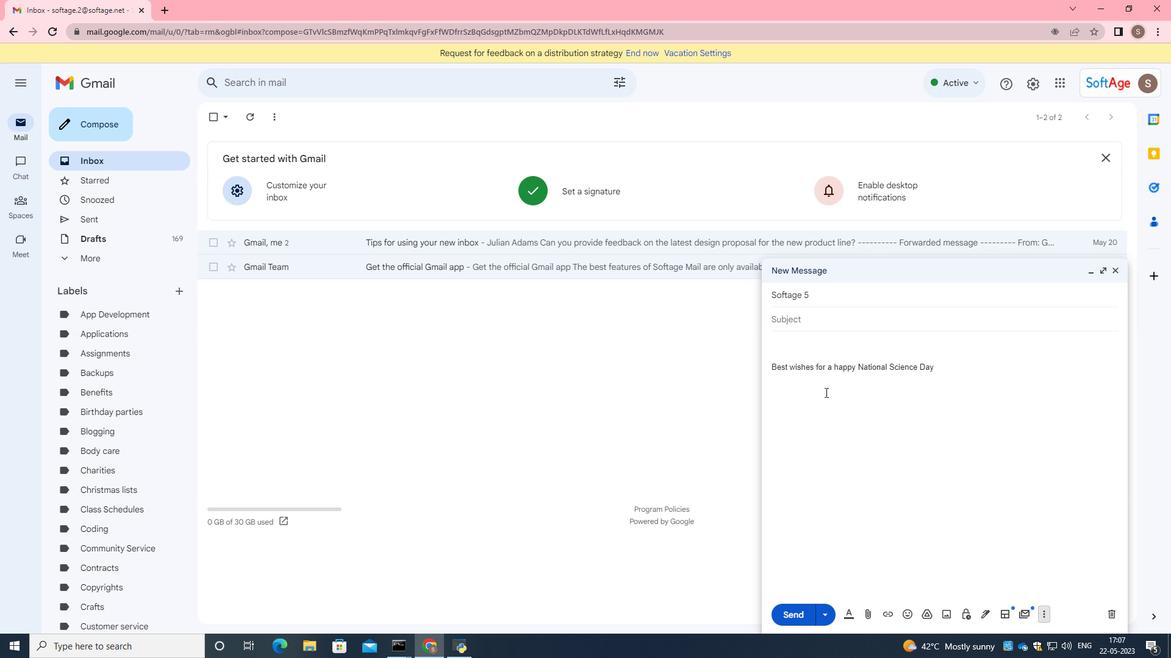 
Action: Mouse moved to (825, 399)
Screenshot: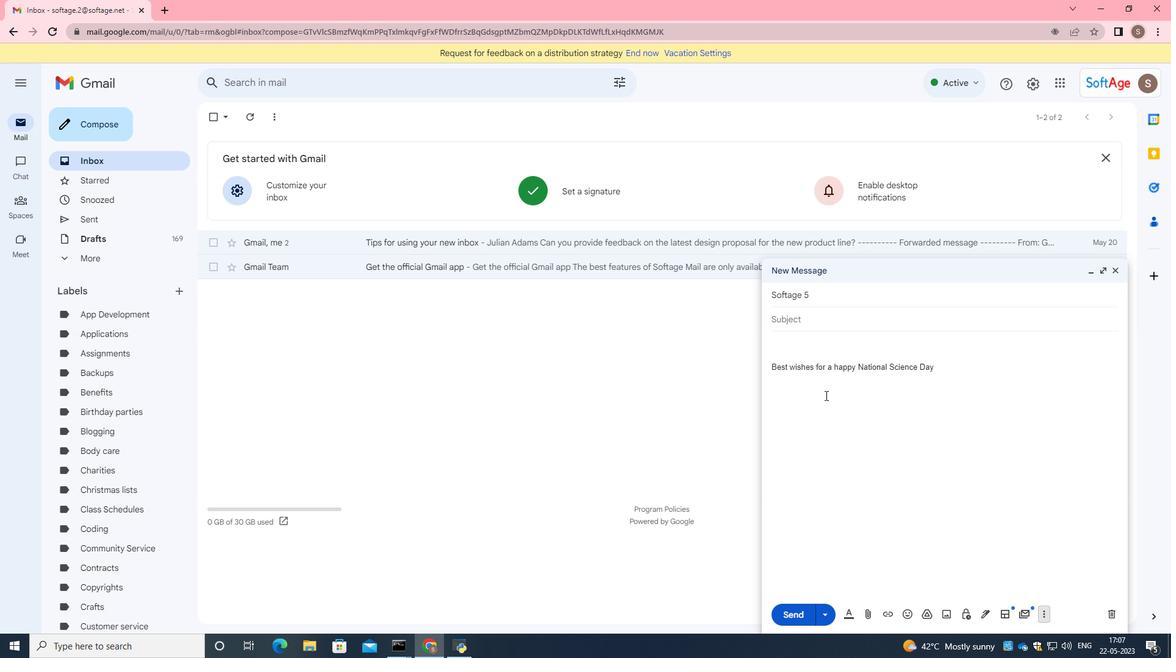 
Action: Mouse scrolled (825, 398) with delta (0, 0)
Screenshot: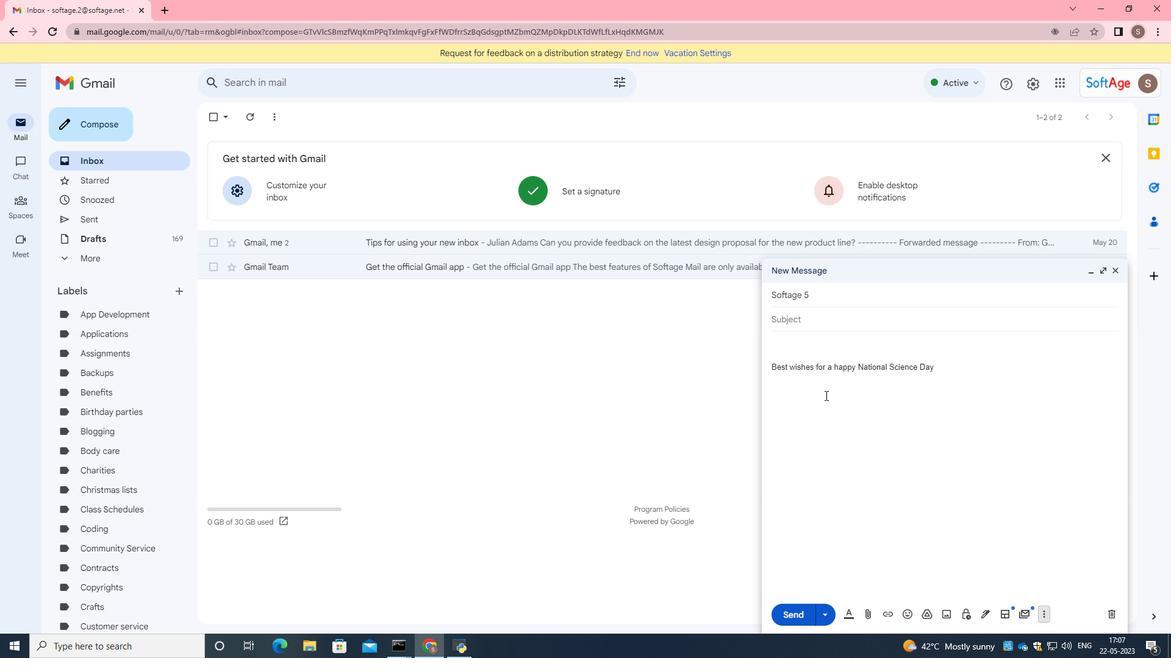 
Action: Mouse moved to (818, 618)
Screenshot: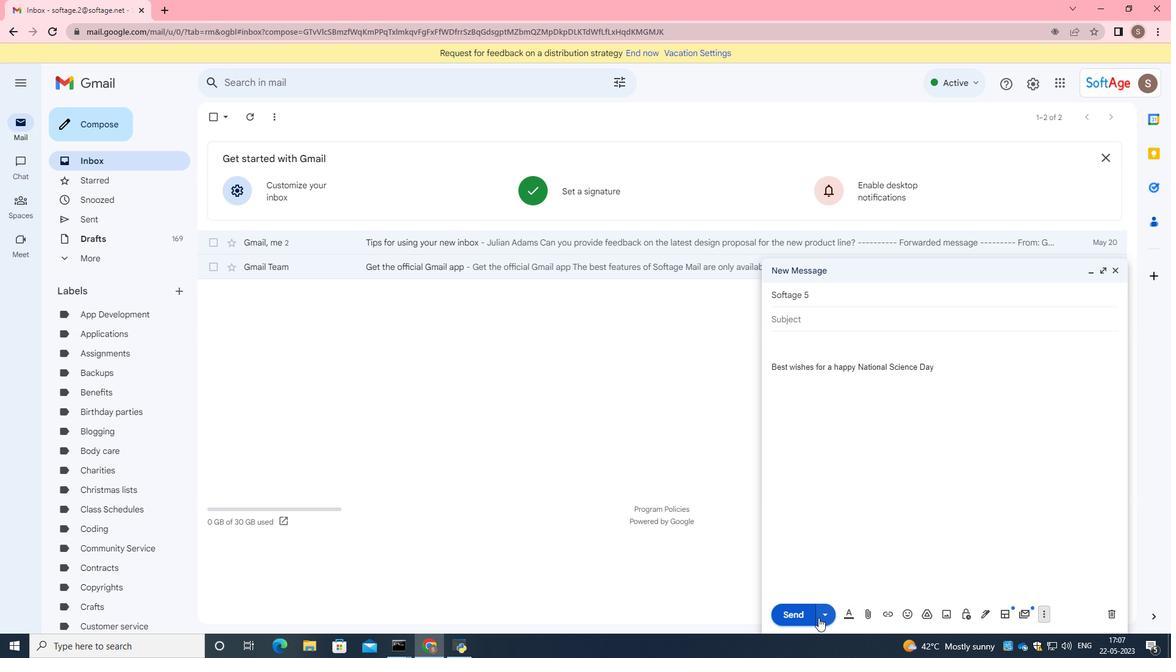 
